 Task: Add a signature Keith Hernandez containing With gratitude and sincere wishes, Keith Hernandez to email address softage.6@softage.net and add a folder Composting
Action: Mouse moved to (103, 99)
Screenshot: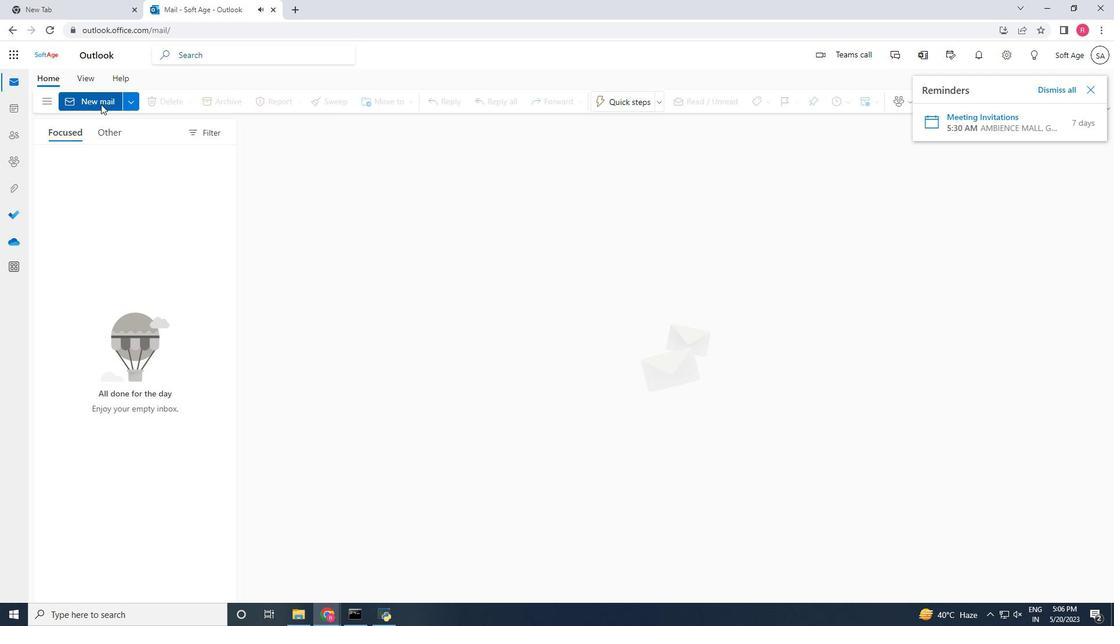 
Action: Mouse pressed left at (103, 99)
Screenshot: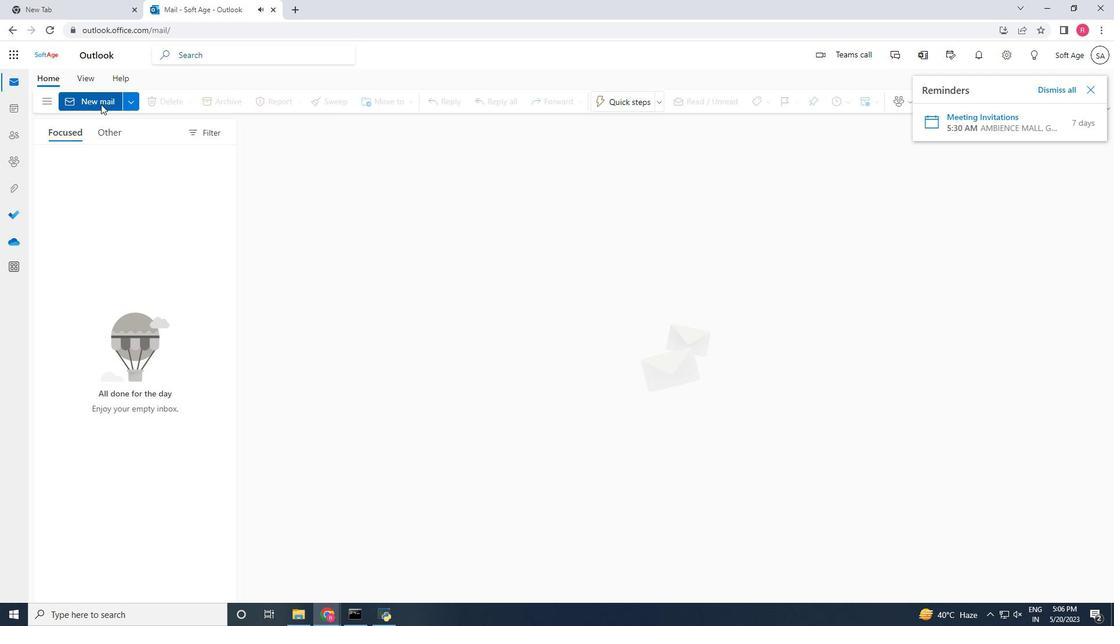 
Action: Mouse moved to (796, 100)
Screenshot: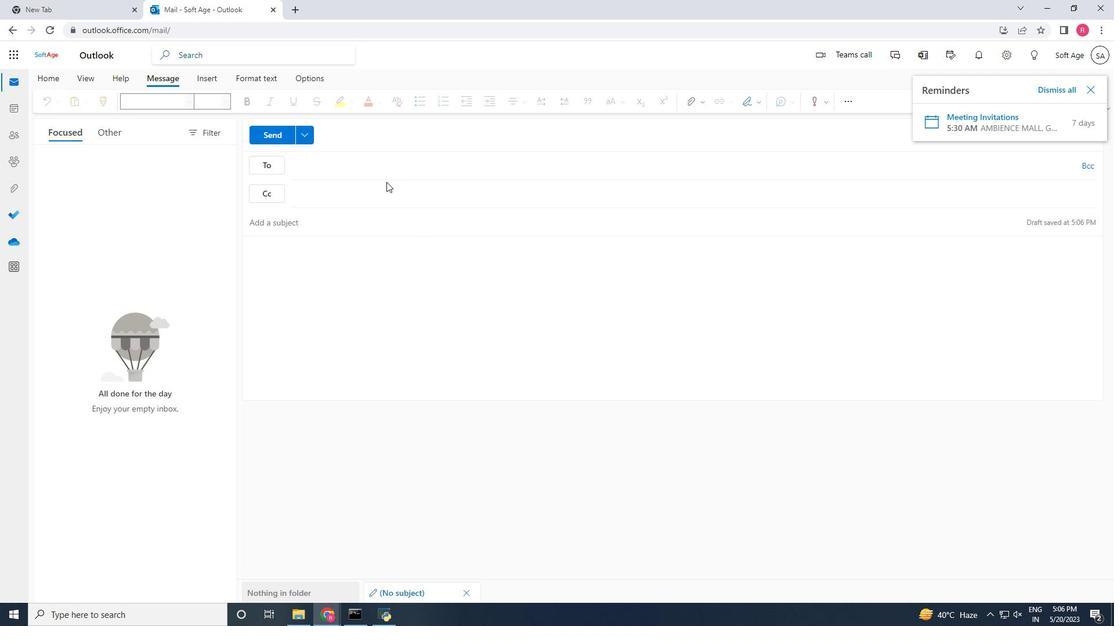 
Action: Mouse pressed left at (796, 100)
Screenshot: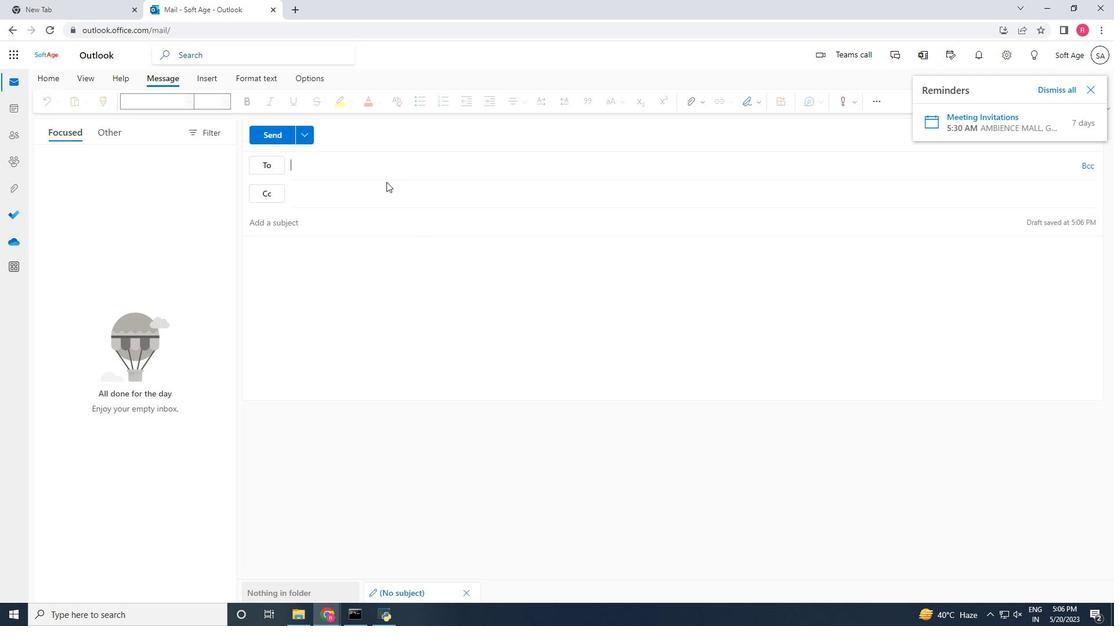 
Action: Mouse moved to (739, 128)
Screenshot: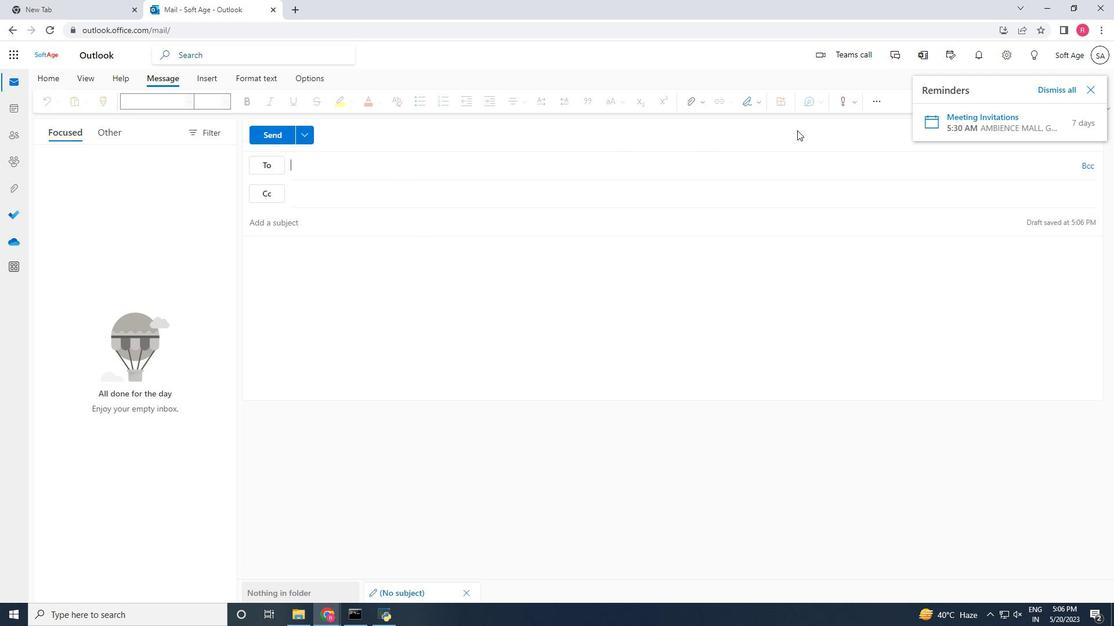 
Action: Mouse pressed left at (739, 128)
Screenshot: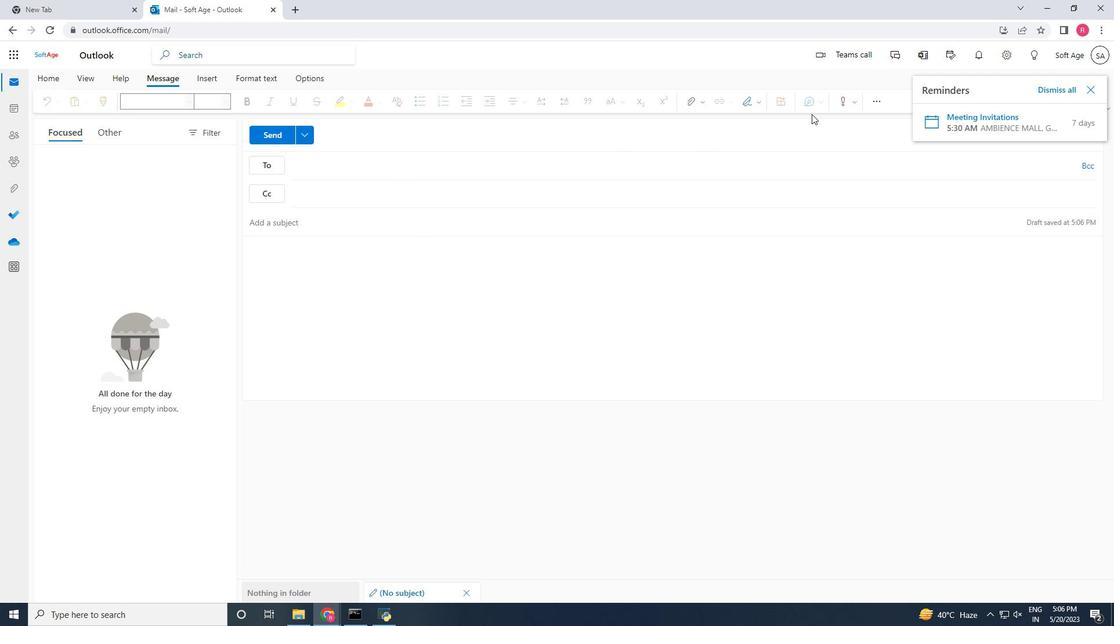 
Action: Mouse moved to (441, 271)
Screenshot: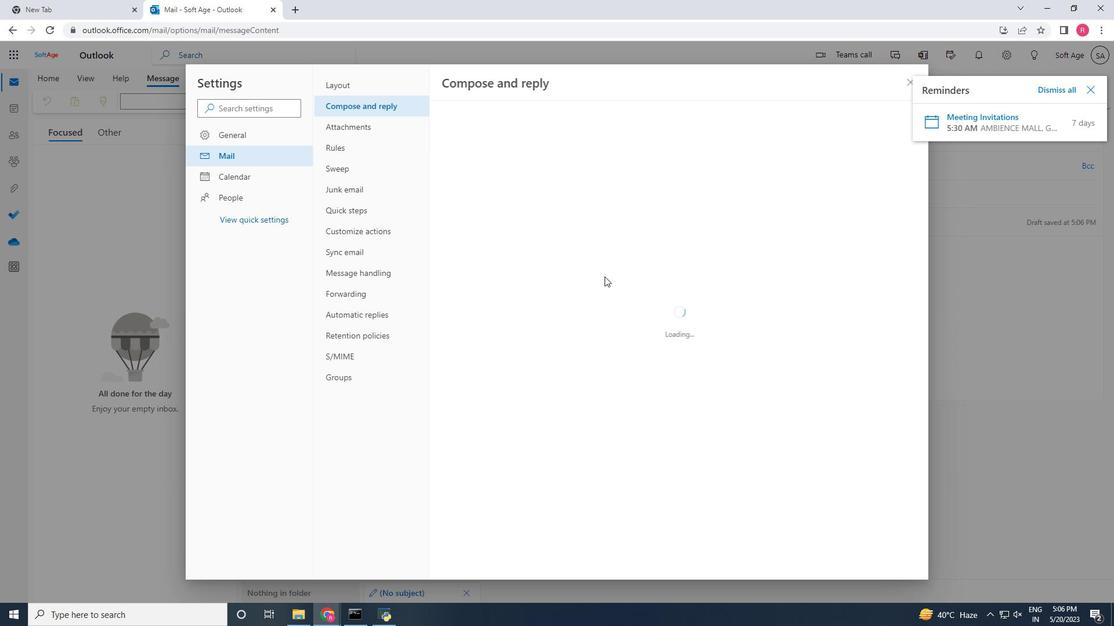 
Action: Mouse pressed left at (441, 271)
Screenshot: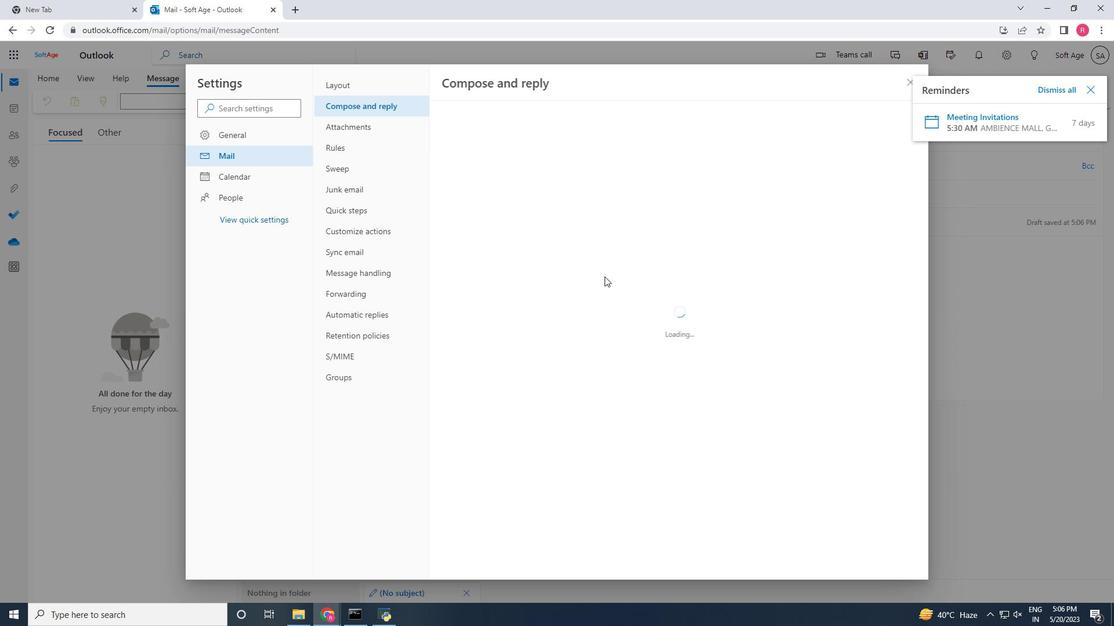 
Action: Mouse moved to (373, 273)
Screenshot: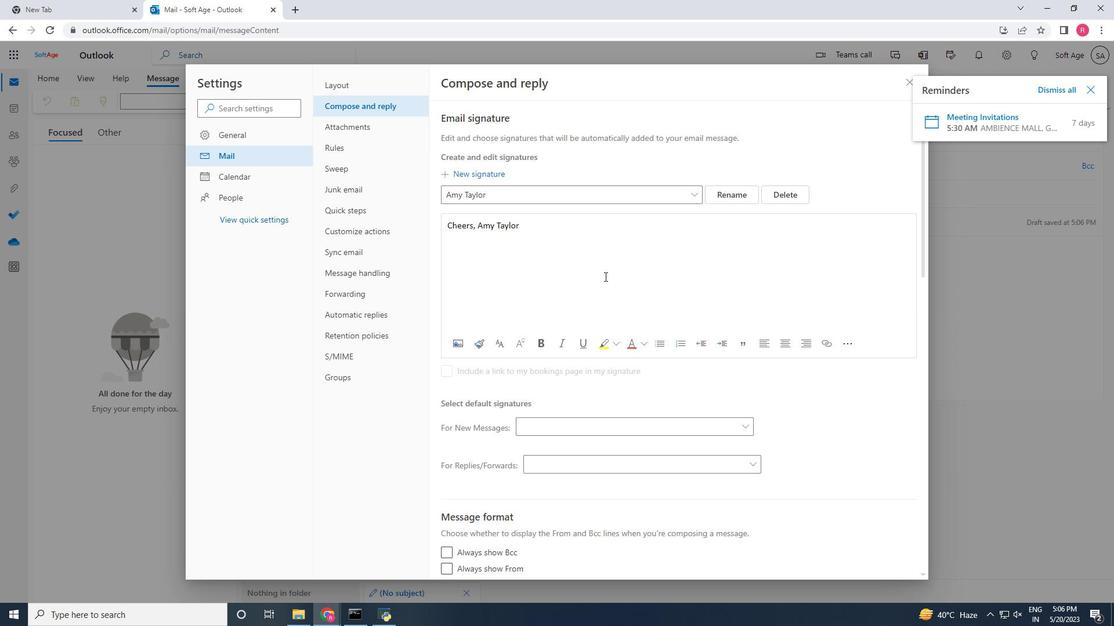 
Action: Key pressed <Key.delete>
Screenshot: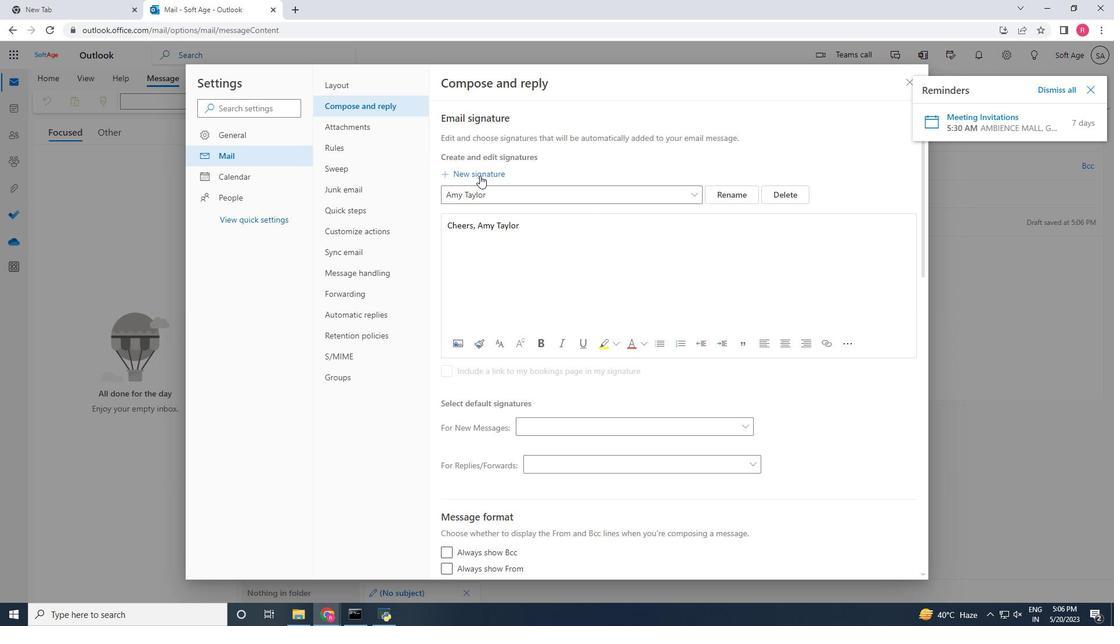 
Action: Mouse moved to (789, 105)
Screenshot: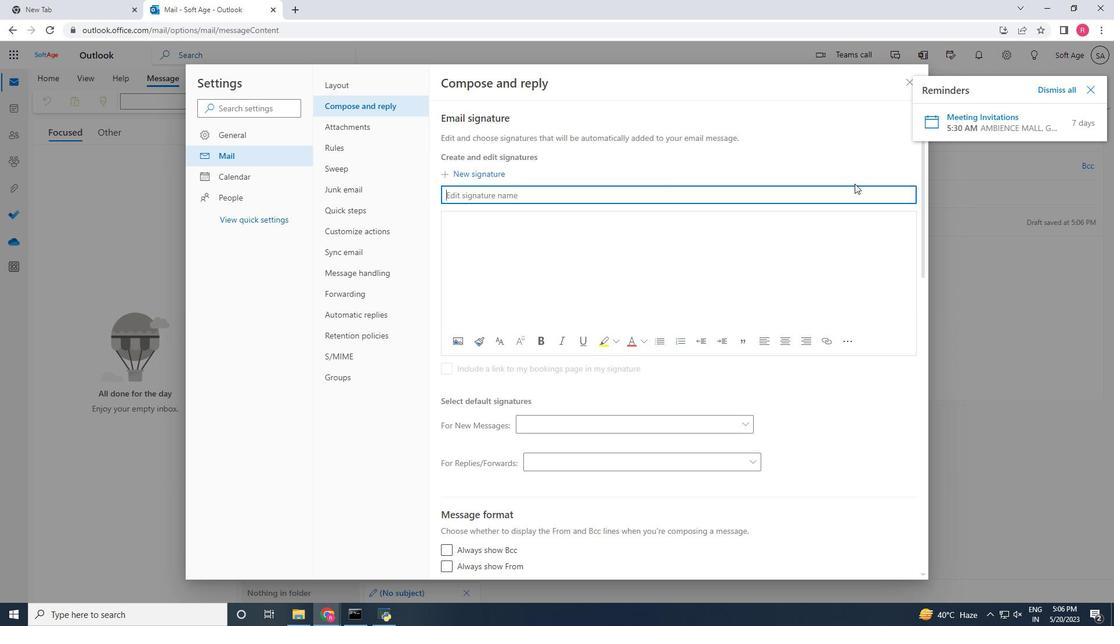 
Action: Mouse pressed left at (789, 105)
Screenshot: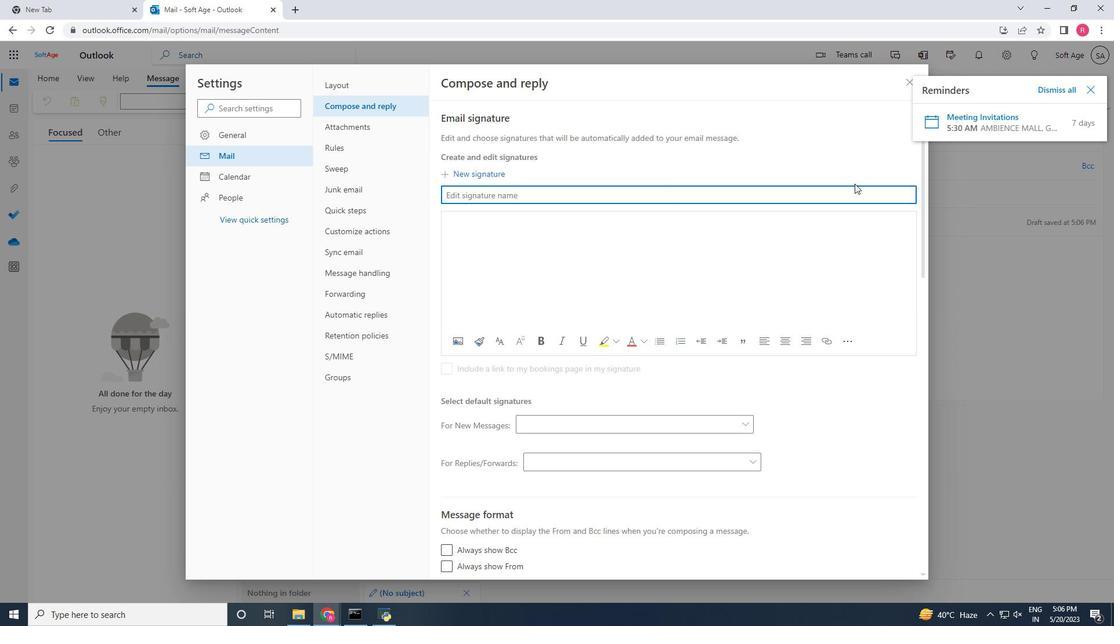 
Action: Mouse moved to (768, 149)
Screenshot: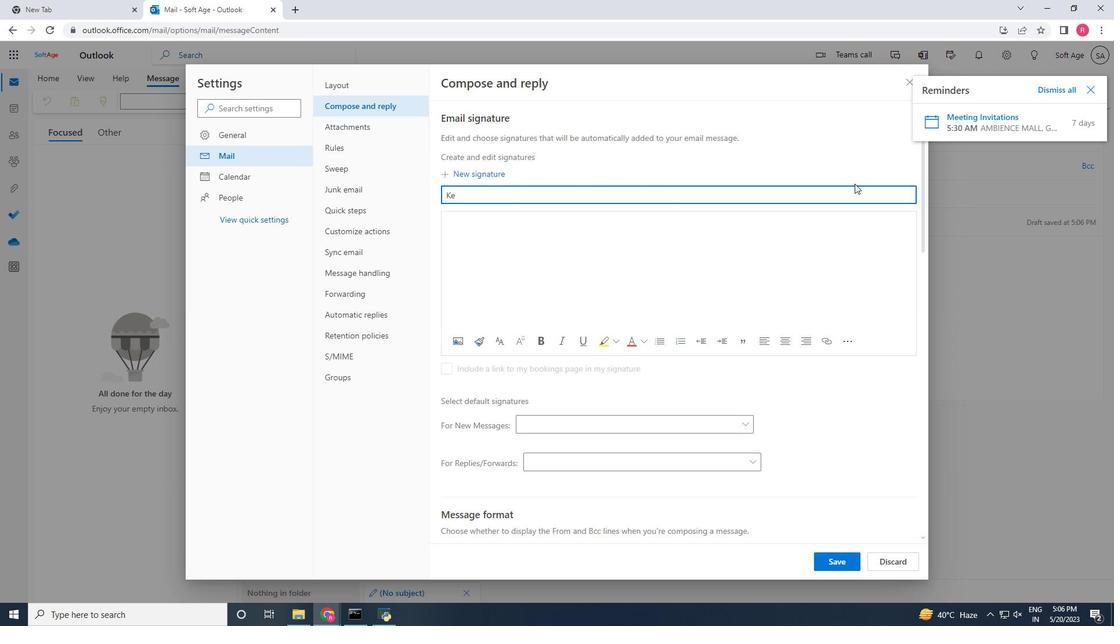 
Action: Mouse pressed left at (768, 149)
Screenshot: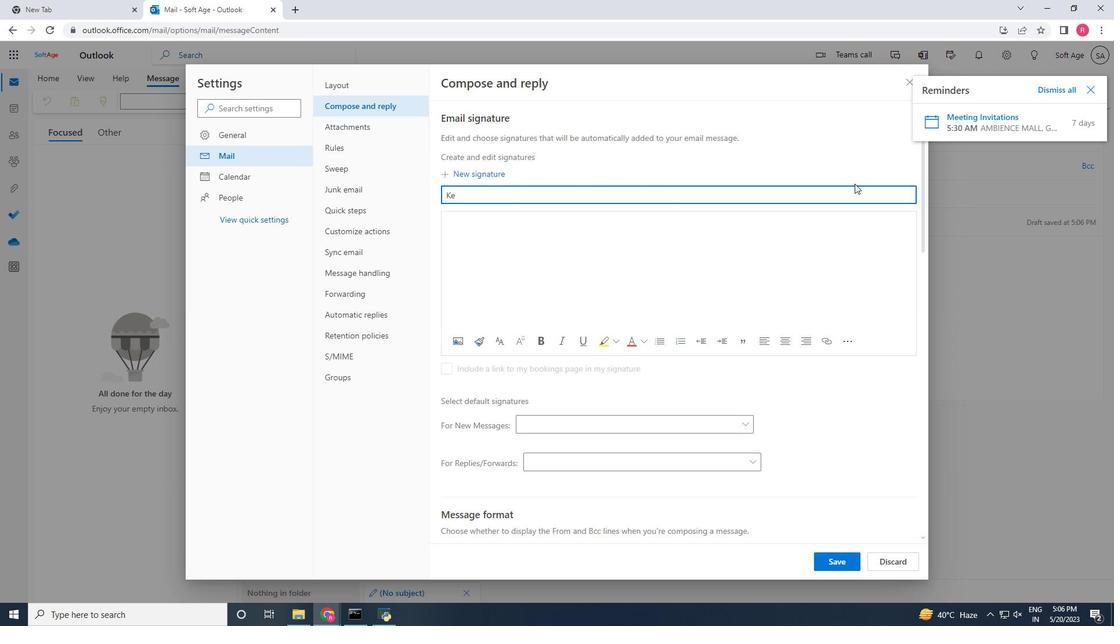 
Action: Mouse moved to (784, 190)
Screenshot: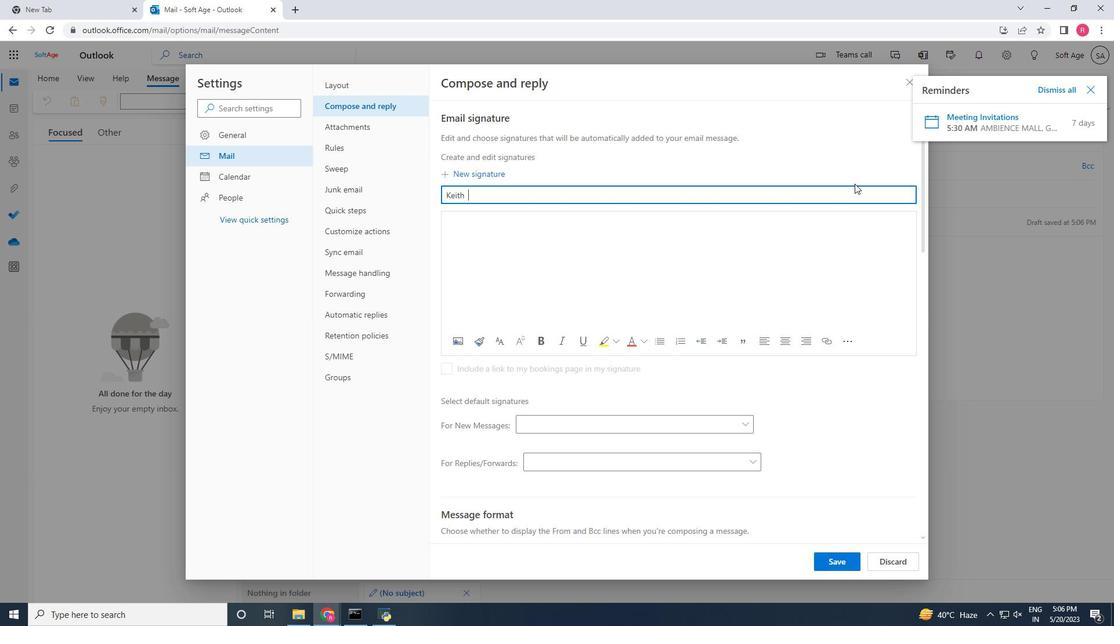 
Action: Mouse pressed left at (784, 190)
Screenshot: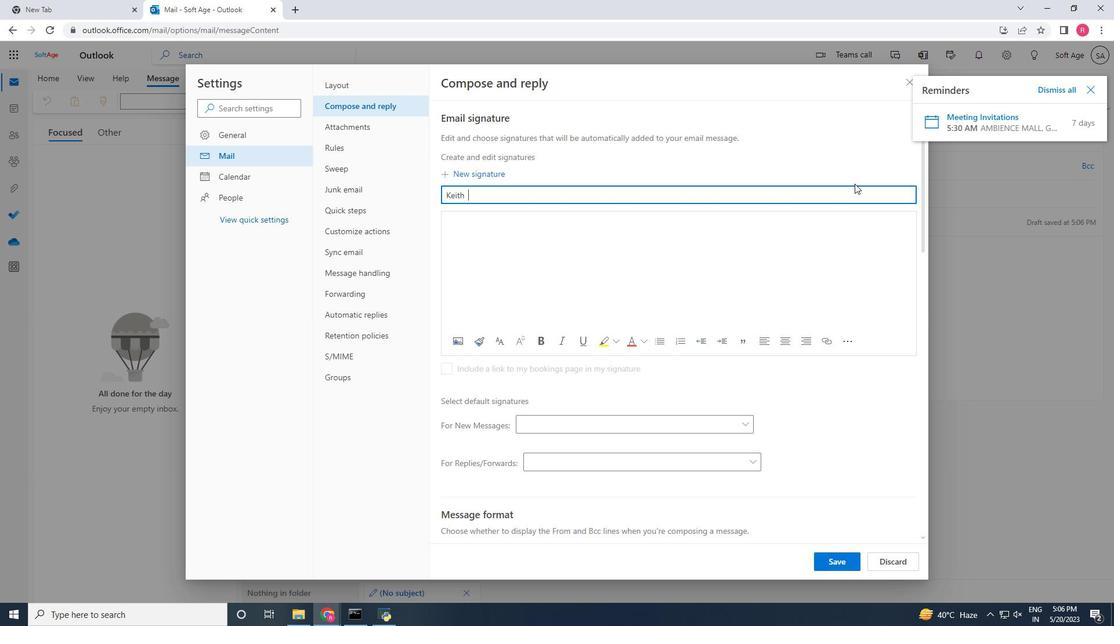 
Action: Mouse moved to (529, 192)
Screenshot: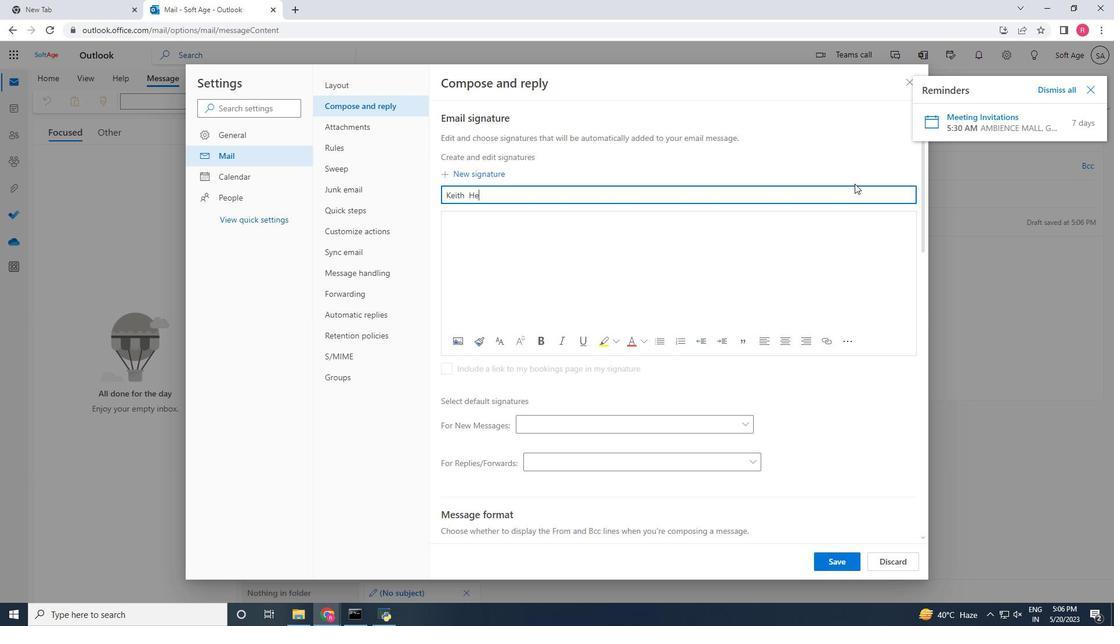 
Action: Mouse pressed left at (529, 192)
Screenshot: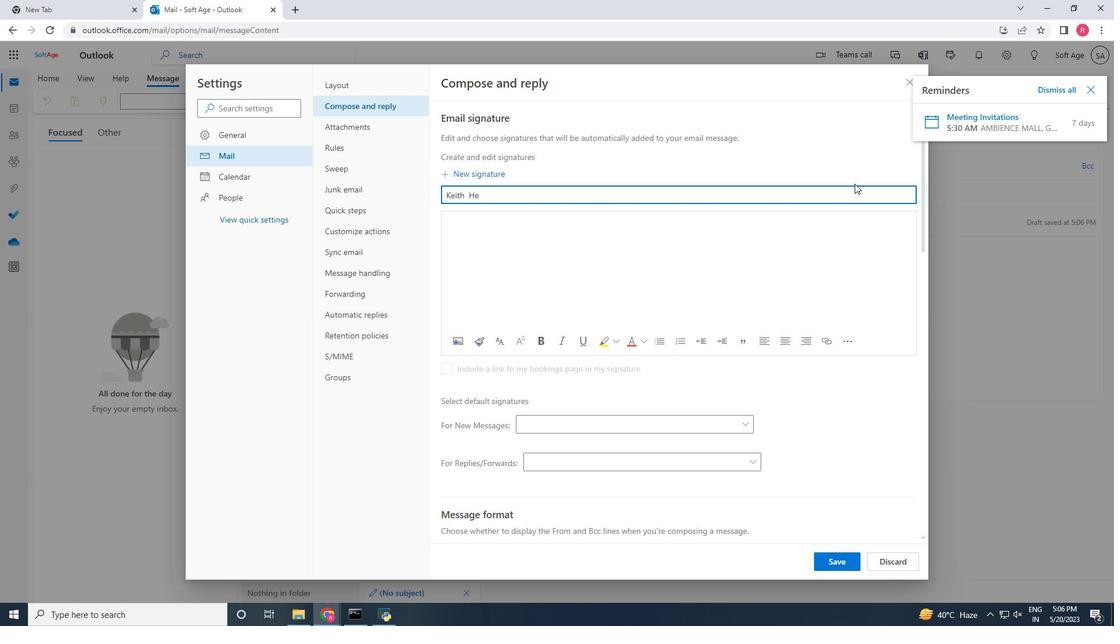 
Action: Key pressed <Key.shift>Keith<Key.space><Key.shift><Key.shift><Key.shift>Hernandez
Screenshot: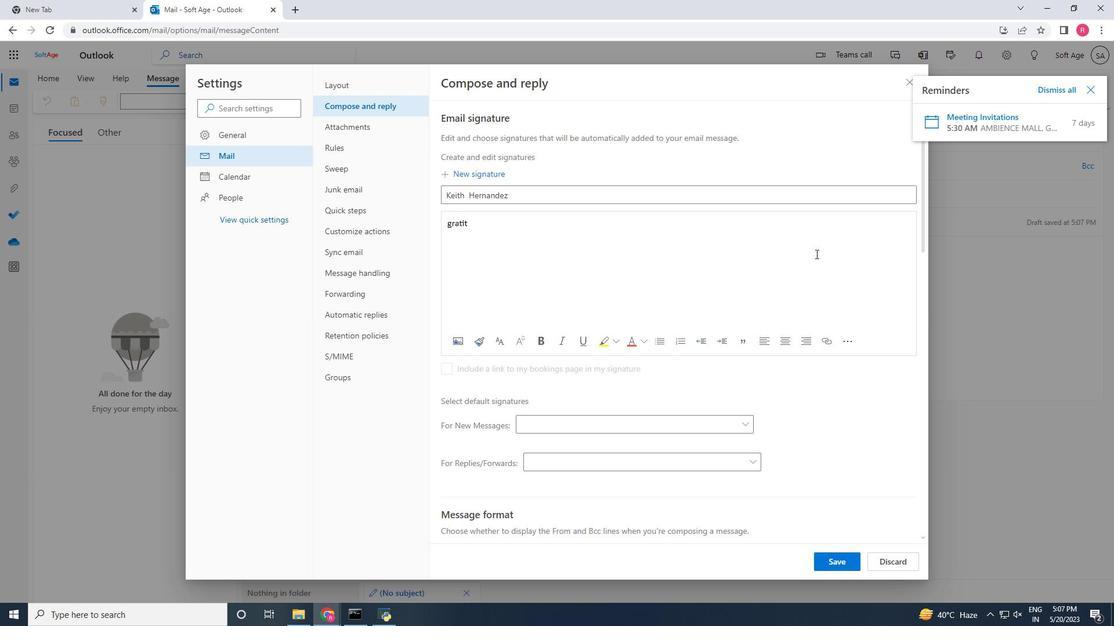 
Action: Mouse moved to (465, 230)
Screenshot: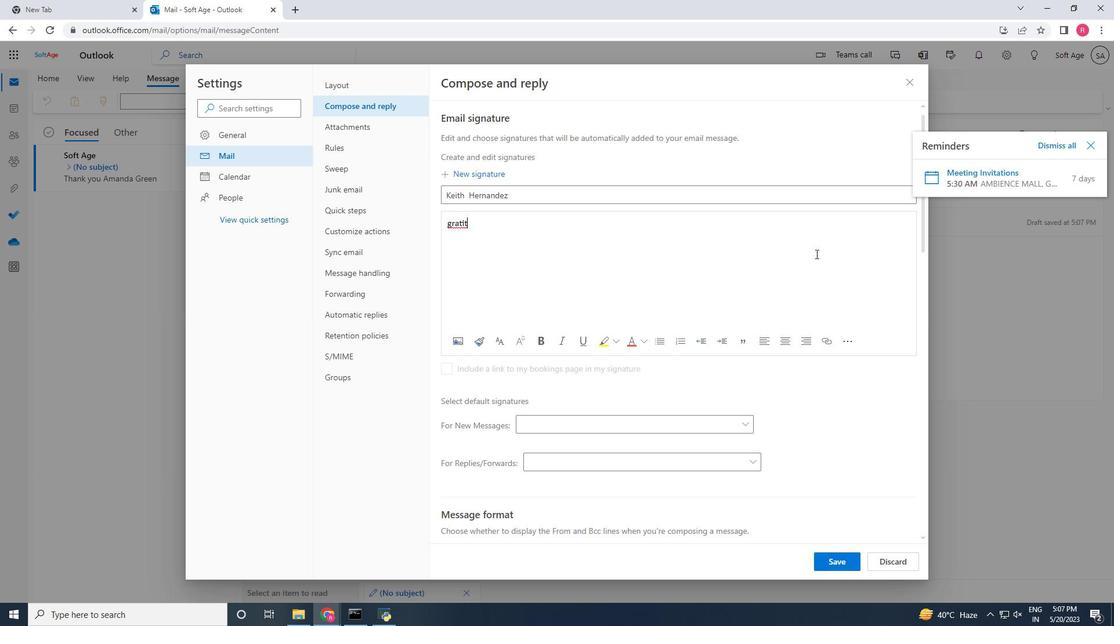 
Action: Mouse pressed left at (465, 230)
Screenshot: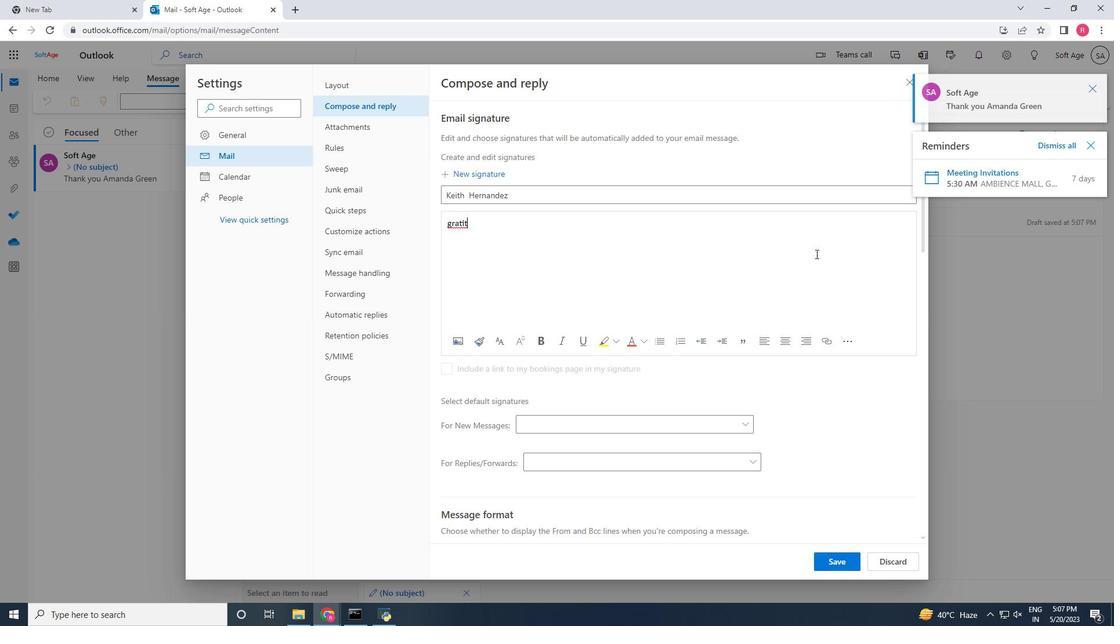 
Action: Key pressed <Key.shift>Keith<Key.space><Key.shift>Hernandez
Screenshot: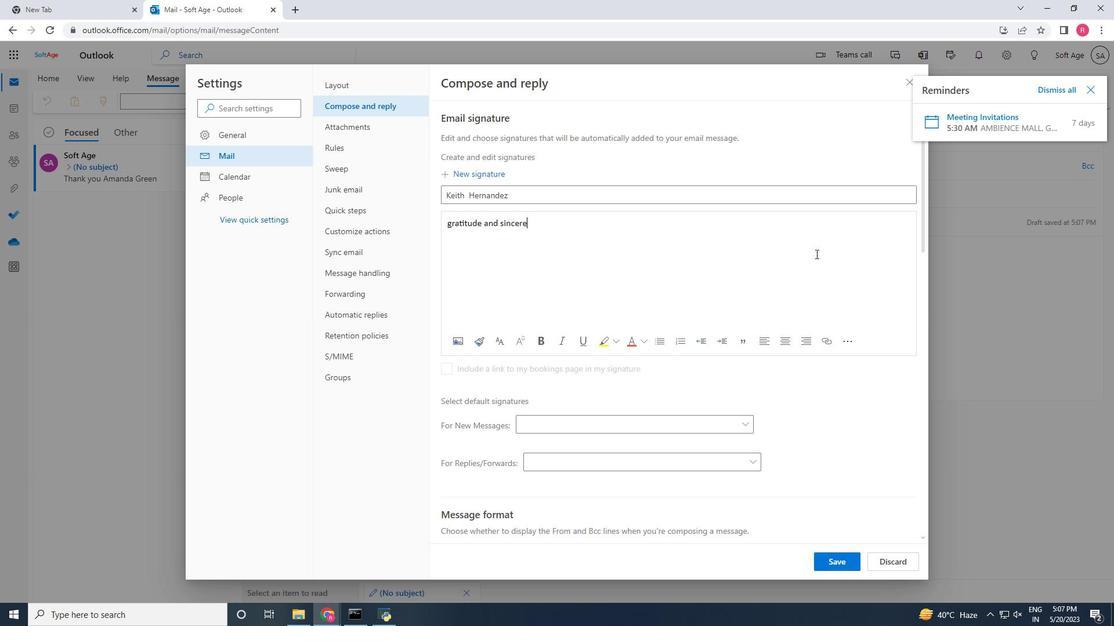 
Action: Mouse moved to (838, 564)
Screenshot: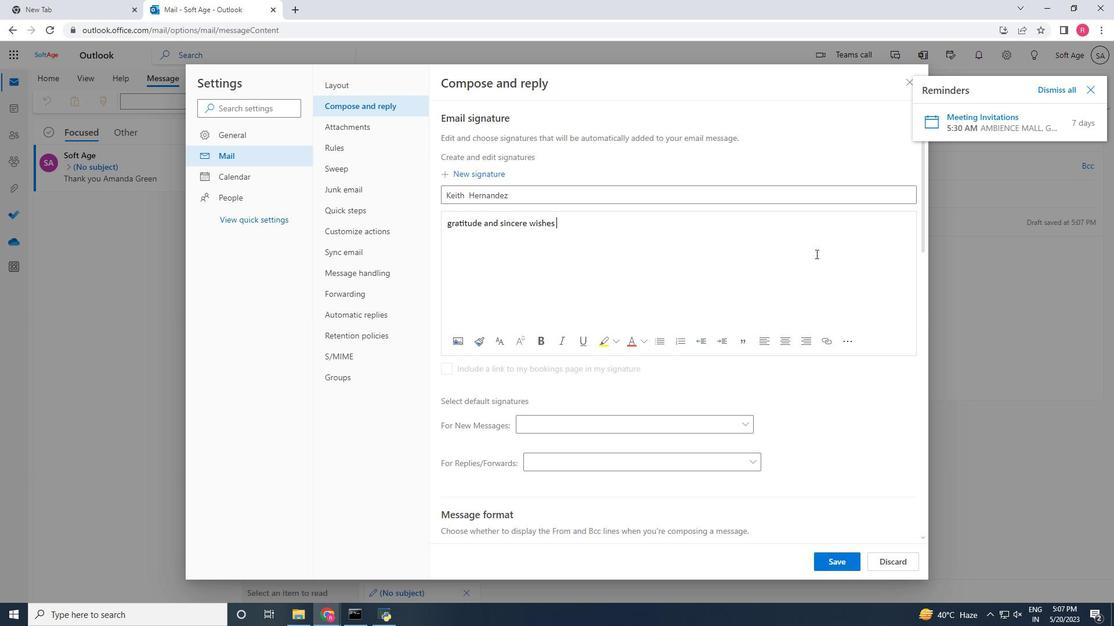 
Action: Mouse pressed left at (838, 564)
Screenshot: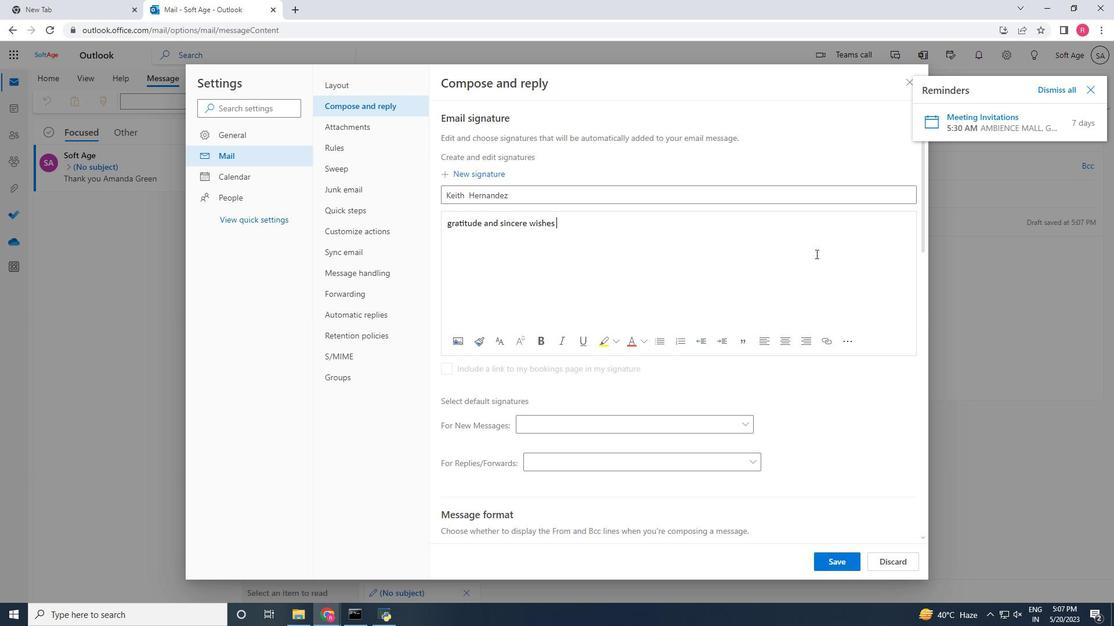 
Action: Mouse moved to (907, 80)
Screenshot: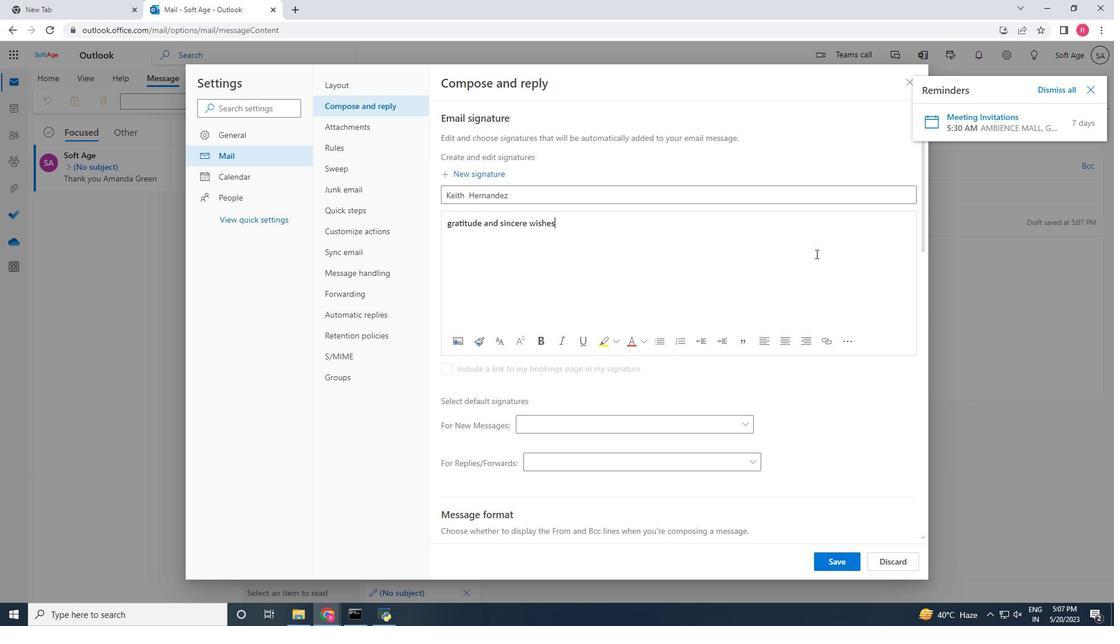 
Action: Mouse pressed left at (907, 80)
Screenshot: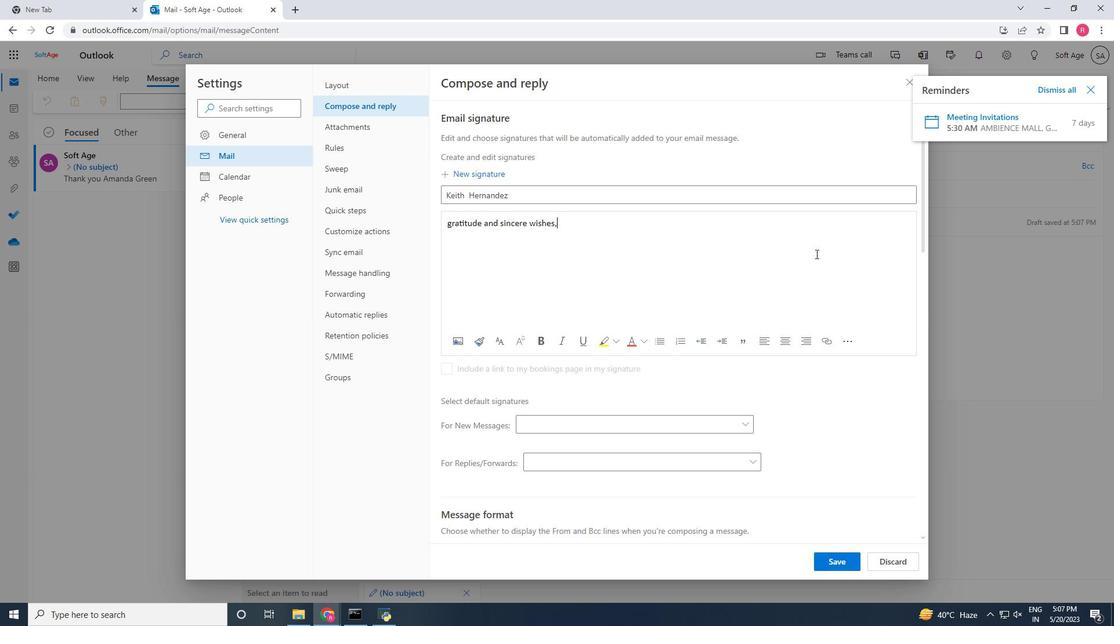
Action: Mouse moved to (399, 223)
Screenshot: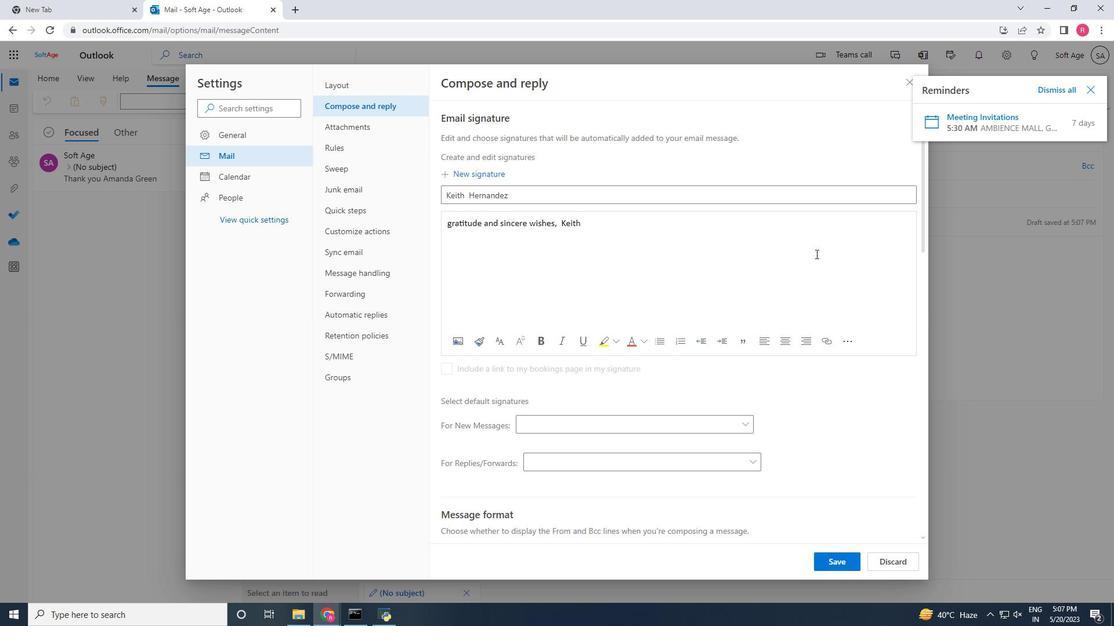 
Action: Mouse pressed left at (399, 223)
Screenshot: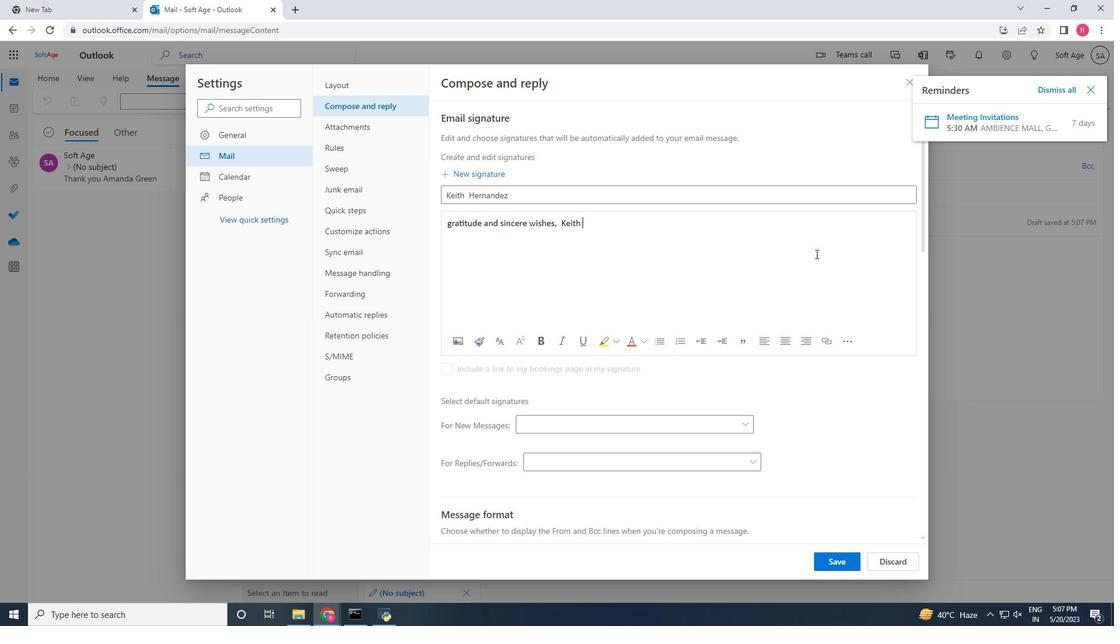 
Action: Key pressed <Key.shift><Key.shift><Key.shift><Key.shift><Key.shift><Key.shift><Key.shift><Key.shift><Key.shift><Key.shift><Key.shift><Key.shift><Key.shift>Gratitude<Key.space>and<Key.space><Key.shift>Sincere<Key.space><Key.shift>Wishes
Screenshot: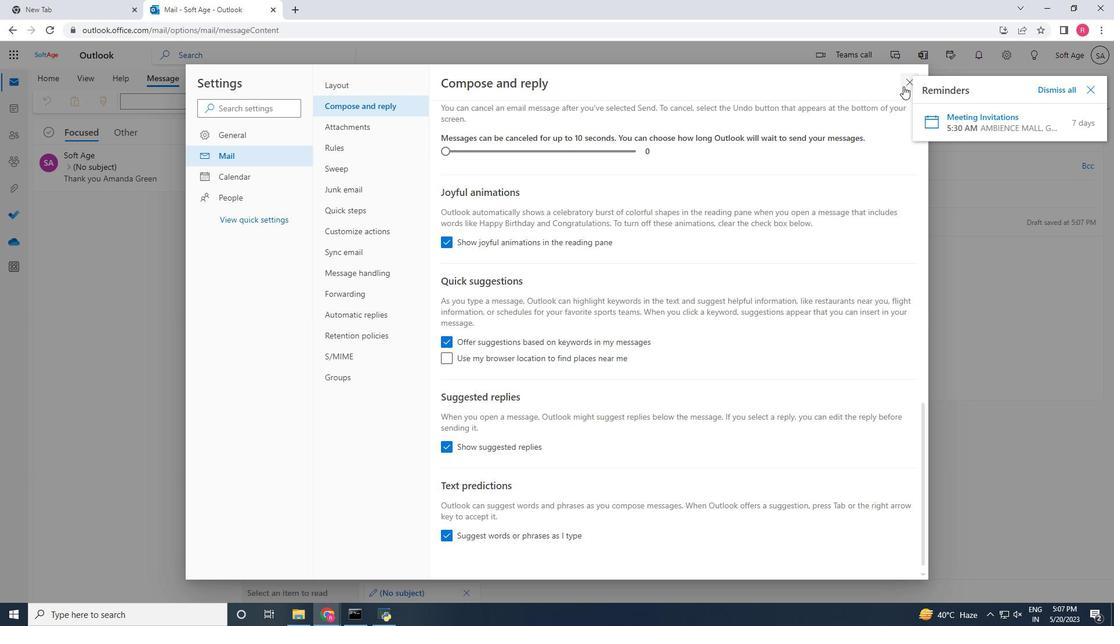 
Action: Mouse moved to (442, 165)
Screenshot: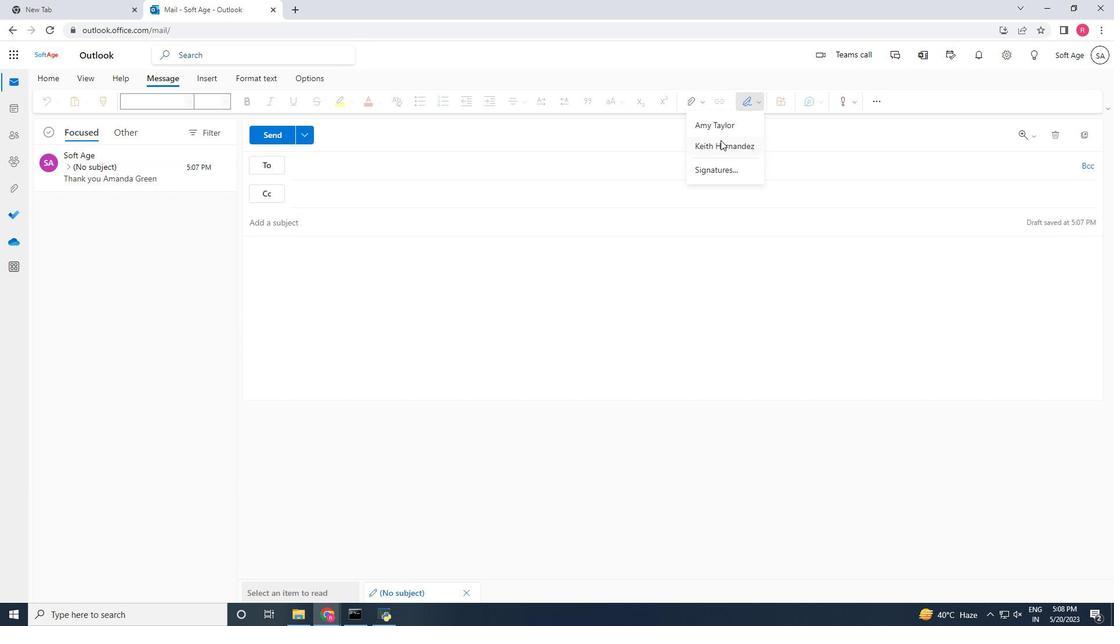 
Action: Mouse pressed left at (442, 165)
Screenshot: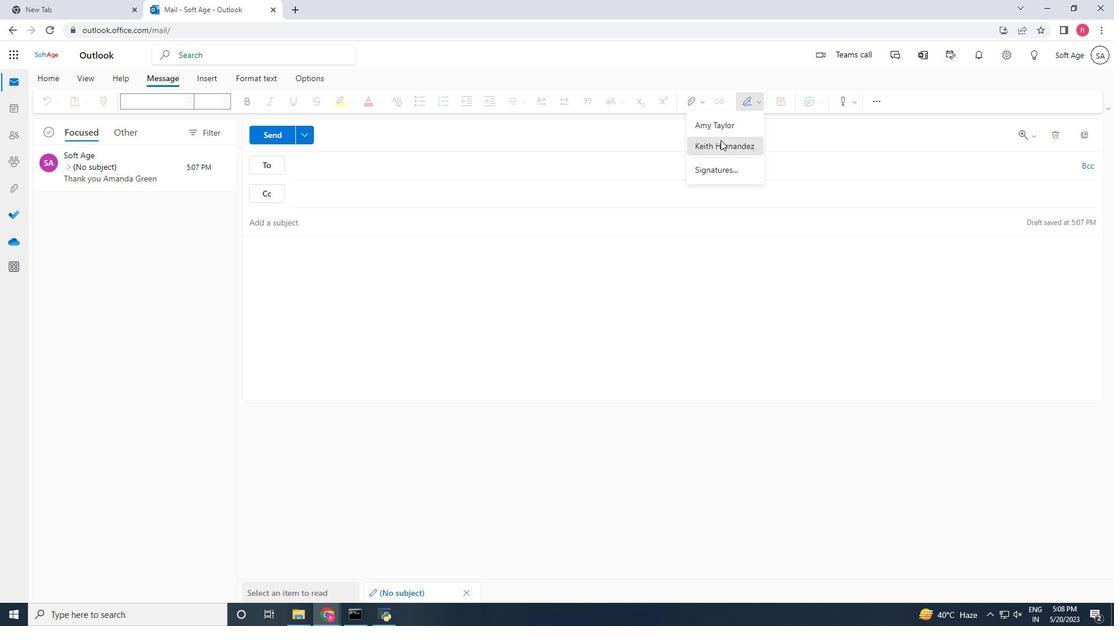 
Action: Key pressed <Key.shift>Softage.6<Key.shift>@softage.net
Screenshot: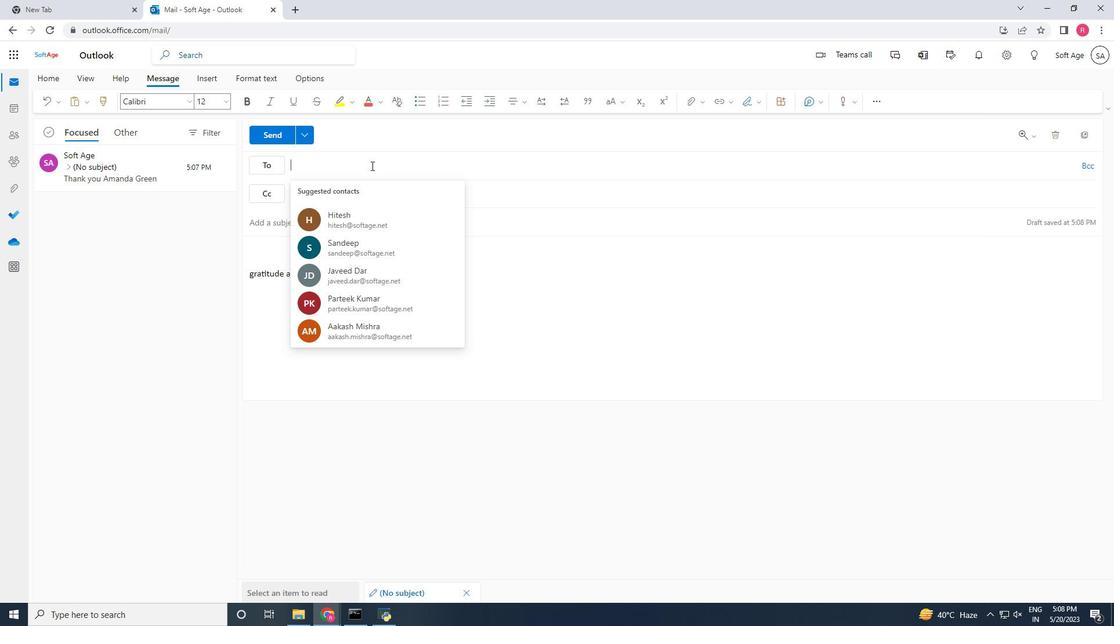 
Action: Mouse moved to (508, 281)
Screenshot: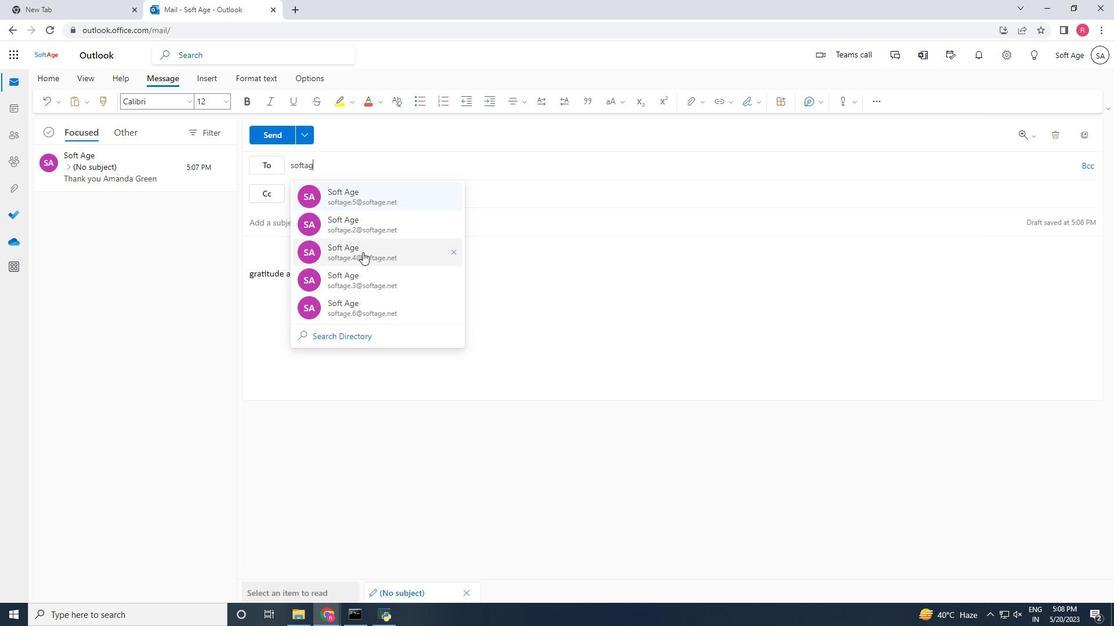 
Action: Mouse pressed left at (508, 281)
Screenshot: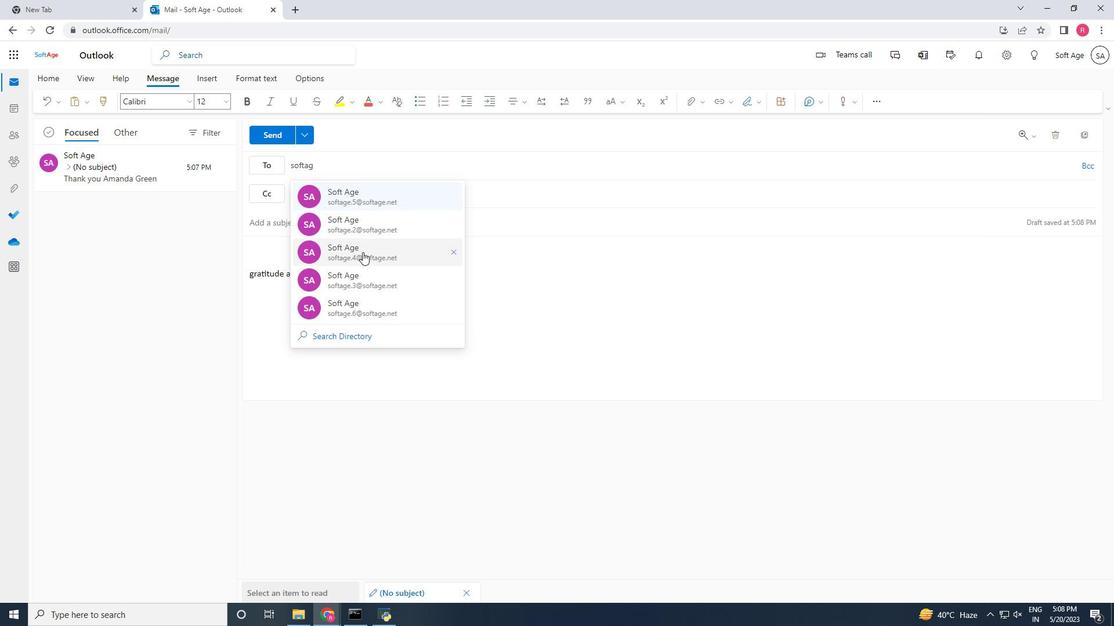 
Action: Mouse moved to (791, 98)
Screenshot: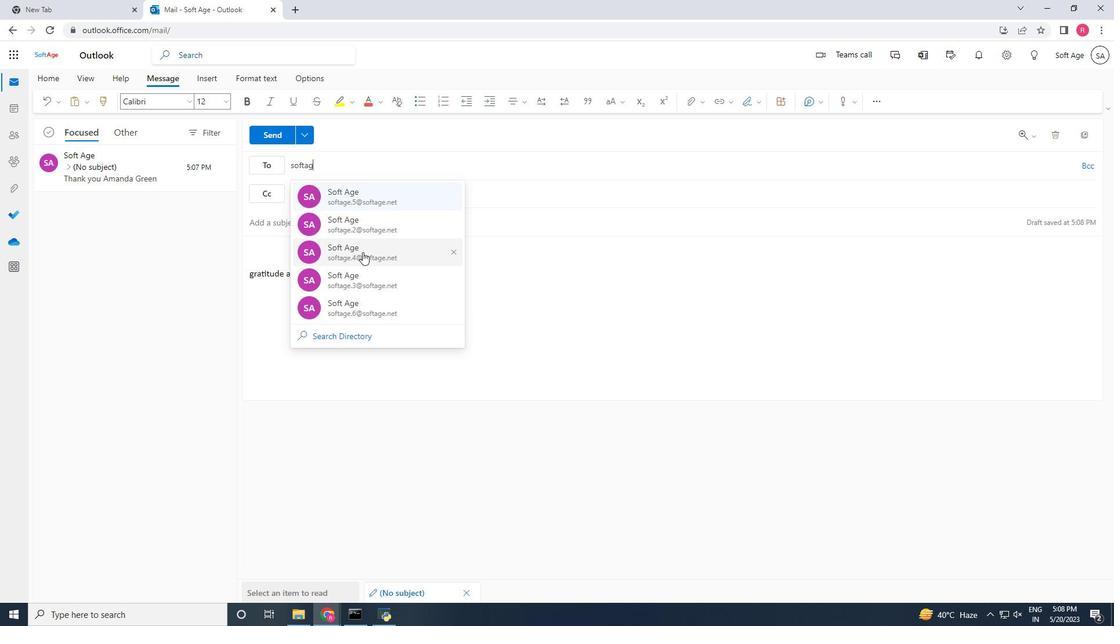 
Action: Mouse pressed left at (791, 98)
Screenshot: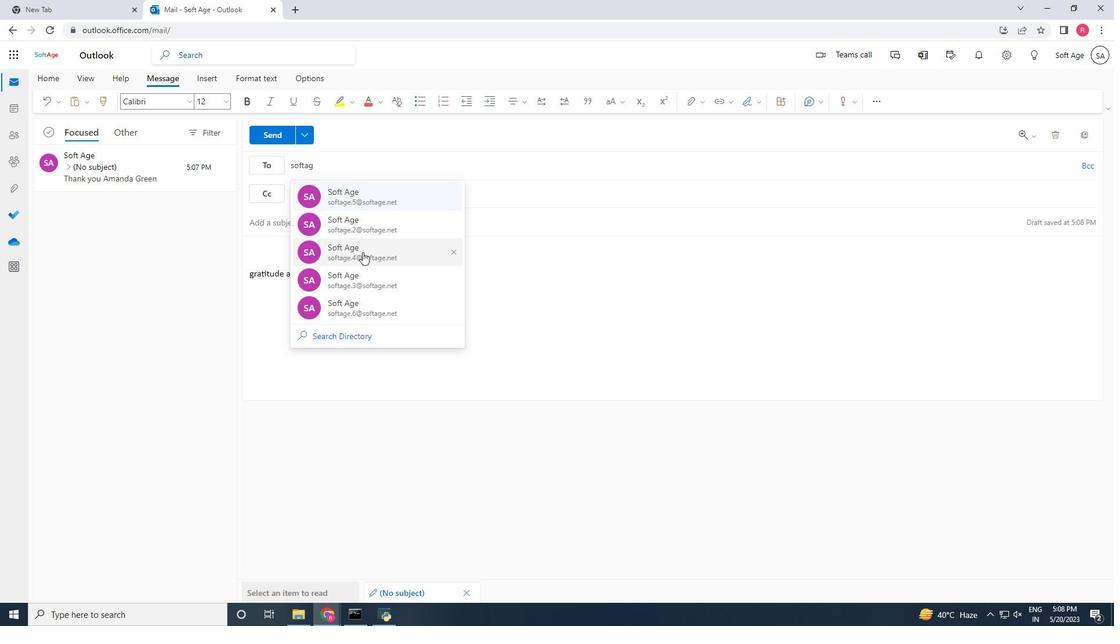 
Action: Mouse moved to (771, 123)
Screenshot: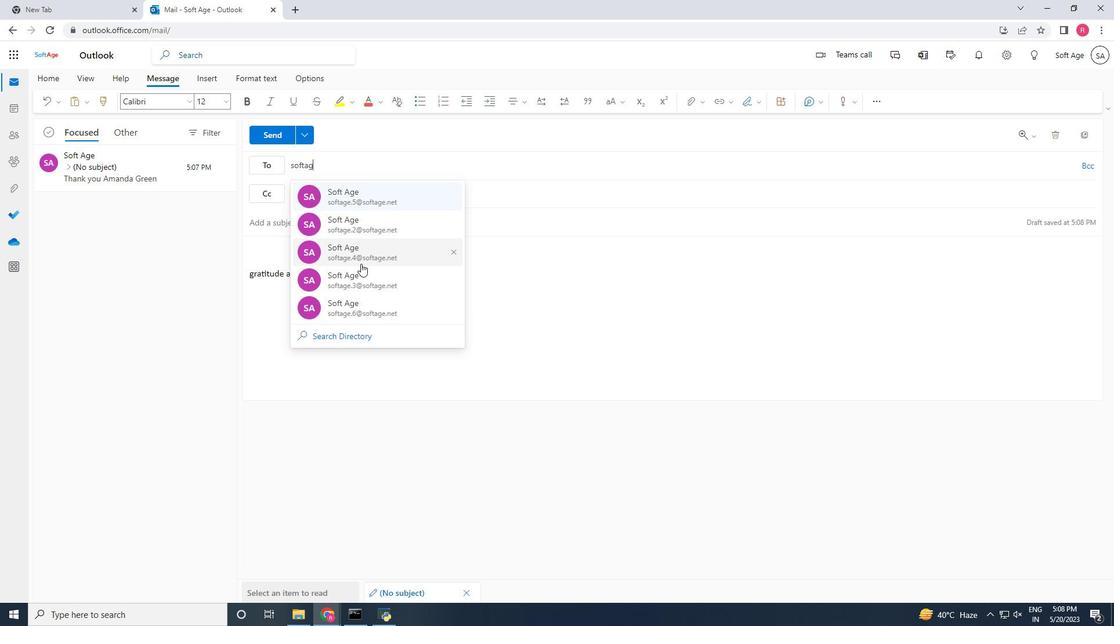 
Action: Mouse pressed left at (771, 123)
Screenshot: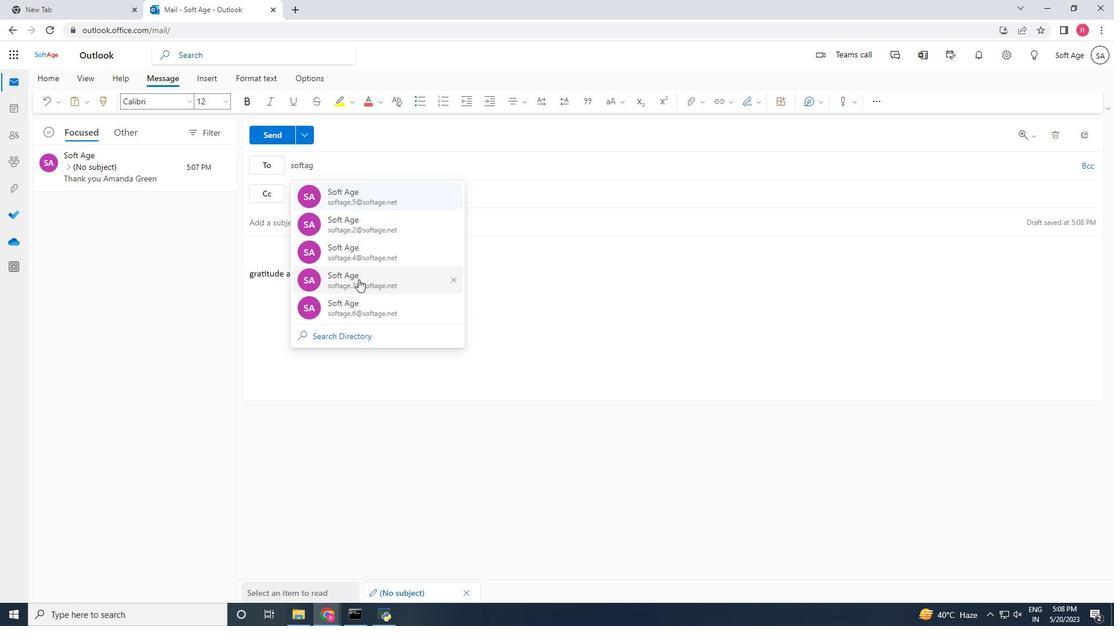 
Action: Mouse moved to (420, 316)
Screenshot: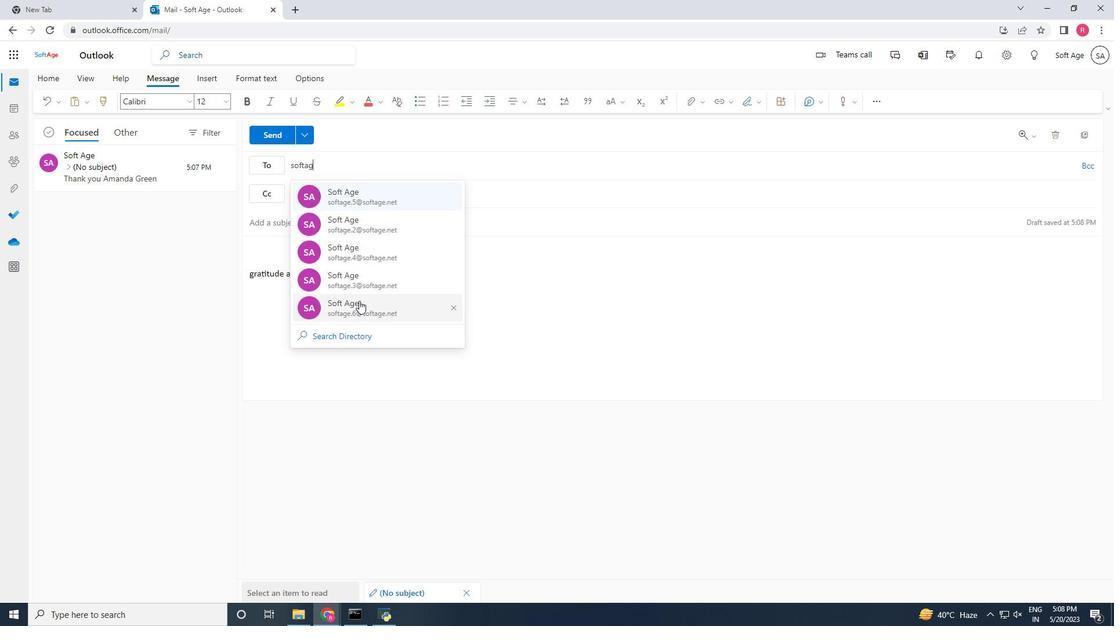 
Action: Mouse scrolled (420, 315) with delta (0, 0)
Screenshot: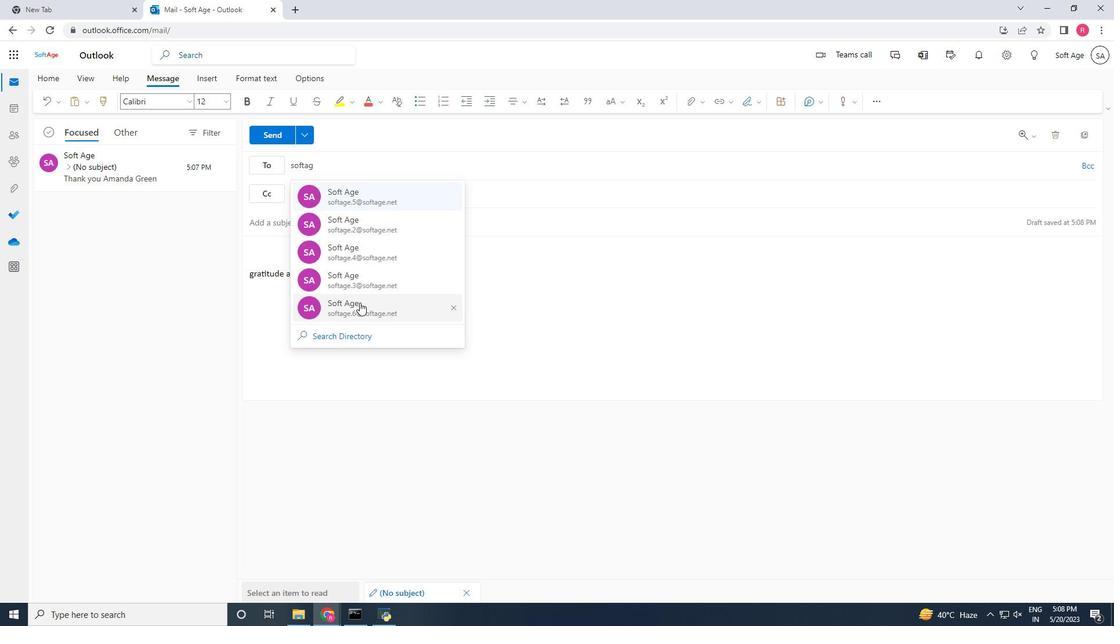
Action: Mouse moved to (103, 504)
Screenshot: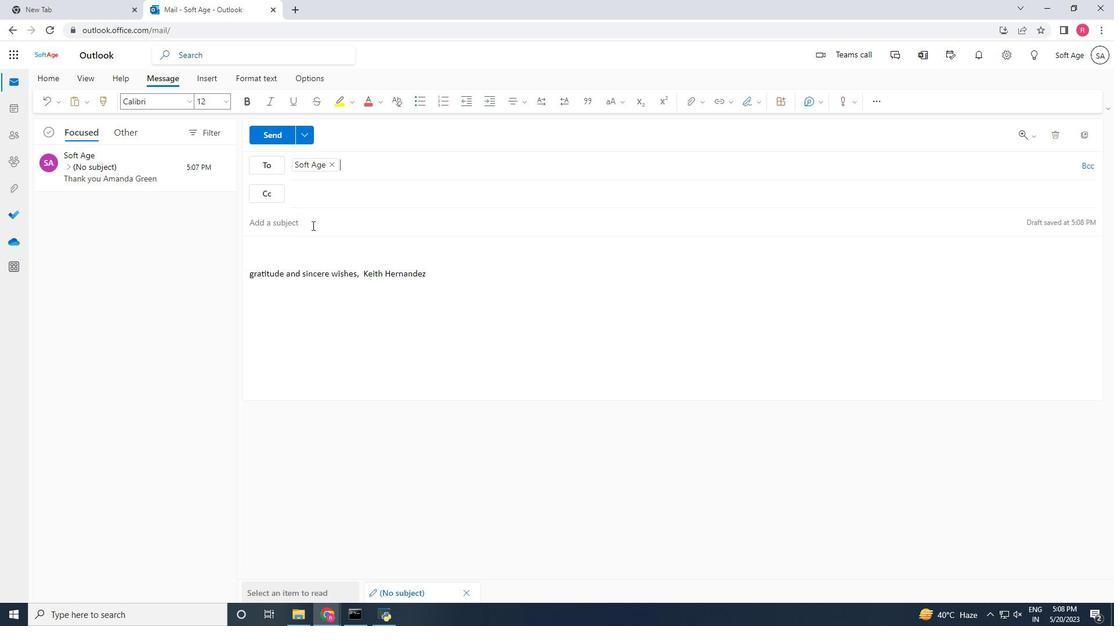 
Action: Mouse pressed left at (103, 504)
Screenshot: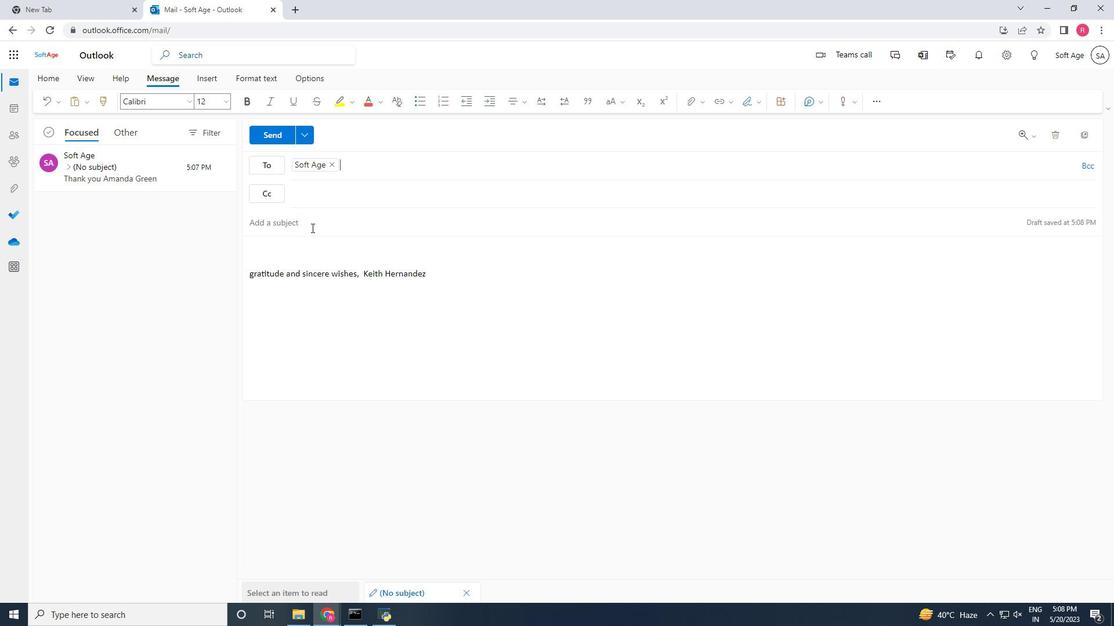 
Action: Mouse moved to (74, 507)
Screenshot: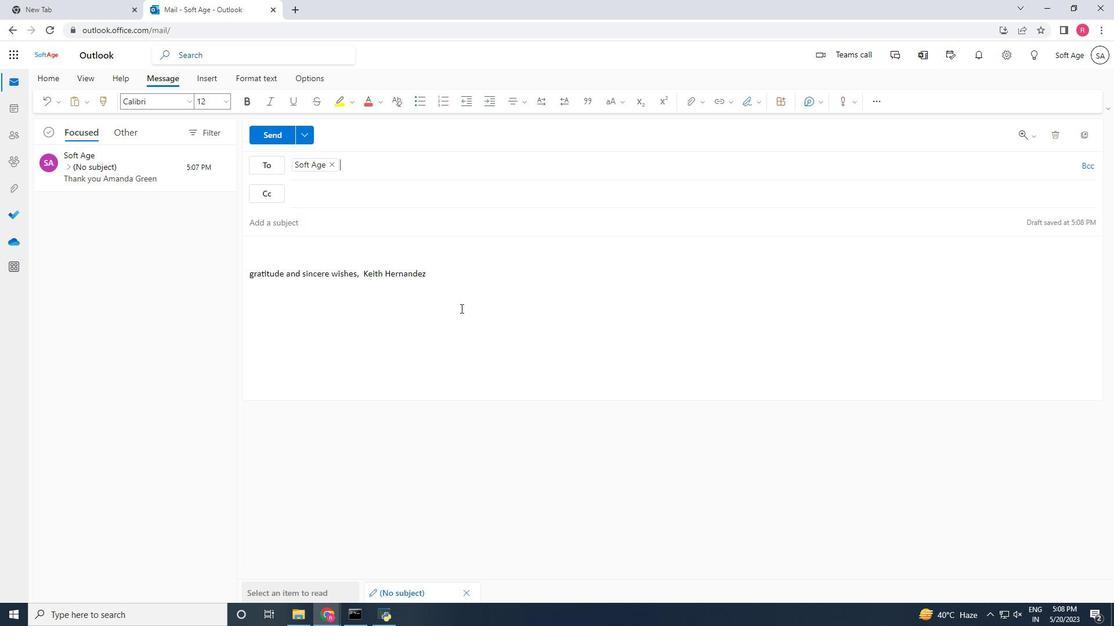 
Action: Mouse pressed left at (74, 507)
Screenshot: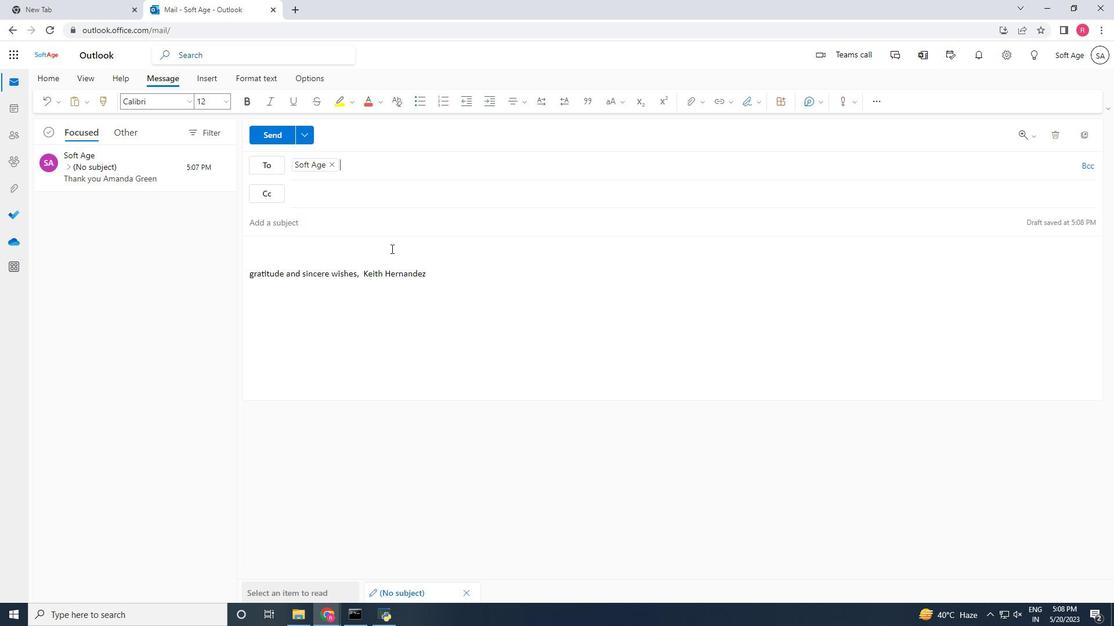 
Action: Key pressed <Key.shift><Key.shift><Key.shift><Key.shift><Key.shift><Key.shift>Composting
Screenshot: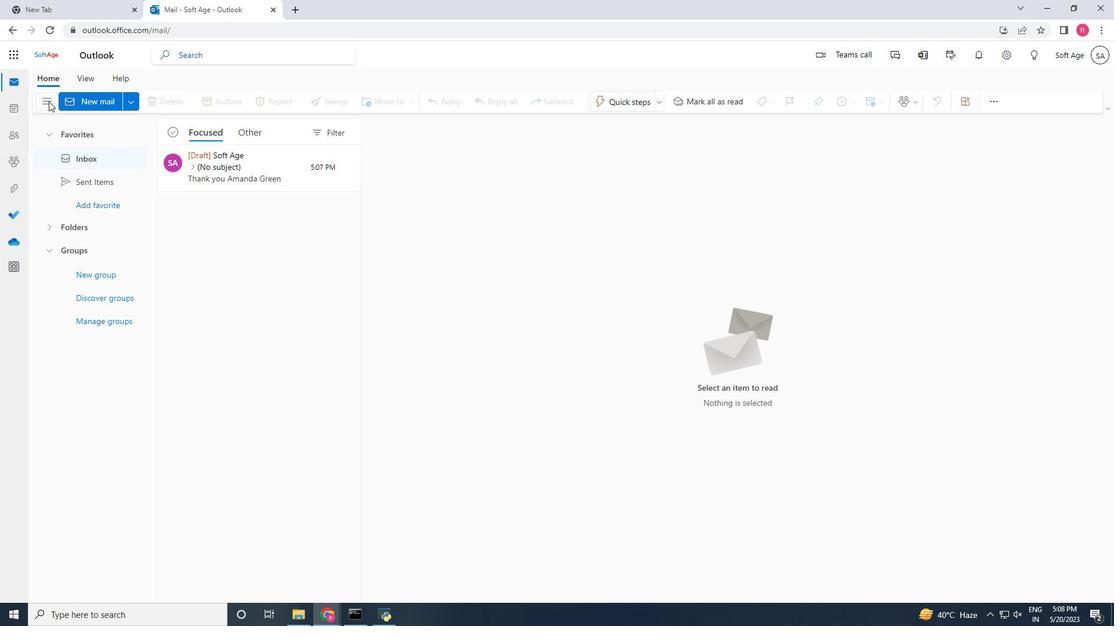
Action: Mouse moved to (134, 517)
Screenshot: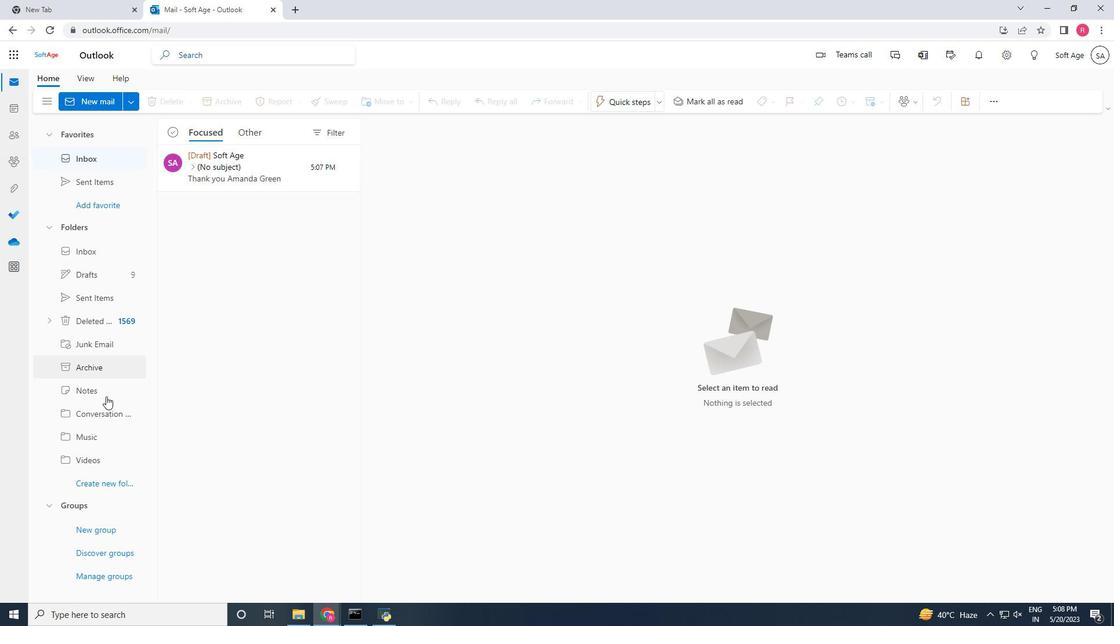 
Action: Mouse pressed left at (134, 517)
Screenshot: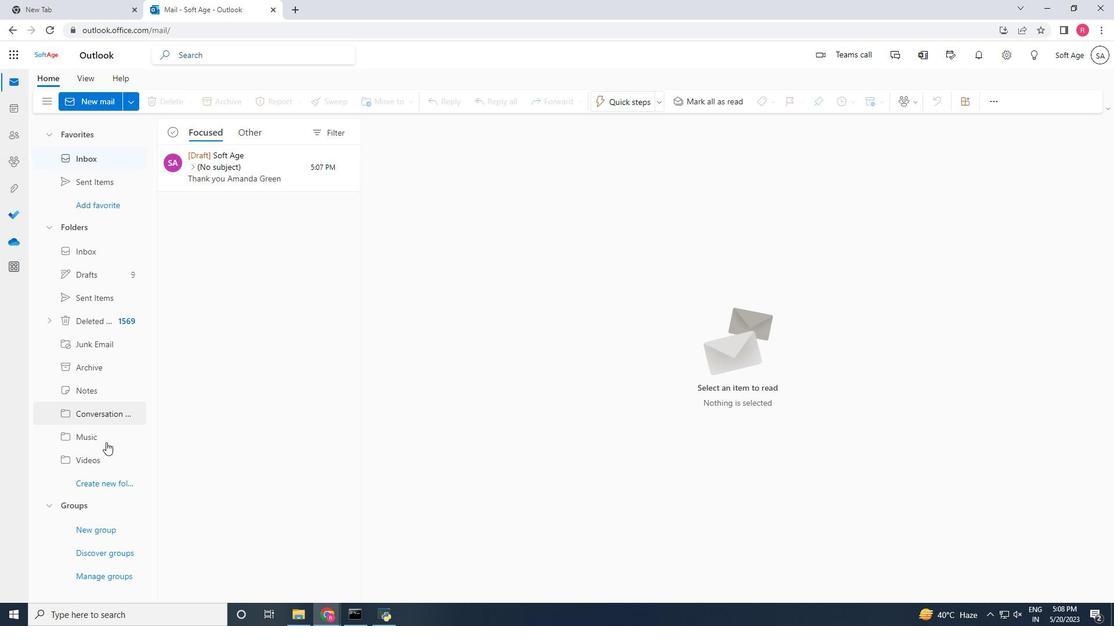 
Action: Mouse moved to (388, 129)
Screenshot: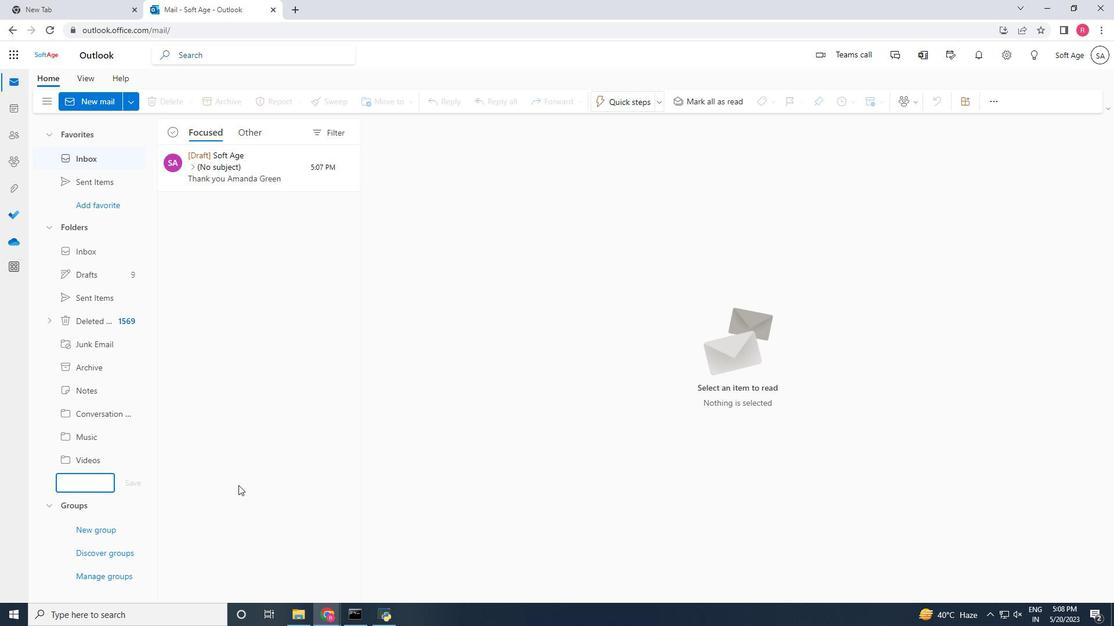 
Action: Mouse pressed left at (388, 129)
Screenshot: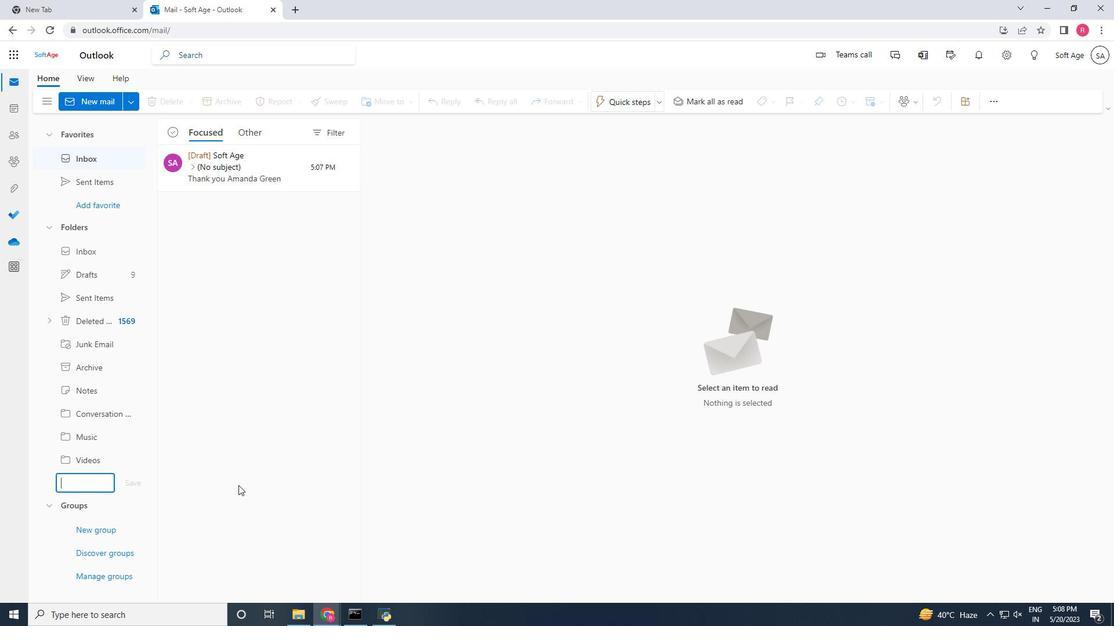 
Action: Mouse moved to (100, 104)
Screenshot: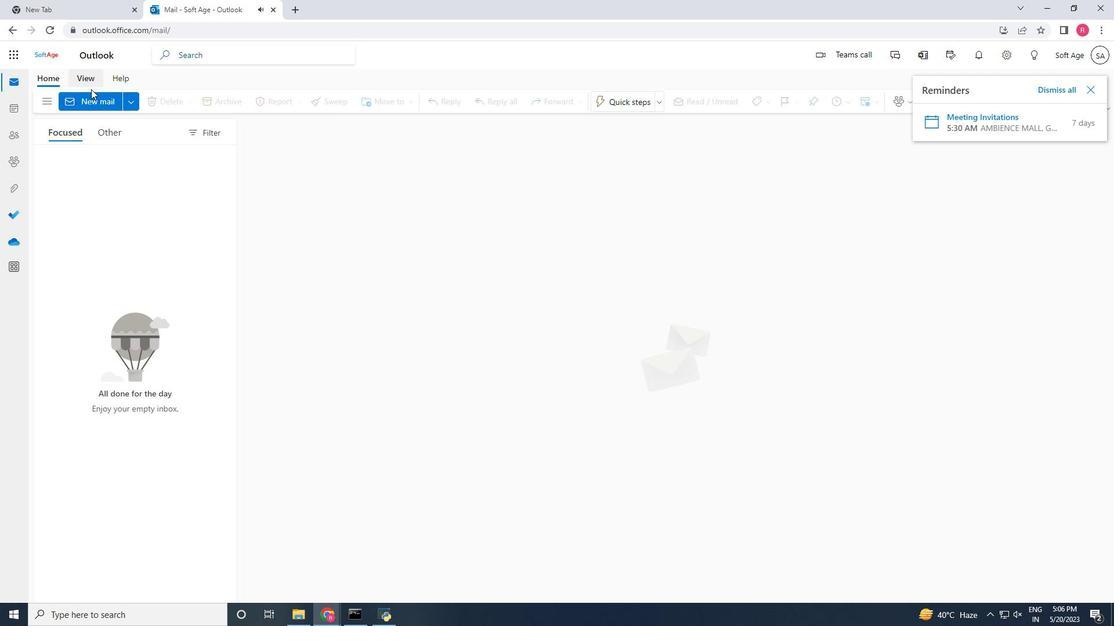 
Action: Mouse pressed left at (100, 104)
Screenshot: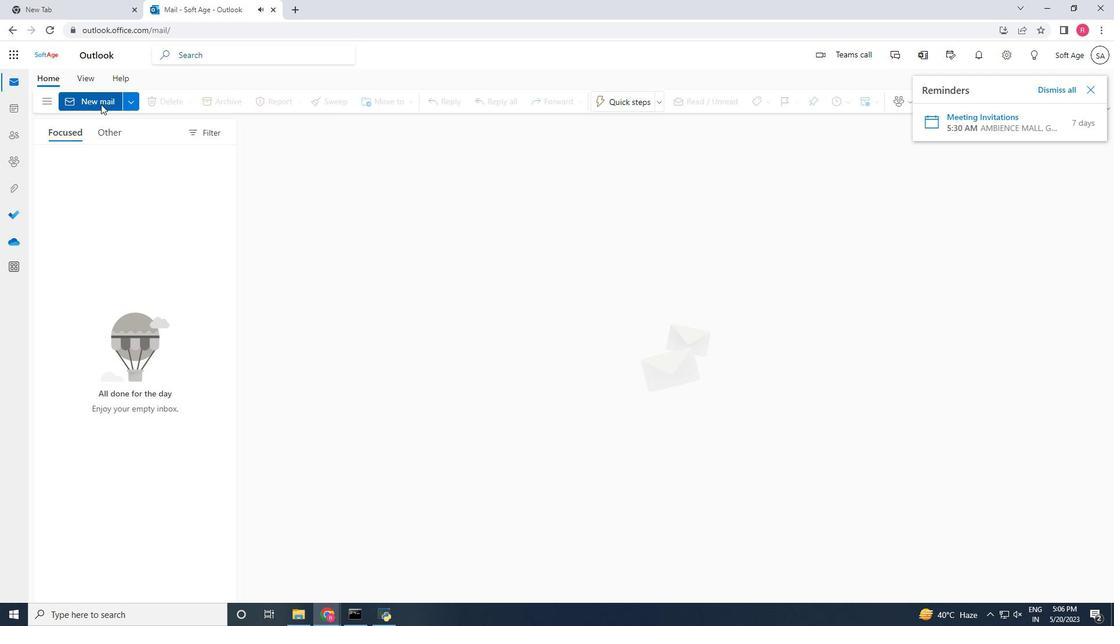 
Action: Mouse moved to (738, 100)
Screenshot: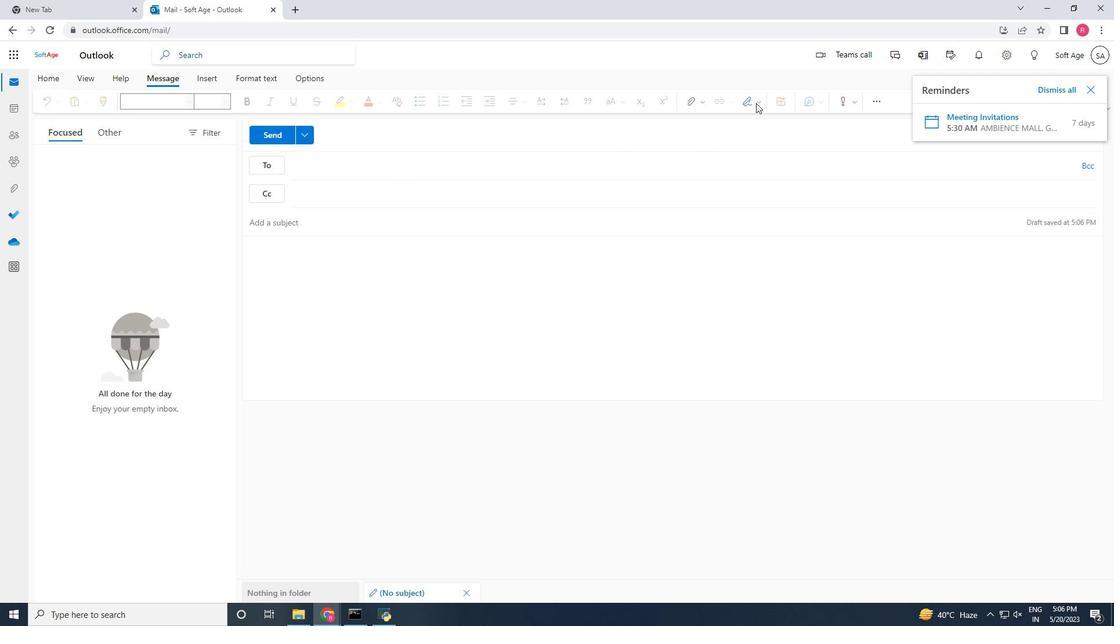 
Action: Mouse pressed left at (738, 100)
Screenshot: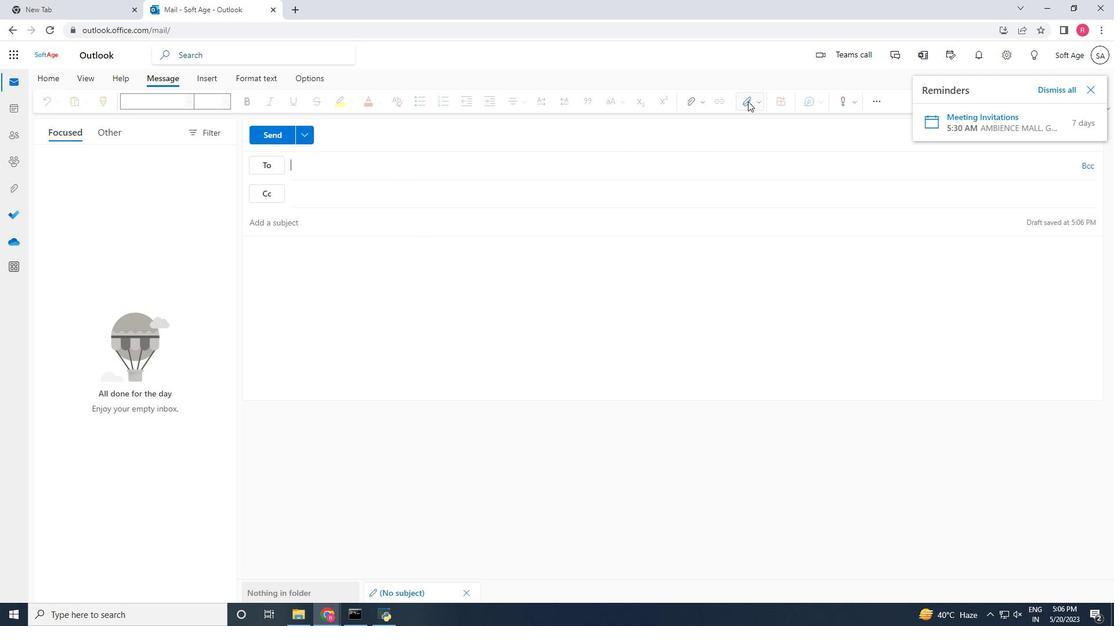 
Action: Mouse moved to (741, 143)
Screenshot: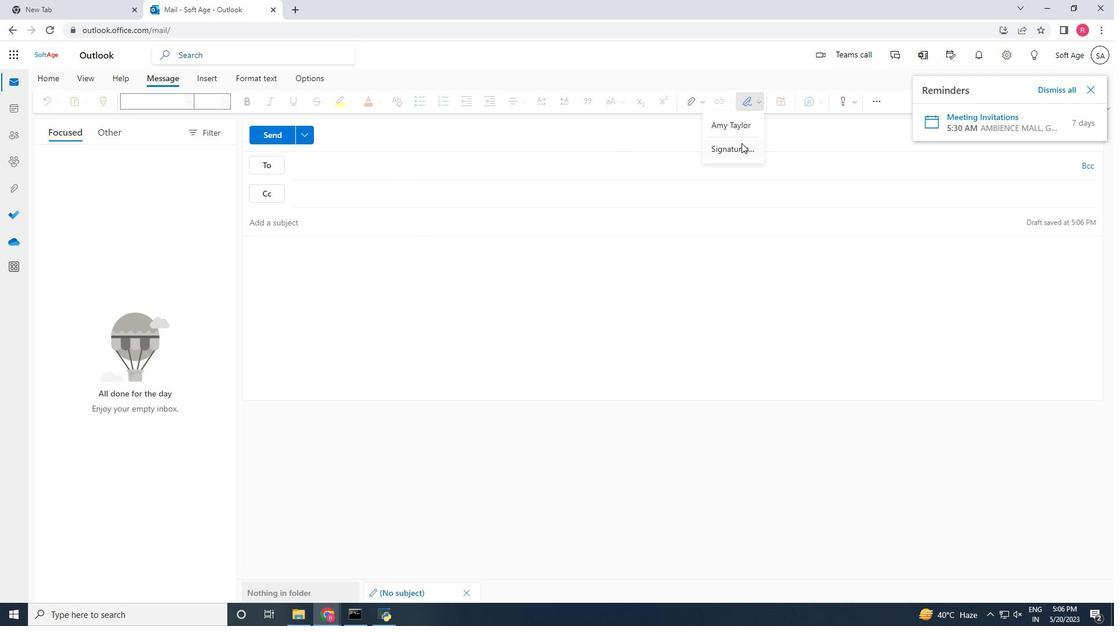 
Action: Mouse pressed left at (741, 143)
Screenshot: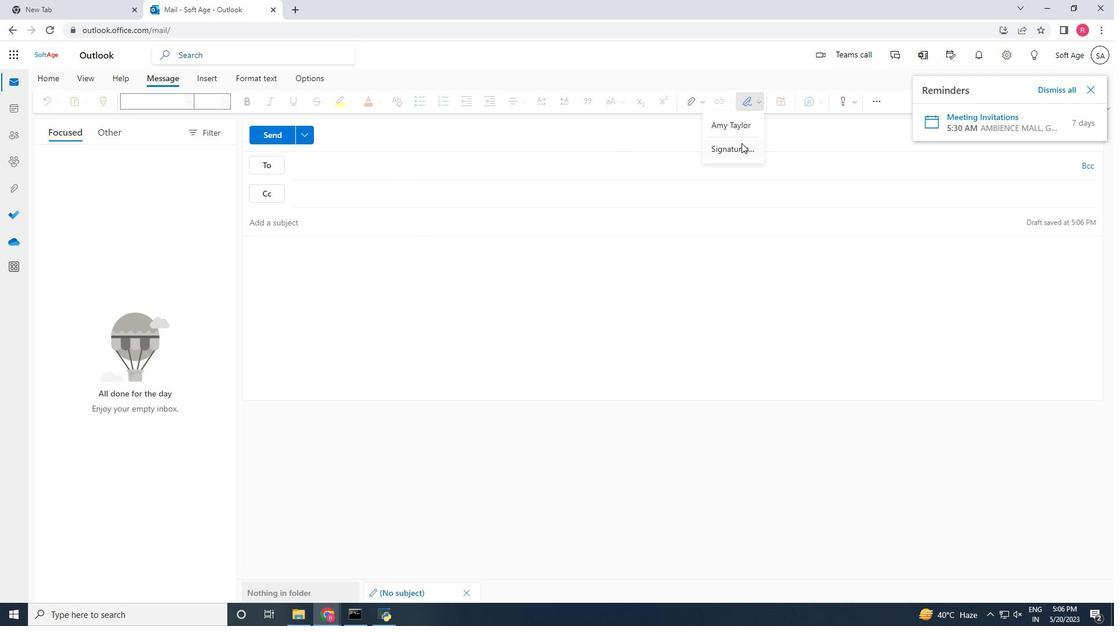 
Action: Mouse moved to (479, 175)
Screenshot: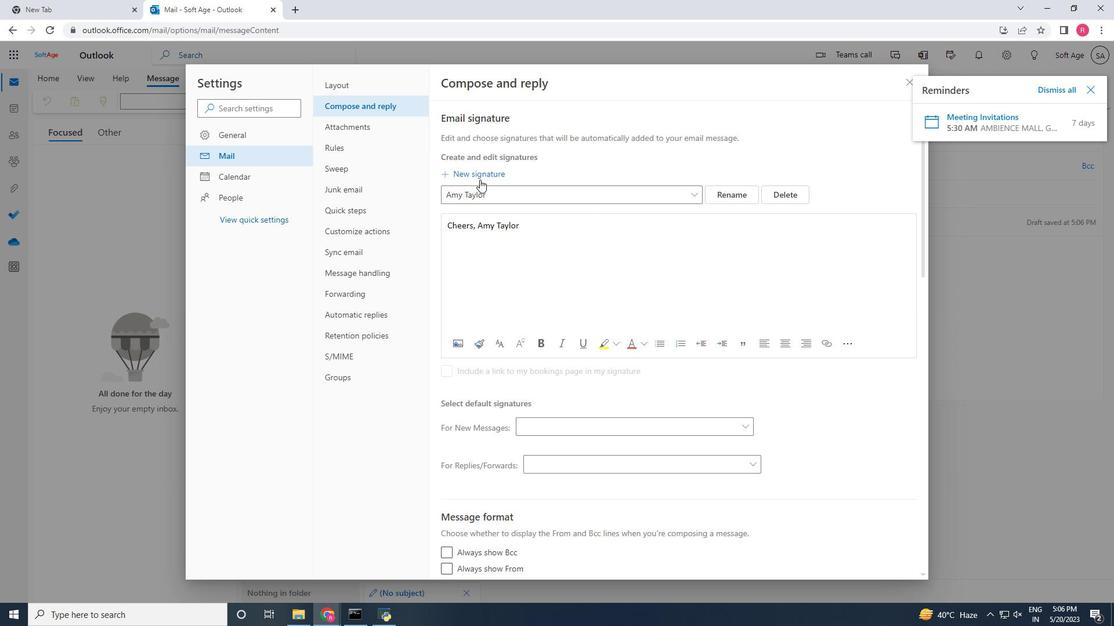 
Action: Mouse pressed left at (479, 175)
Screenshot: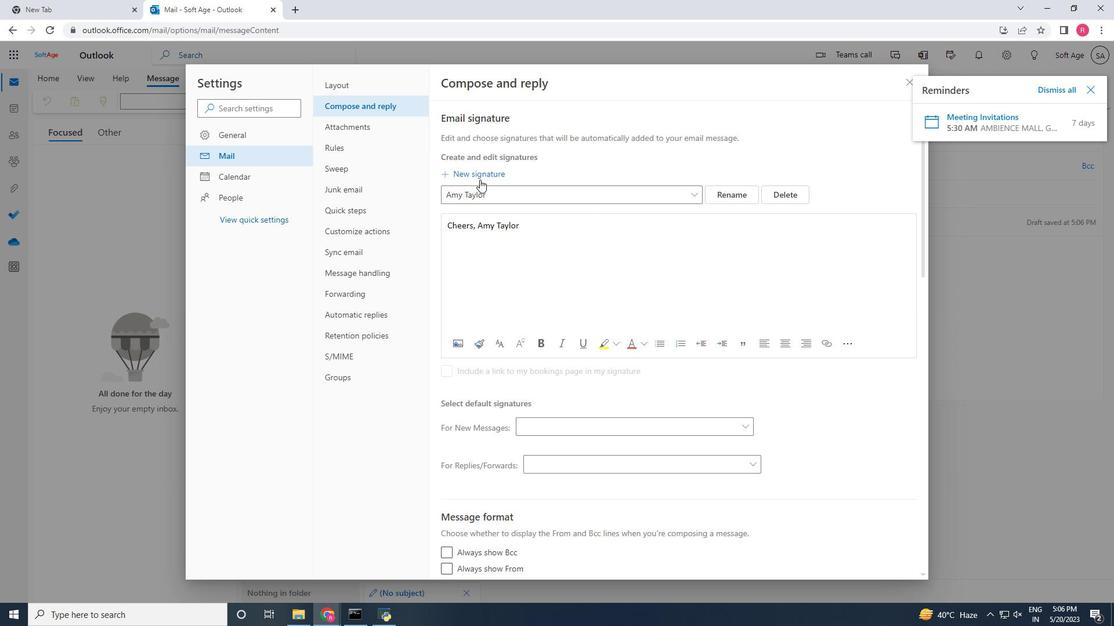 
Action: Mouse moved to (509, 193)
Screenshot: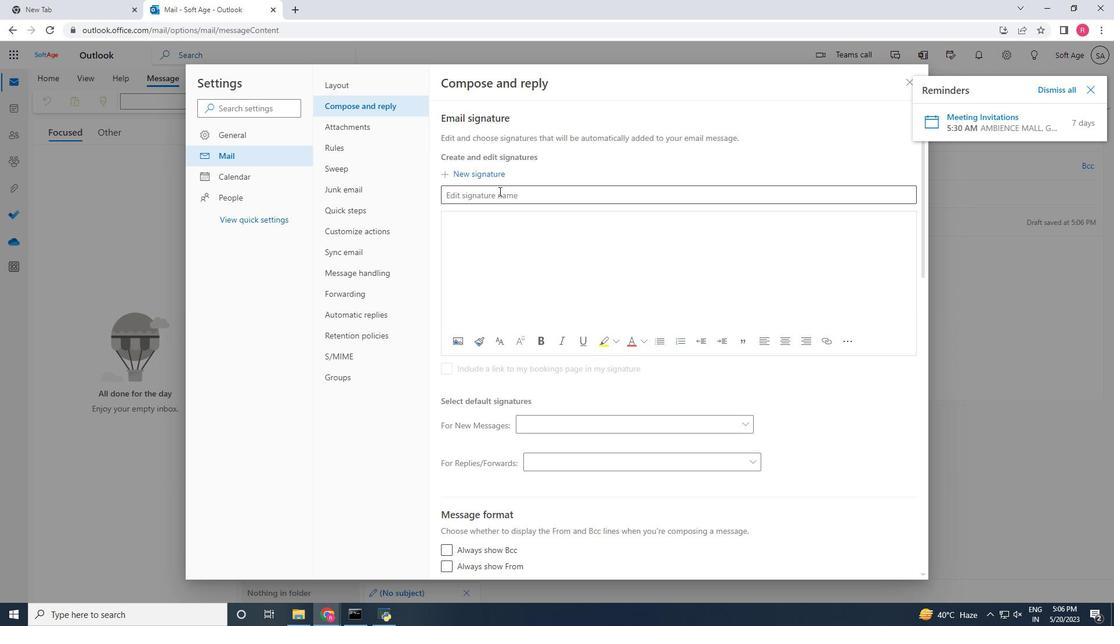 
Action: Mouse pressed left at (509, 193)
Screenshot: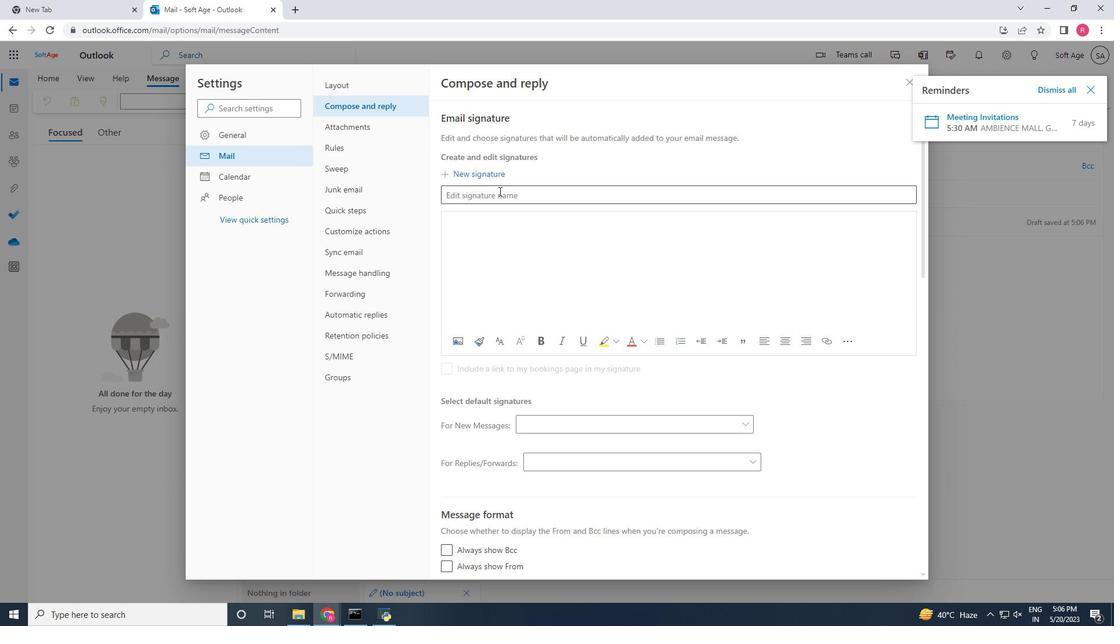 
Action: Mouse moved to (854, 183)
Screenshot: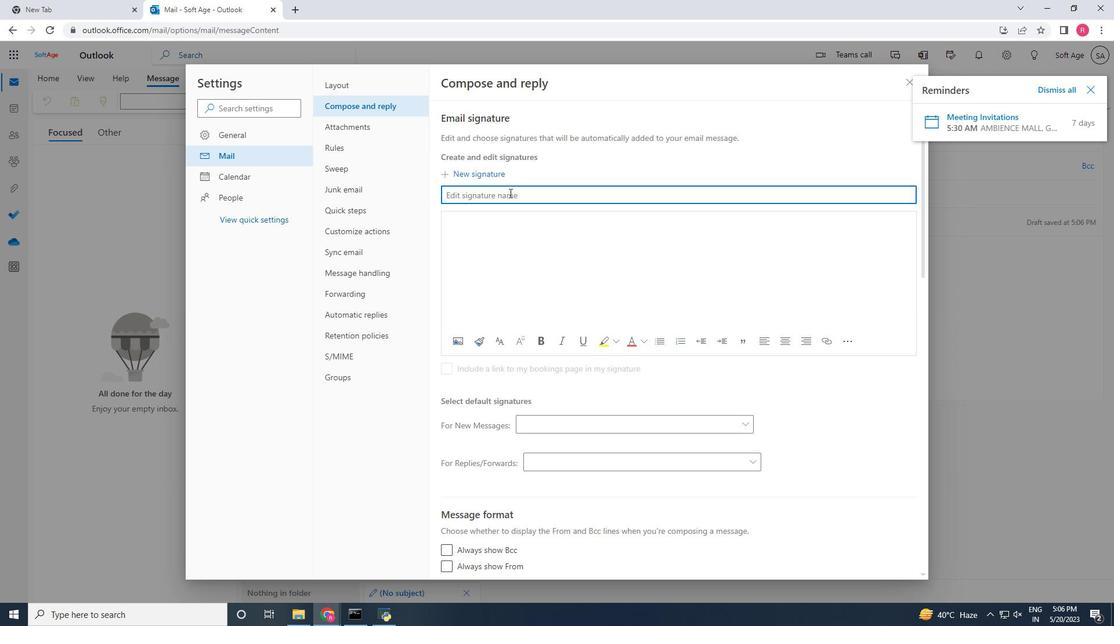 
Action: Key pressed <Key.shift>Keith<Key.space><Key.space><Key.shift>Hernandez
Screenshot: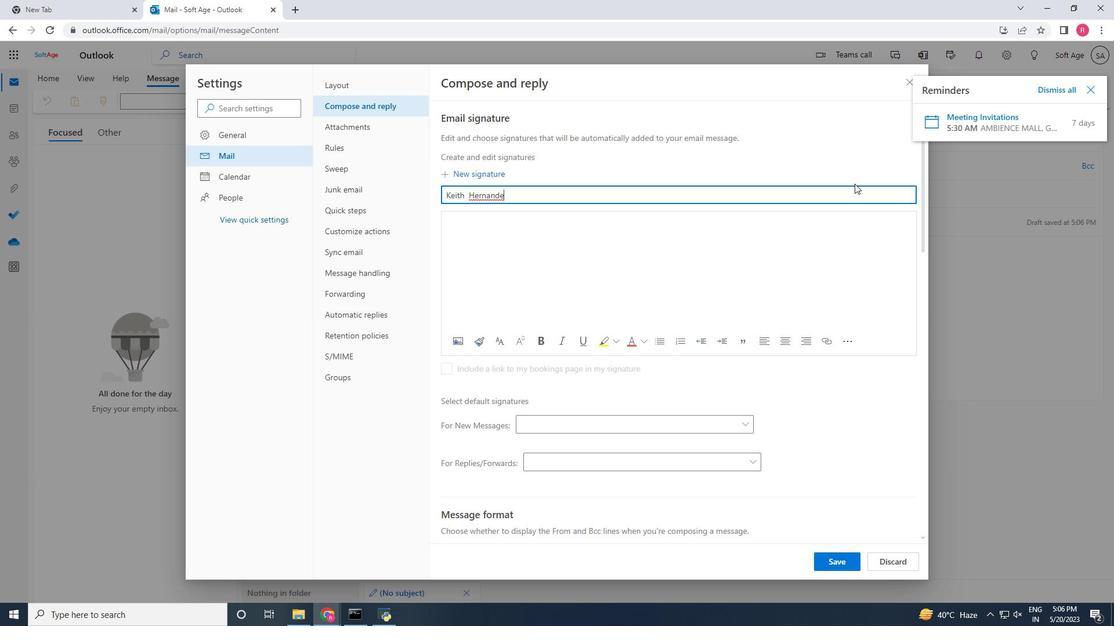 
Action: Mouse moved to (815, 254)
Screenshot: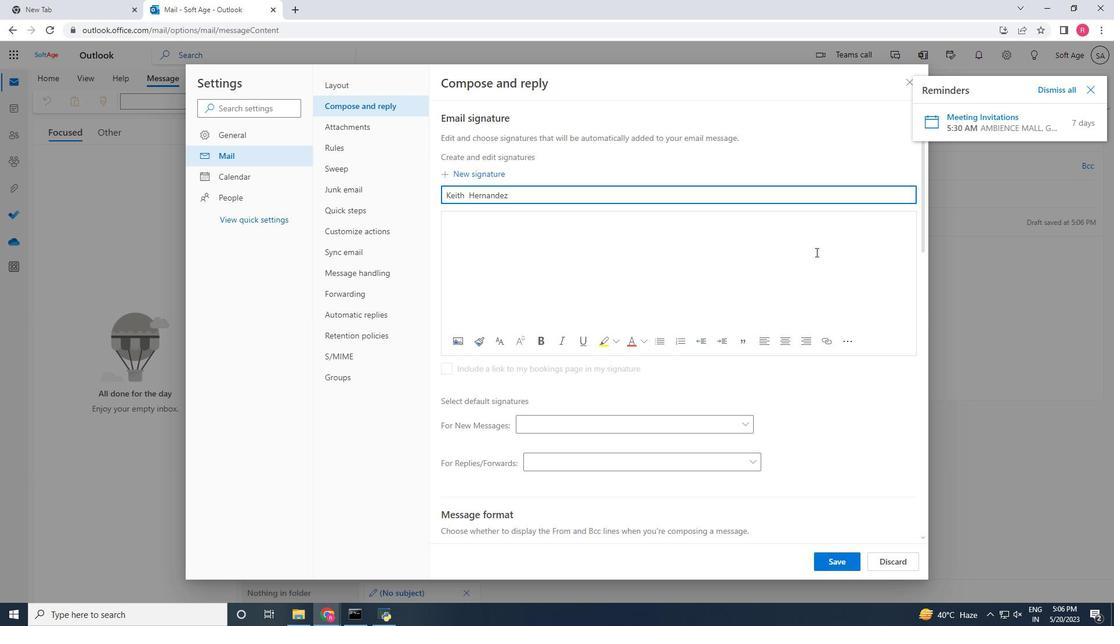 
Action: Mouse pressed left at (815, 254)
Screenshot: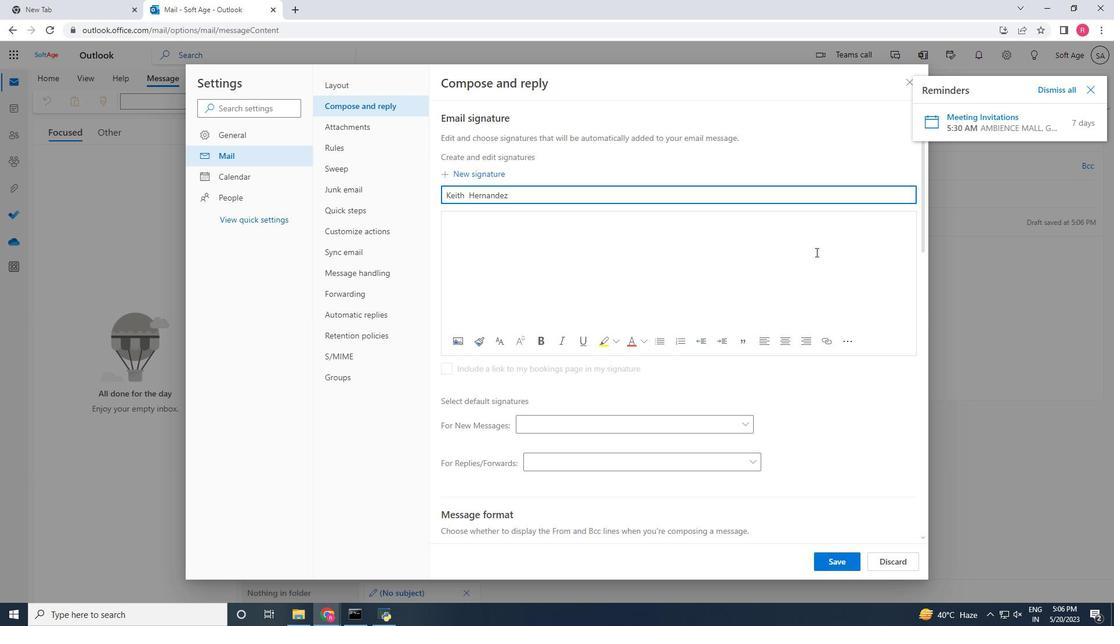 
Action: Key pressed gratitude<Key.space>and<Key.space>sincere<Key.space>wishes<Key.space><Key.backspace>,<Key.space><Key.space><Key.shift>Keith<Key.space><Key.shift>Hernandez
Screenshot: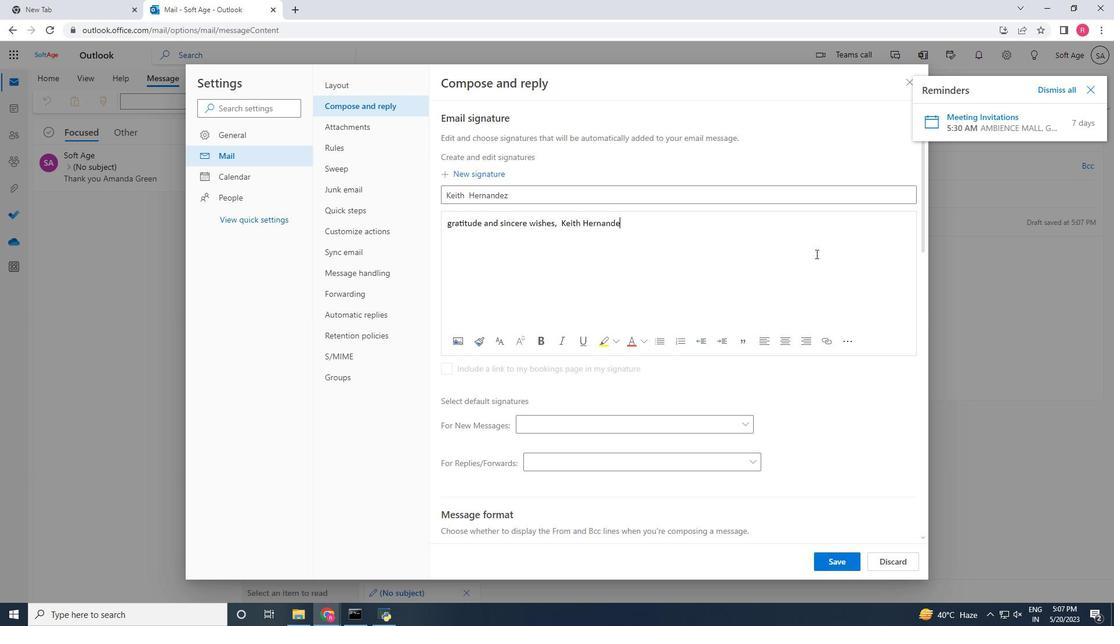 
Action: Mouse moved to (743, 462)
Screenshot: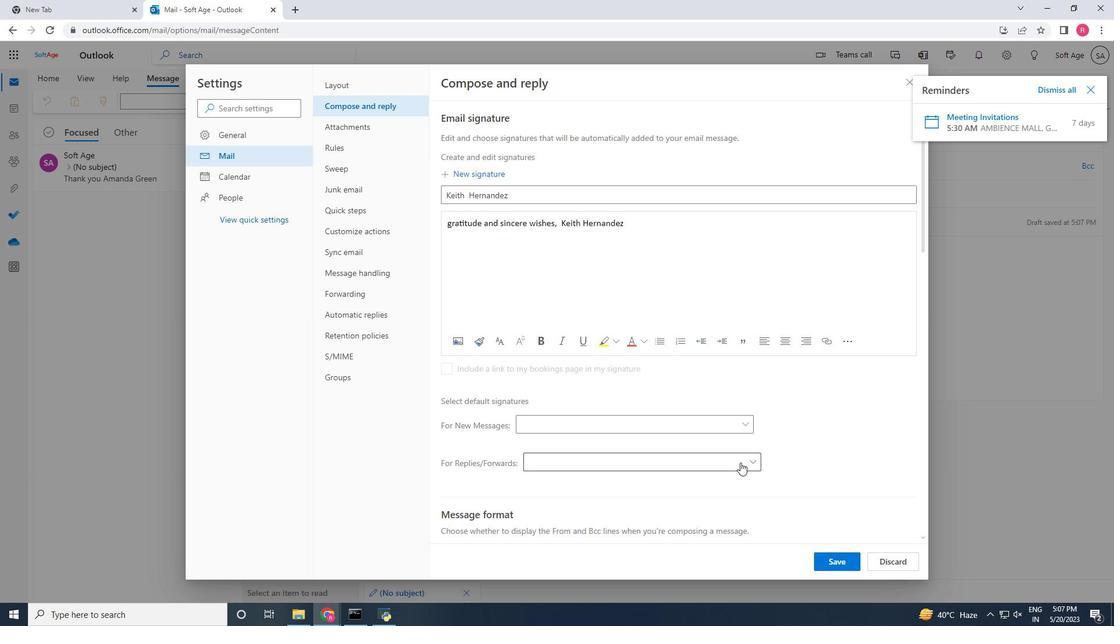 
Action: Mouse scrolled (743, 461) with delta (0, 0)
Screenshot: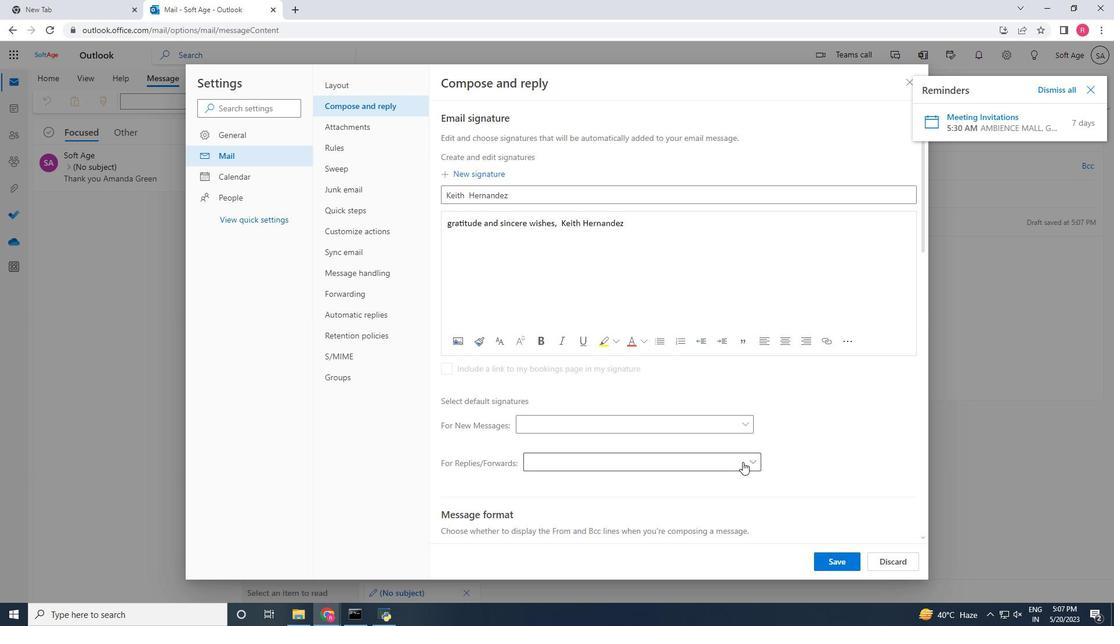
Action: Mouse scrolled (743, 461) with delta (0, 0)
Screenshot: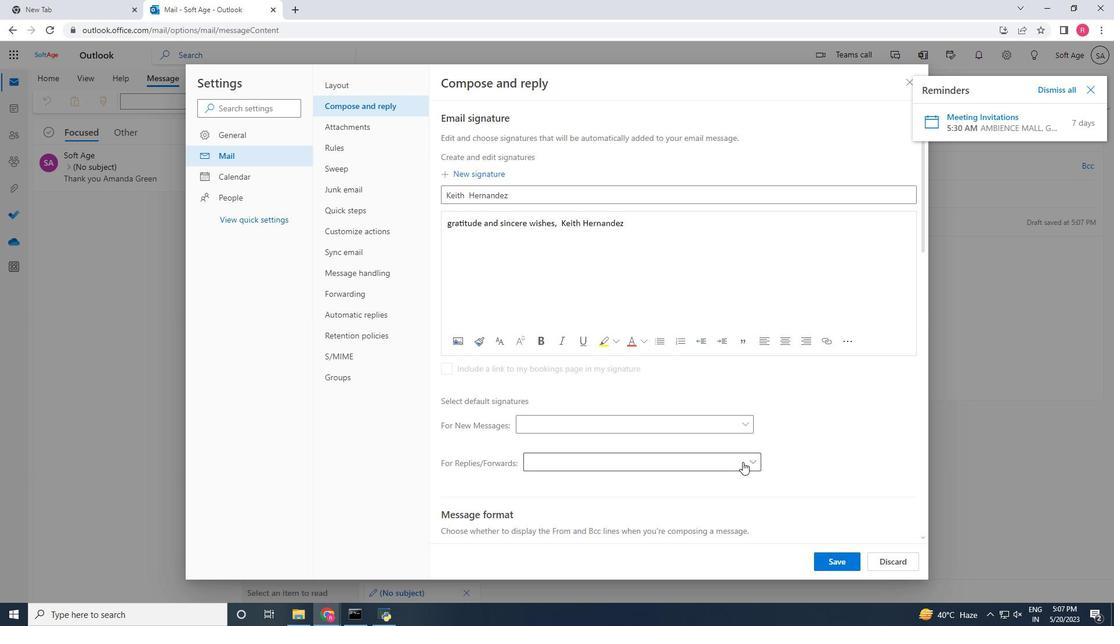 
Action: Mouse scrolled (743, 461) with delta (0, 0)
Screenshot: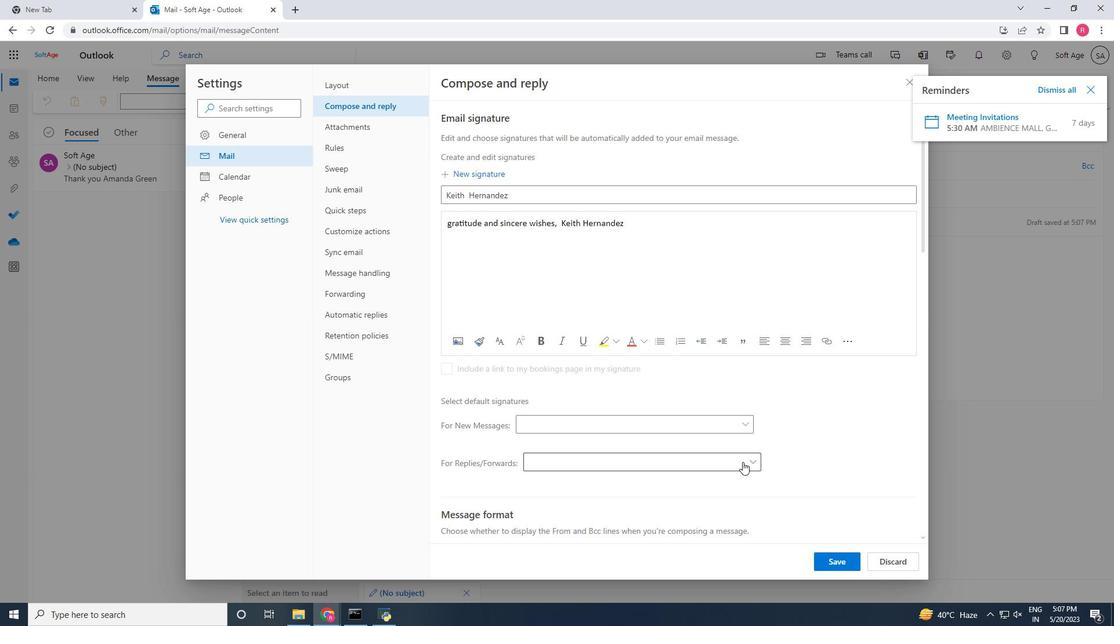 
Action: Mouse moved to (755, 459)
Screenshot: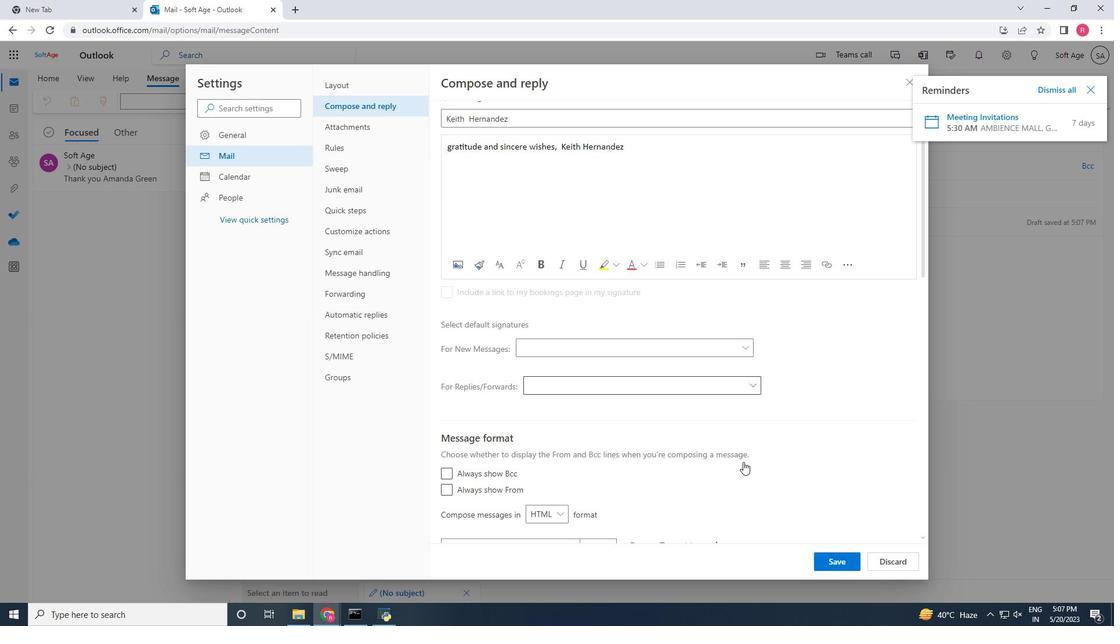 
Action: Mouse scrolled (755, 459) with delta (0, 0)
Screenshot: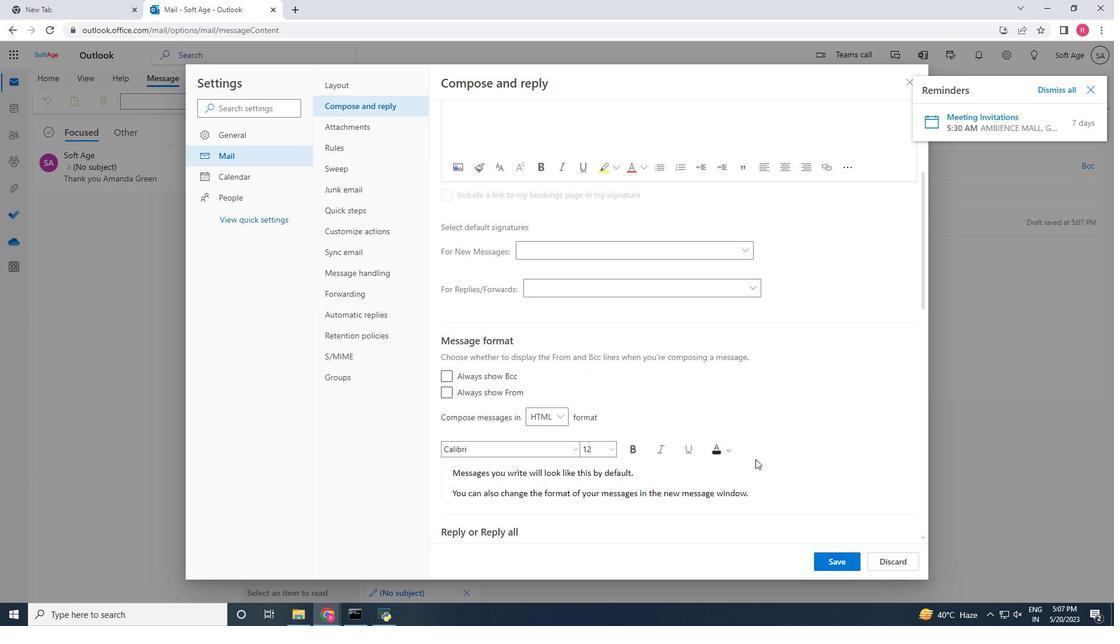 
Action: Mouse scrolled (755, 459) with delta (0, 0)
Screenshot: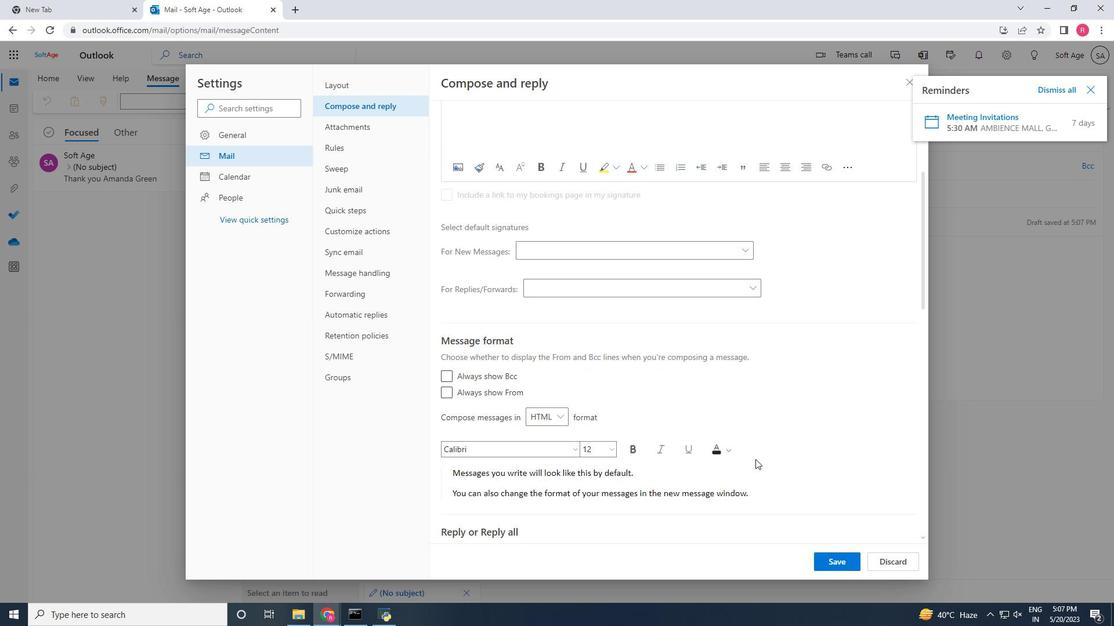 
Action: Mouse scrolled (755, 459) with delta (0, 0)
Screenshot: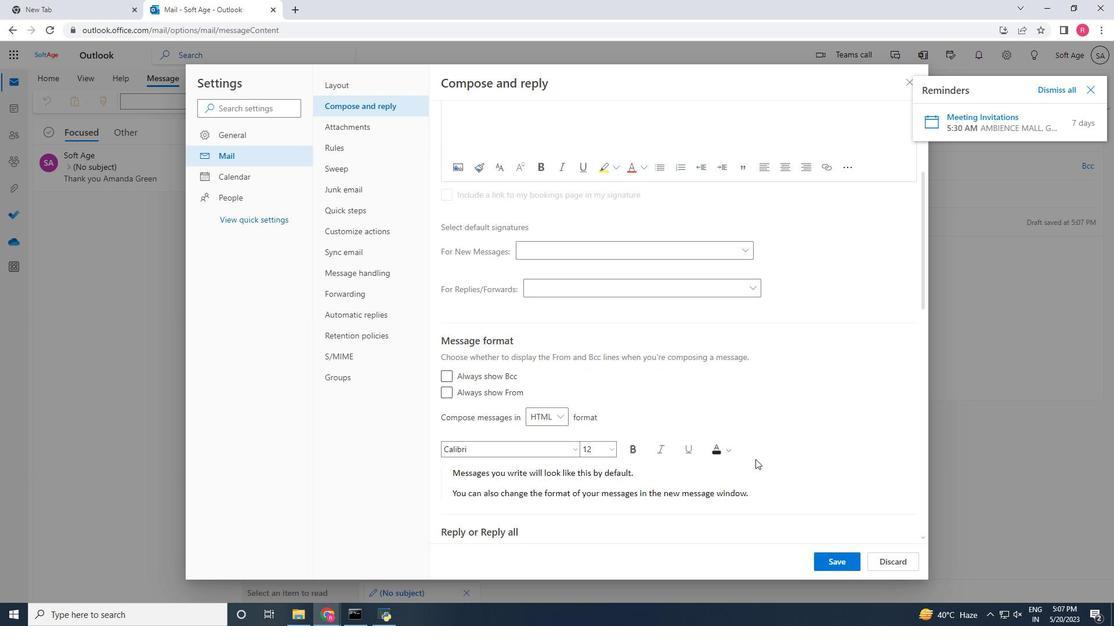 
Action: Mouse scrolled (755, 459) with delta (0, 0)
Screenshot: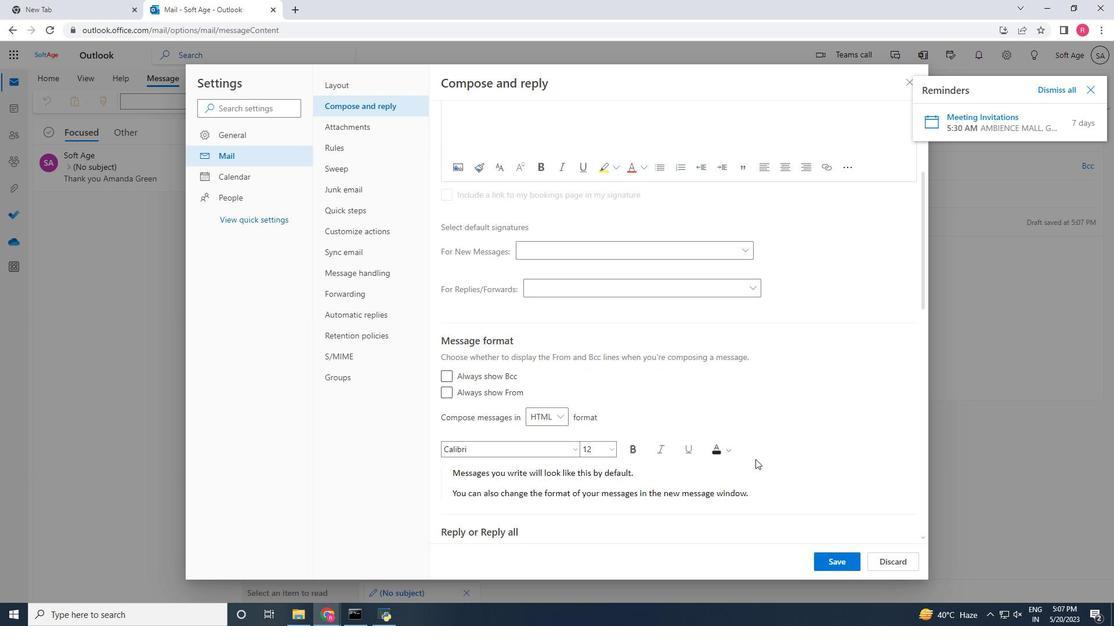 
Action: Mouse moved to (750, 463)
Screenshot: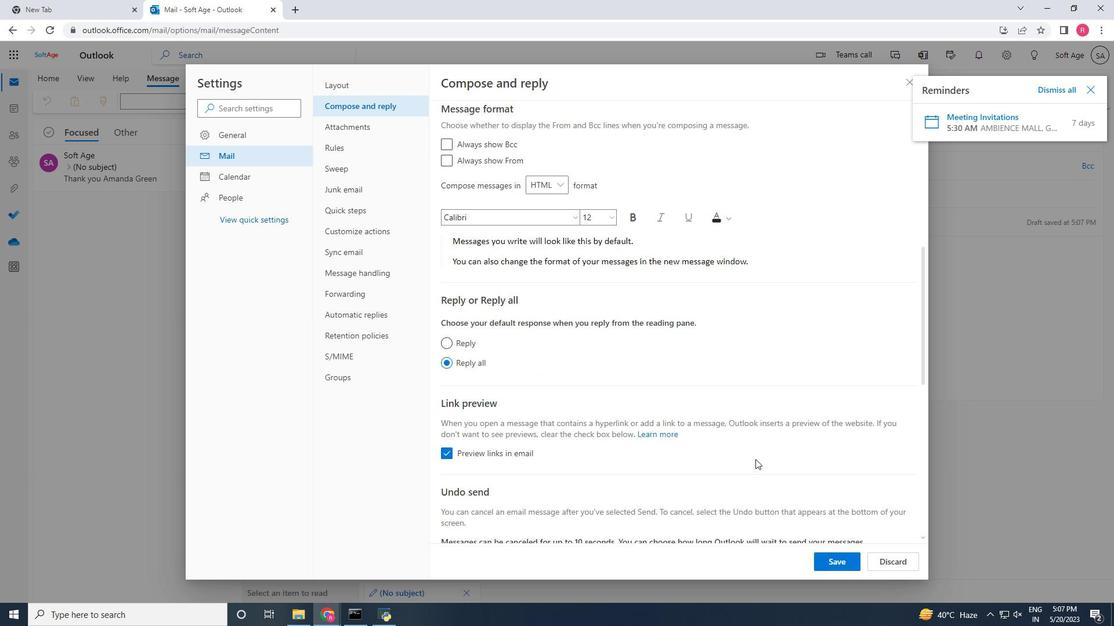 
Action: Mouse scrolled (750, 463) with delta (0, 0)
Screenshot: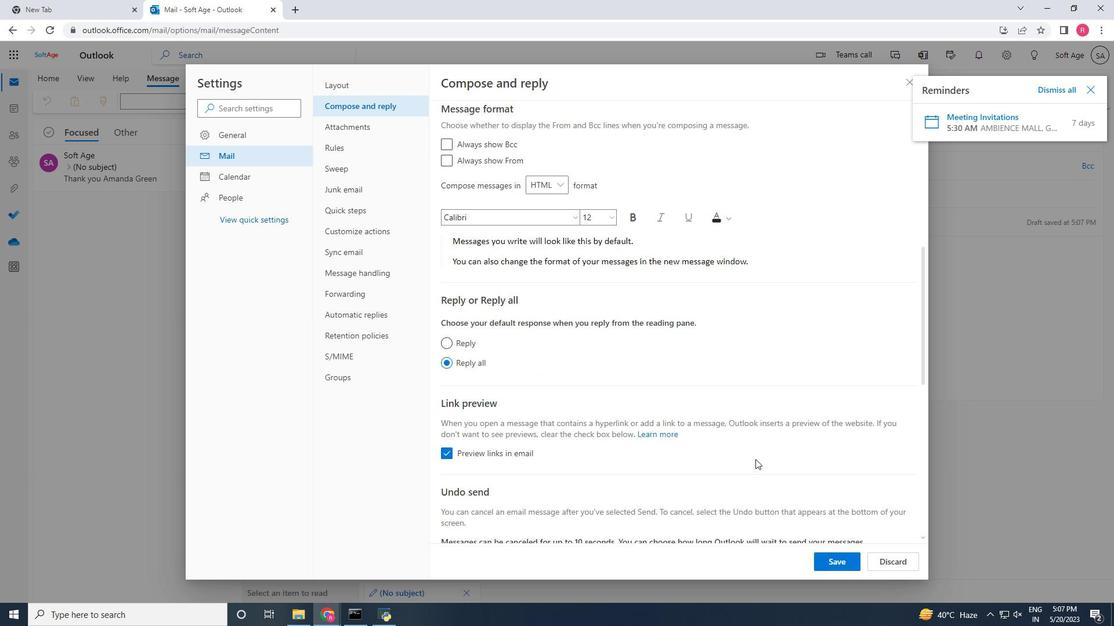 
Action: Mouse moved to (749, 464)
Screenshot: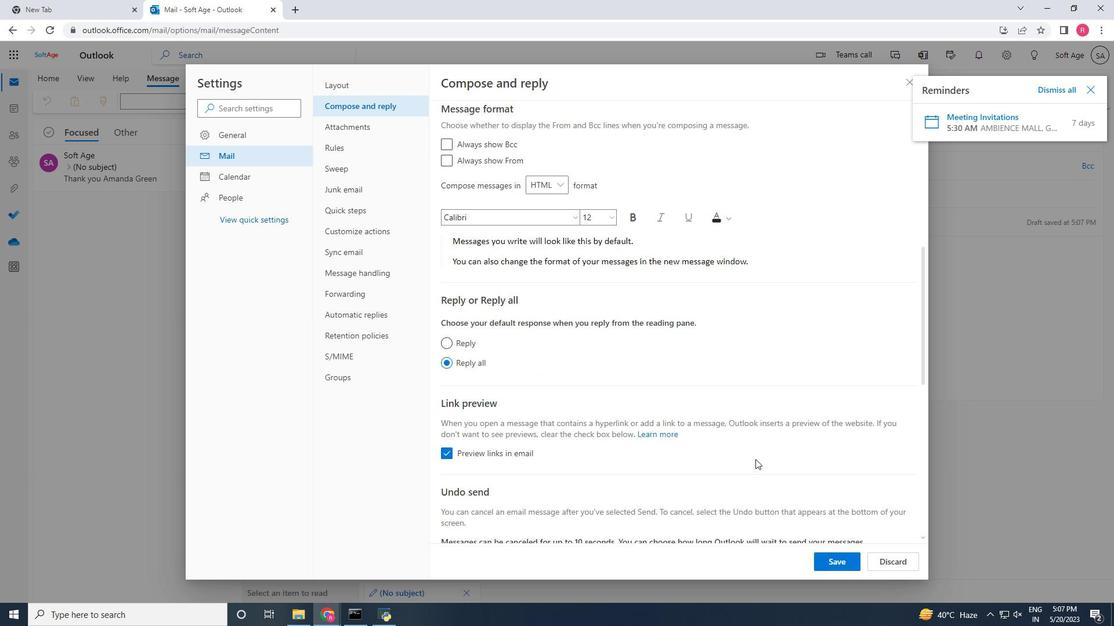 
Action: Mouse scrolled (749, 463) with delta (0, 0)
Screenshot: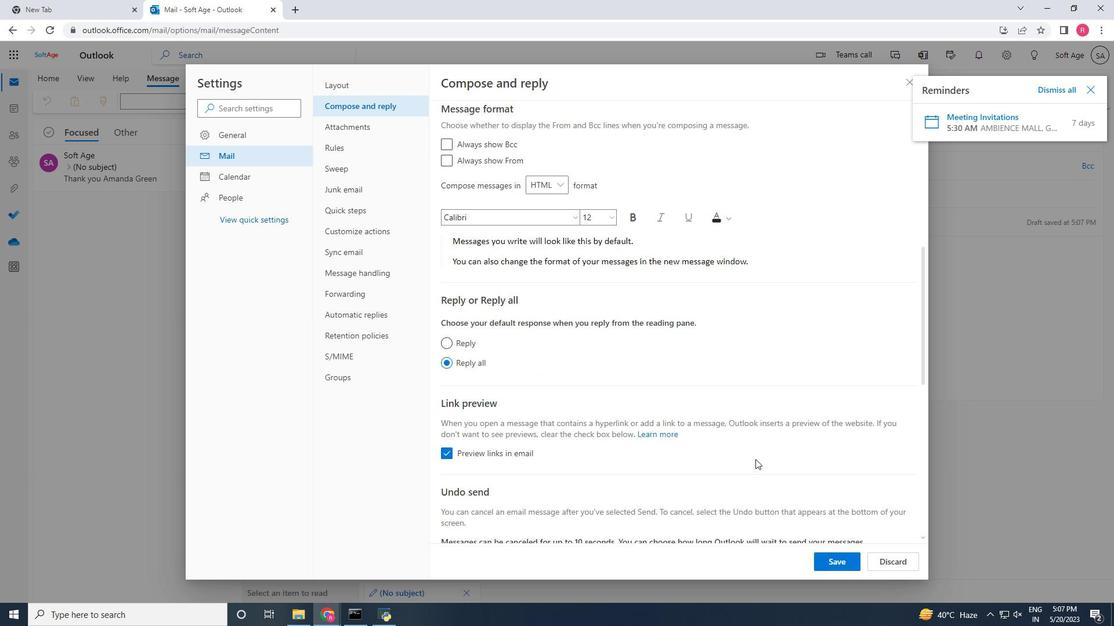 
Action: Mouse moved to (749, 464)
Screenshot: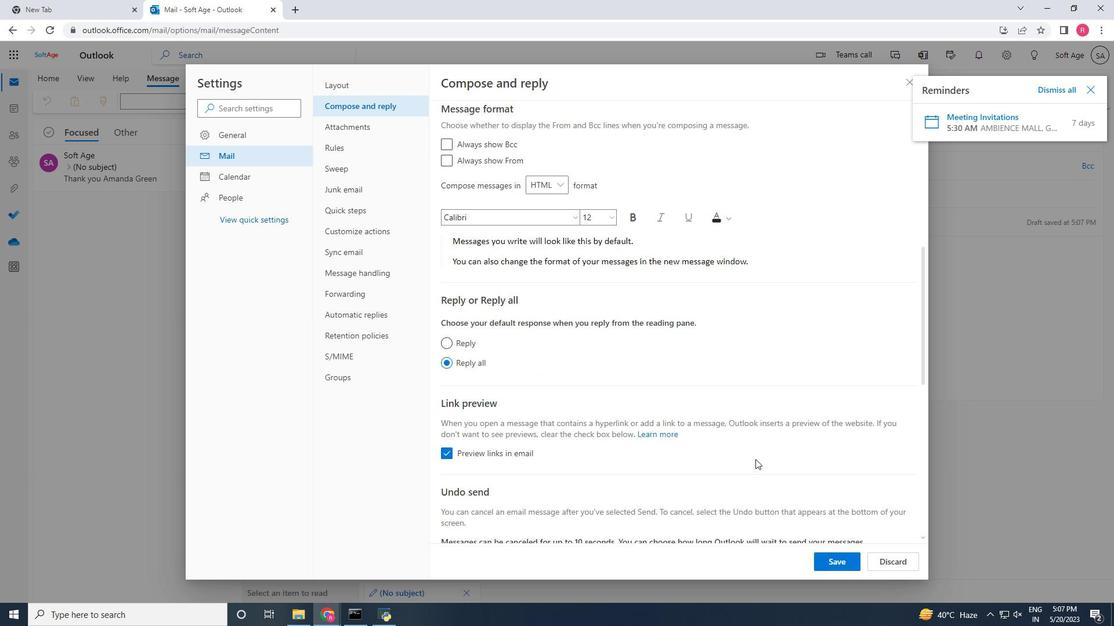 
Action: Mouse scrolled (749, 464) with delta (0, 0)
Screenshot: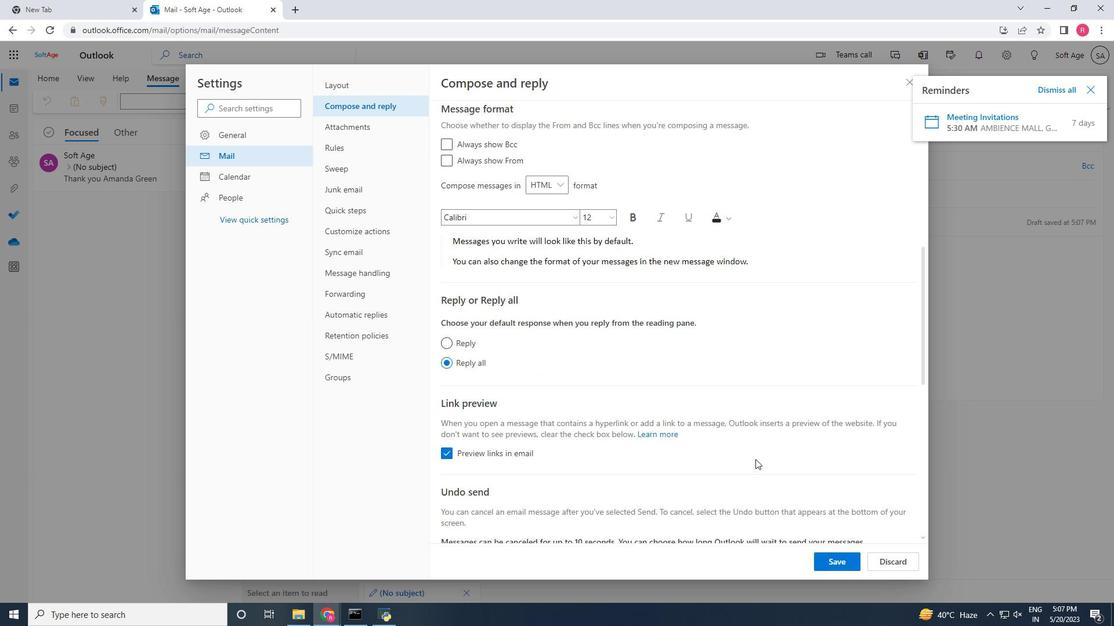 
Action: Mouse moved to (749, 465)
Screenshot: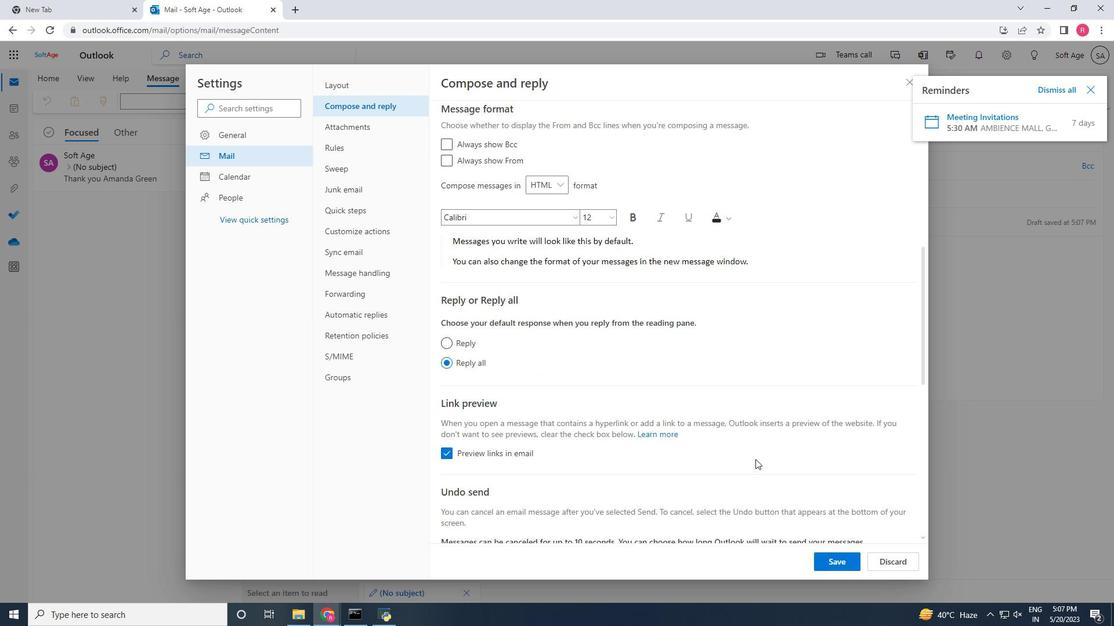 
Action: Mouse scrolled (749, 464) with delta (0, 0)
Screenshot: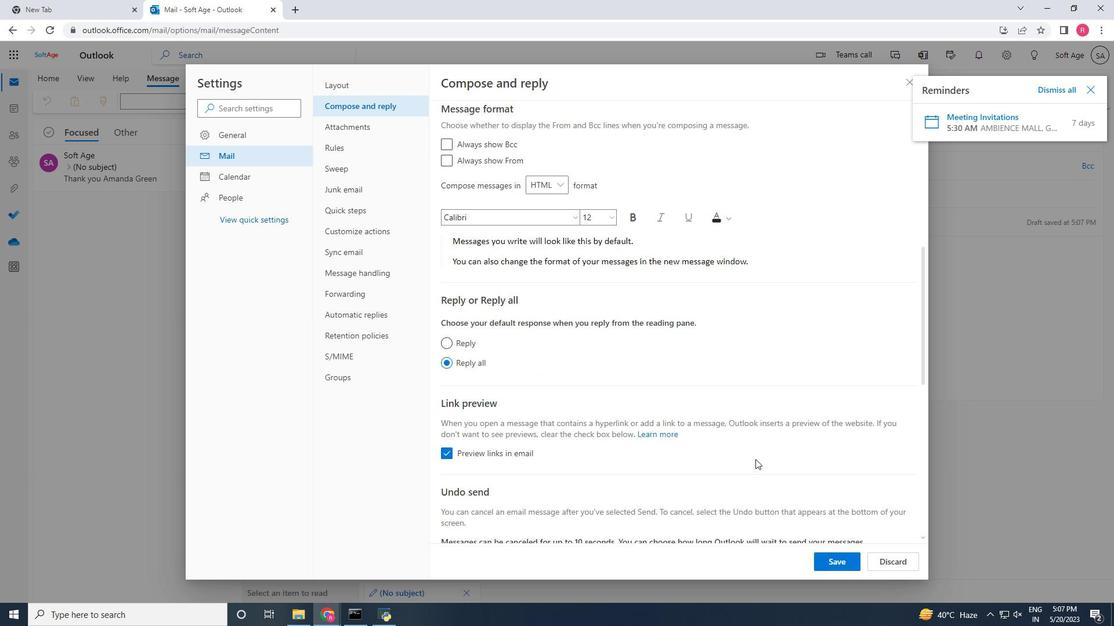
Action: Mouse moved to (749, 465)
Screenshot: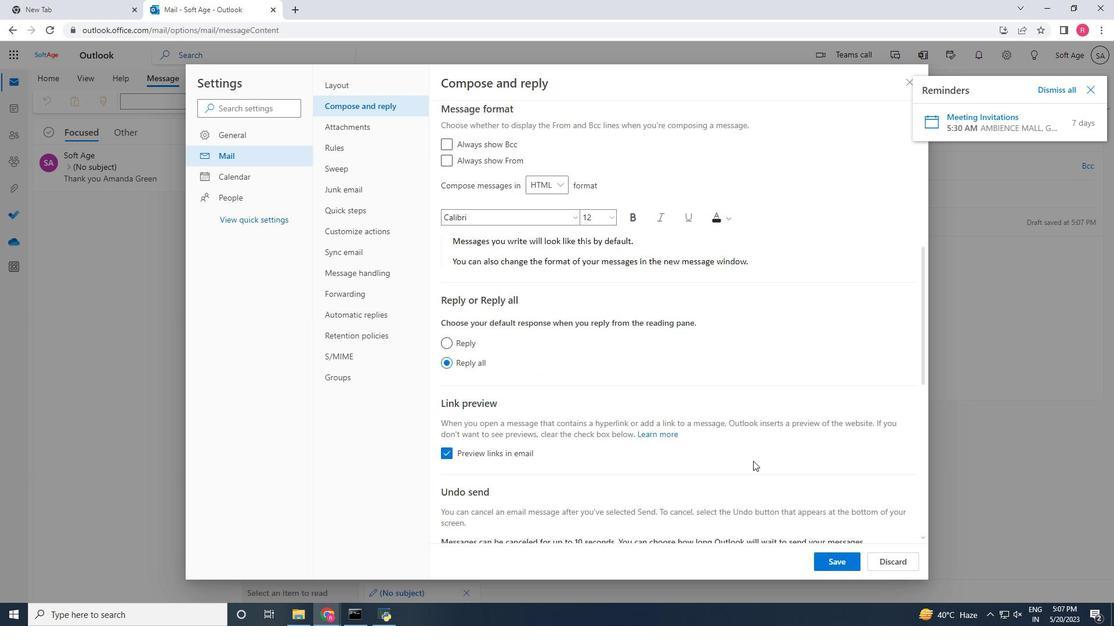 
Action: Mouse scrolled (749, 464) with delta (0, 0)
Screenshot: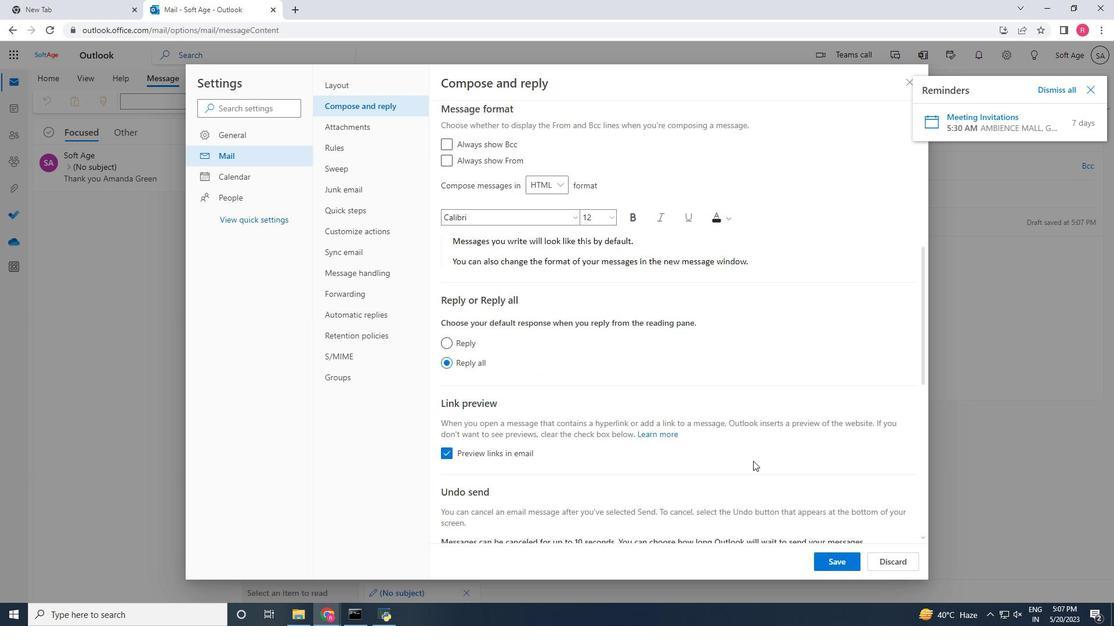 
Action: Mouse moved to (748, 466)
Screenshot: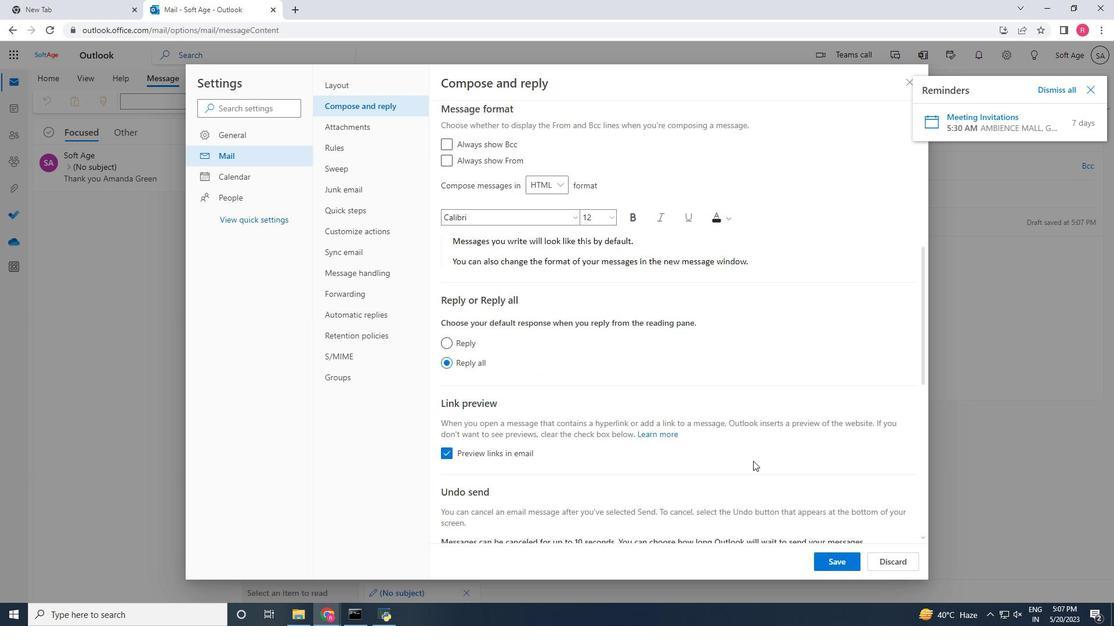 
Action: Mouse scrolled (748, 465) with delta (0, 0)
Screenshot: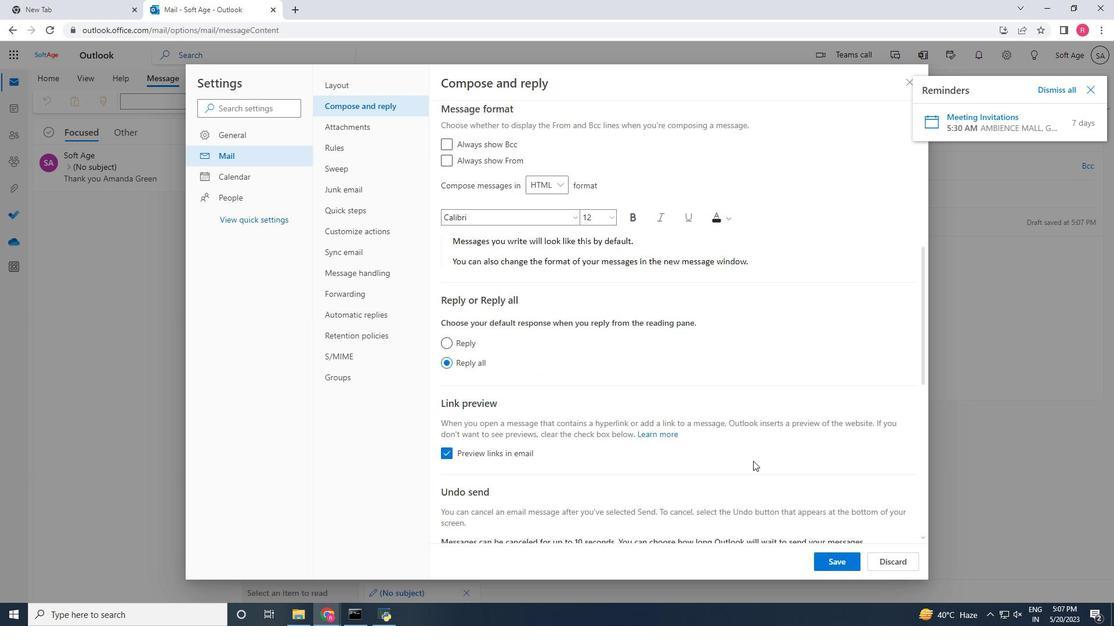 
Action: Mouse scrolled (748, 465) with delta (0, 0)
Screenshot: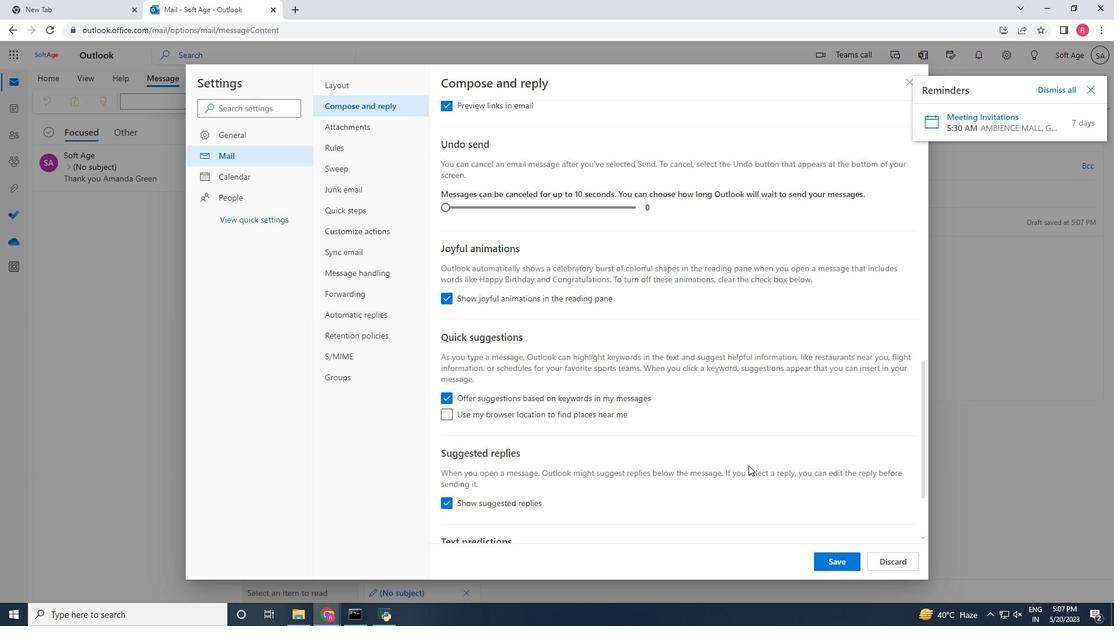 
Action: Mouse scrolled (748, 465) with delta (0, 0)
Screenshot: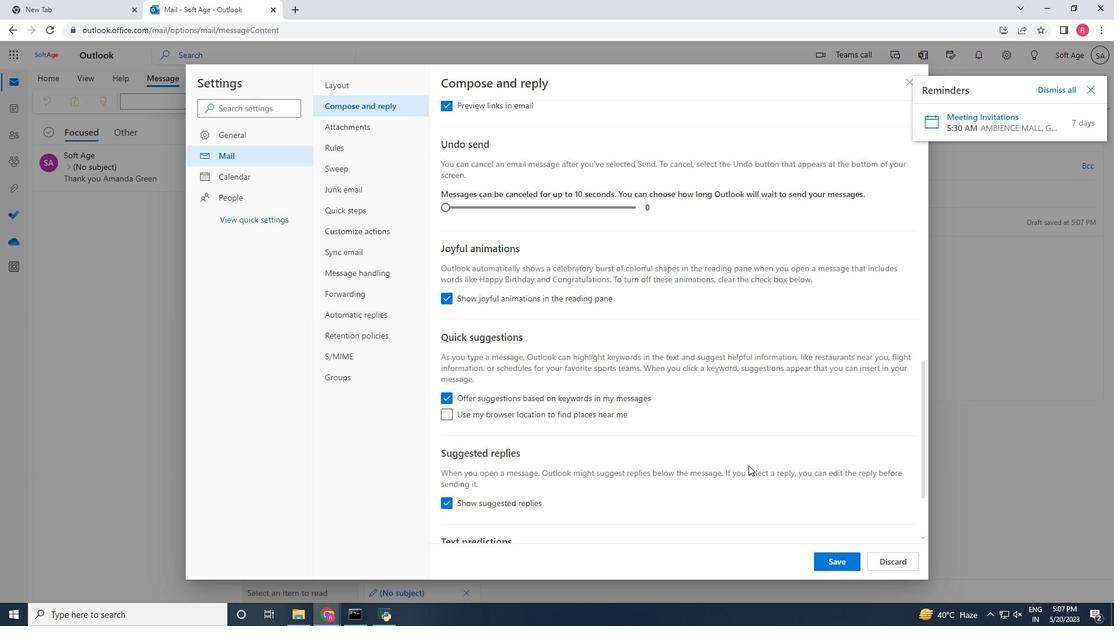 
Action: Mouse scrolled (748, 465) with delta (0, 0)
Screenshot: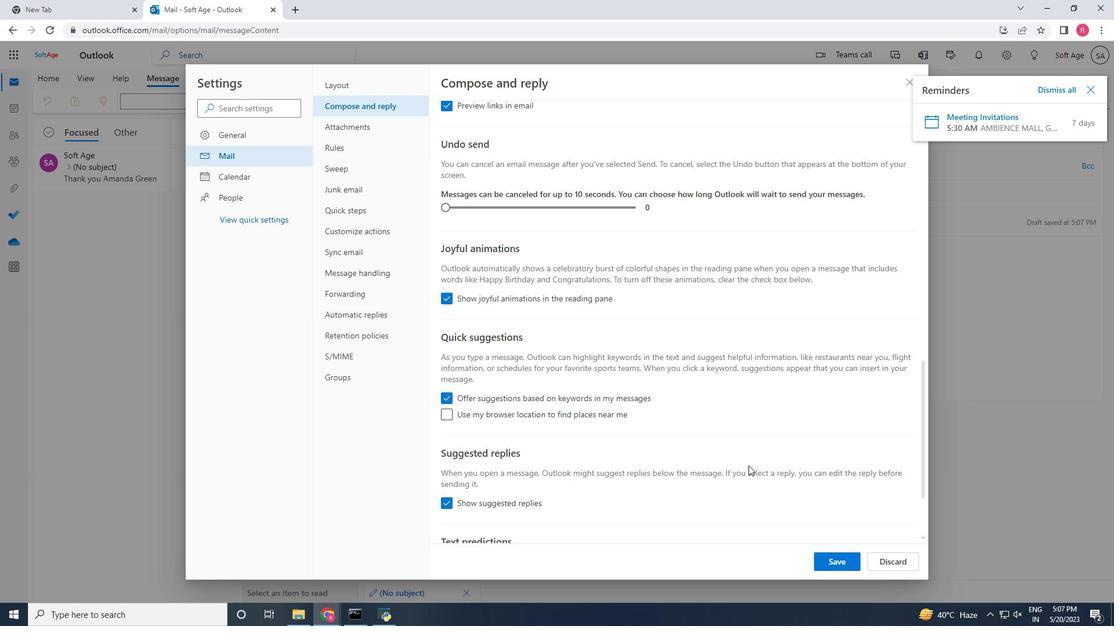 
Action: Mouse scrolled (748, 465) with delta (0, 0)
Screenshot: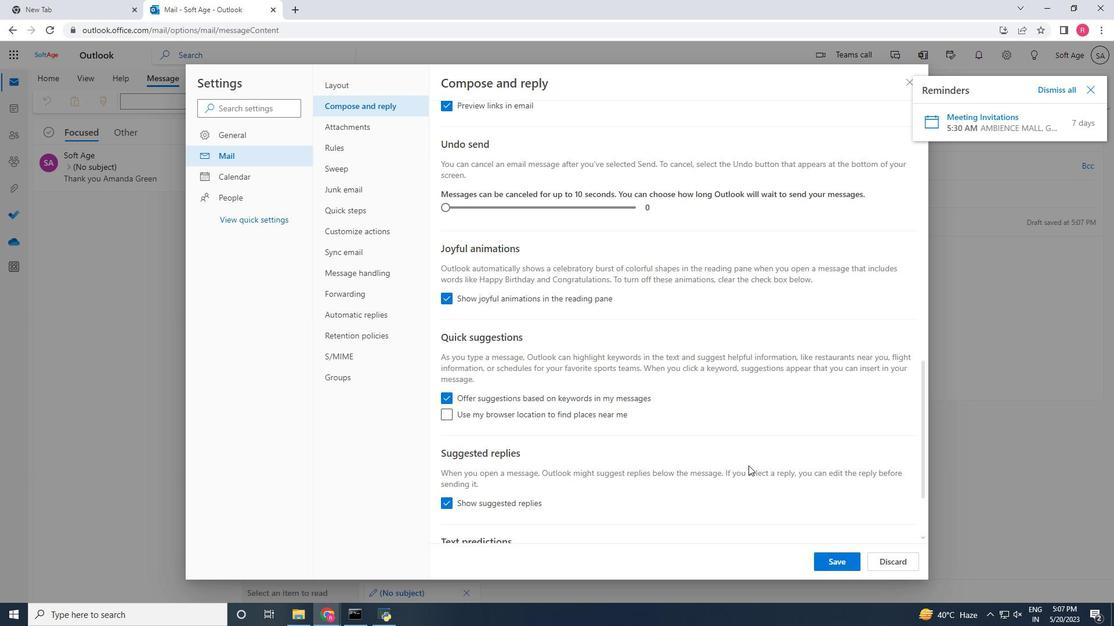 
Action: Mouse scrolled (748, 465) with delta (0, 0)
Screenshot: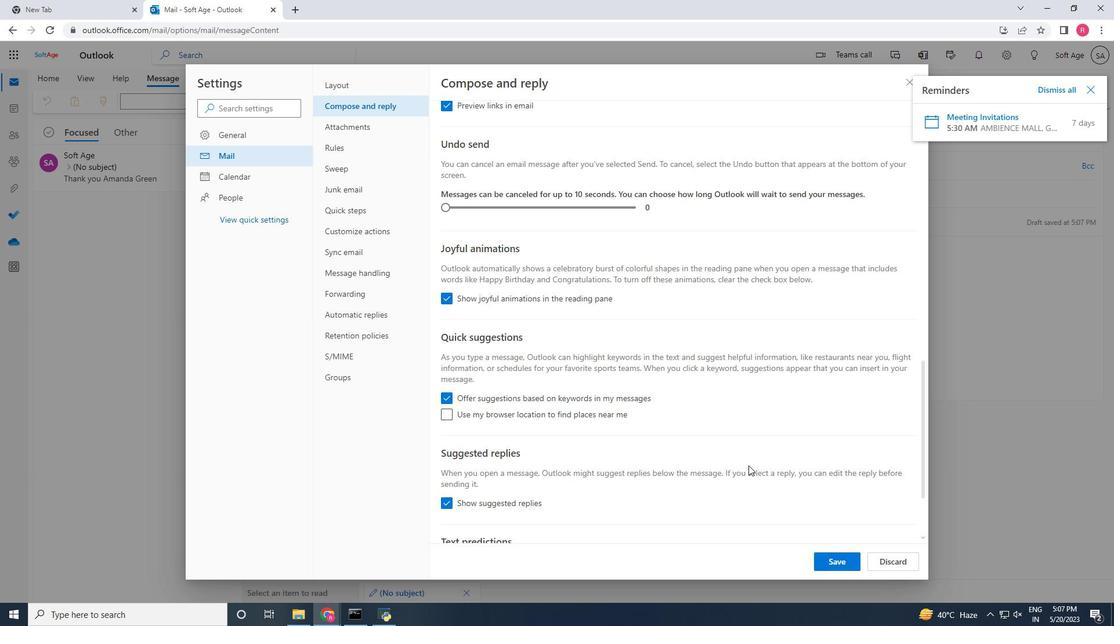
Action: Mouse scrolled (748, 465) with delta (0, 0)
Screenshot: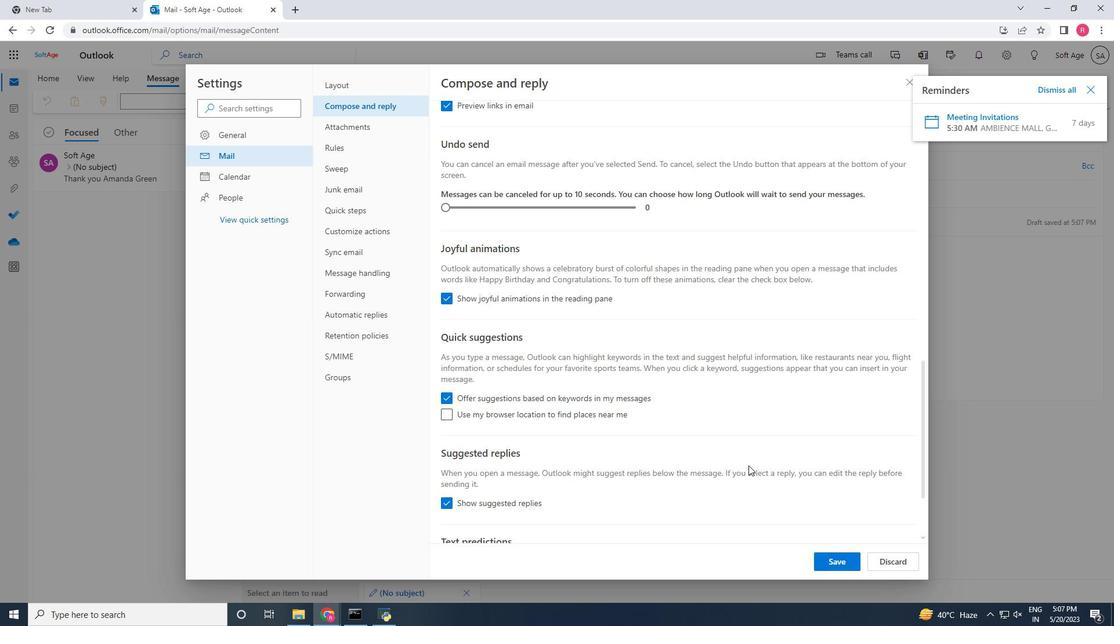 
Action: Mouse scrolled (748, 465) with delta (0, 0)
Screenshot: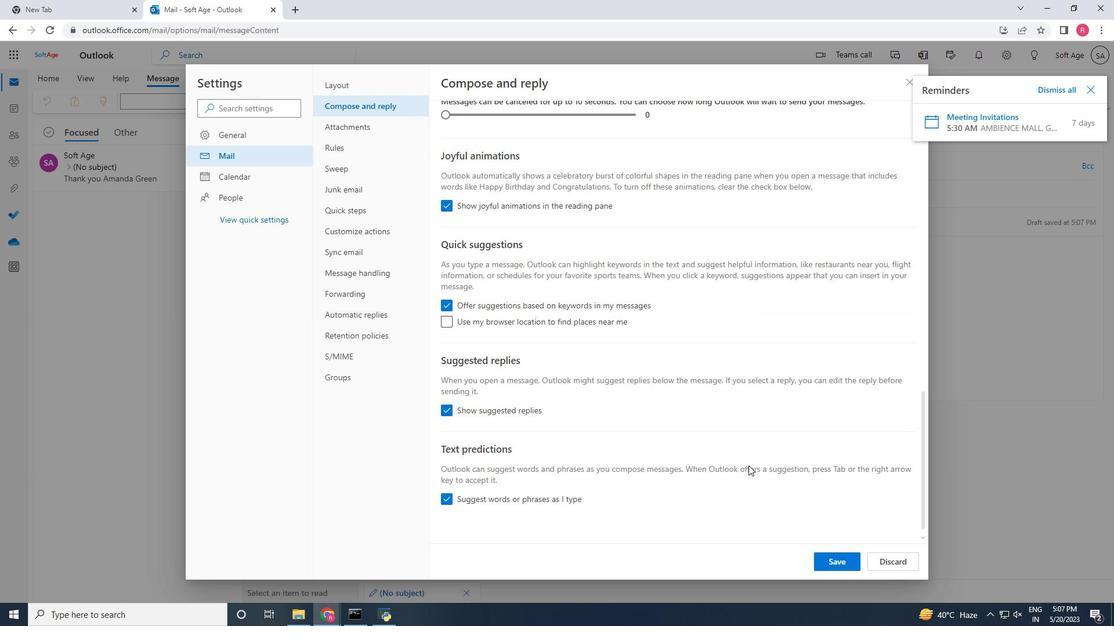 
Action: Mouse scrolled (748, 465) with delta (0, 0)
Screenshot: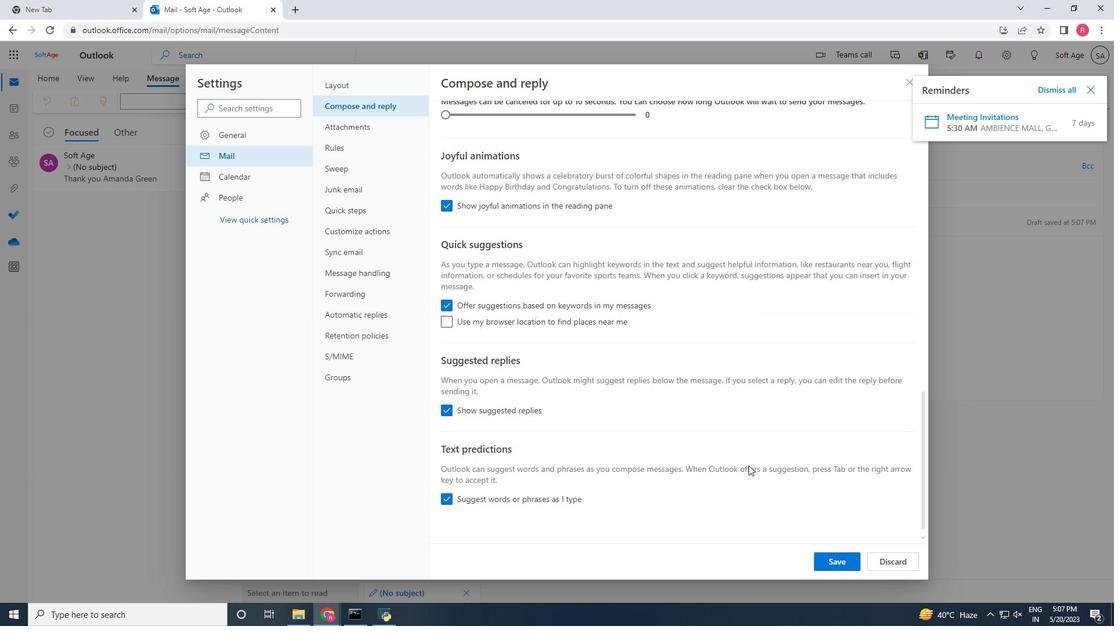 
Action: Mouse scrolled (748, 465) with delta (0, 0)
Screenshot: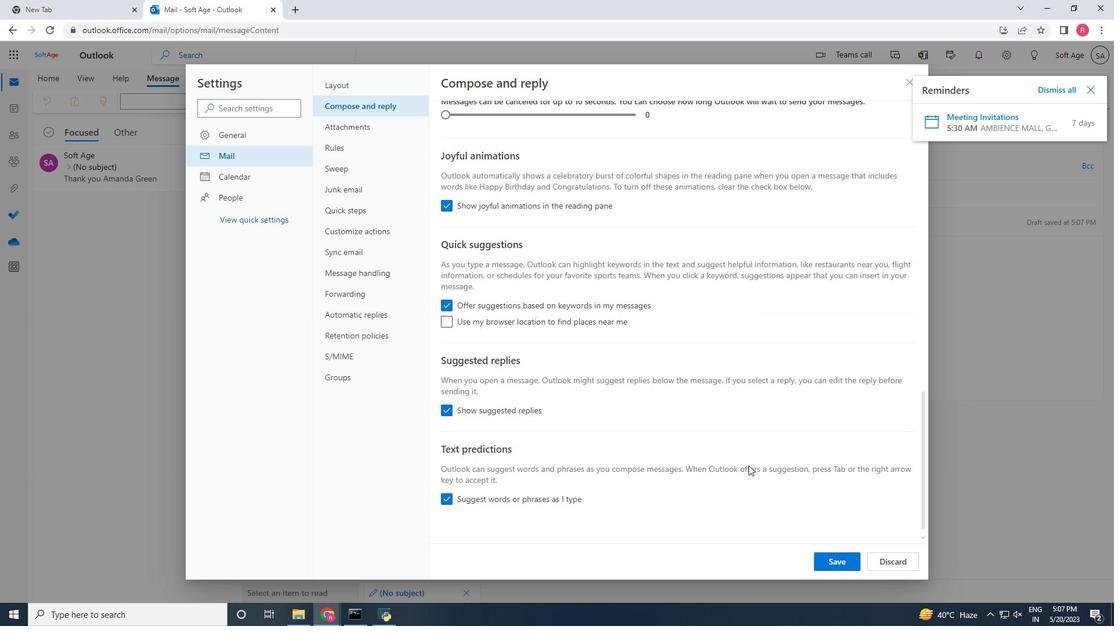 
Action: Mouse scrolled (748, 465) with delta (0, 0)
Screenshot: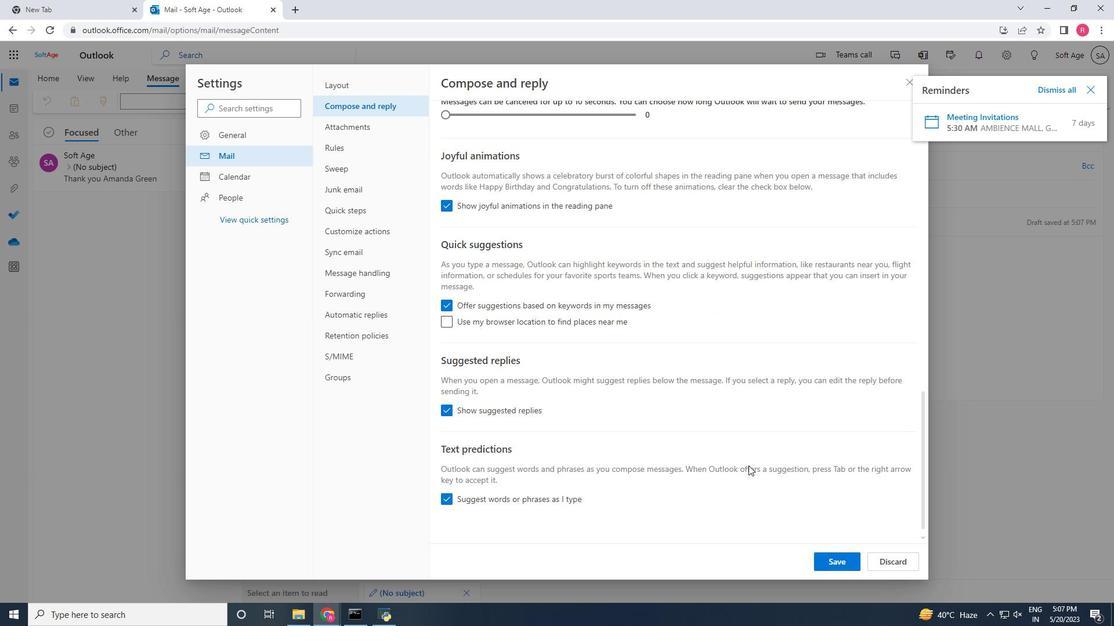 
Action: Mouse scrolled (748, 465) with delta (0, 0)
Screenshot: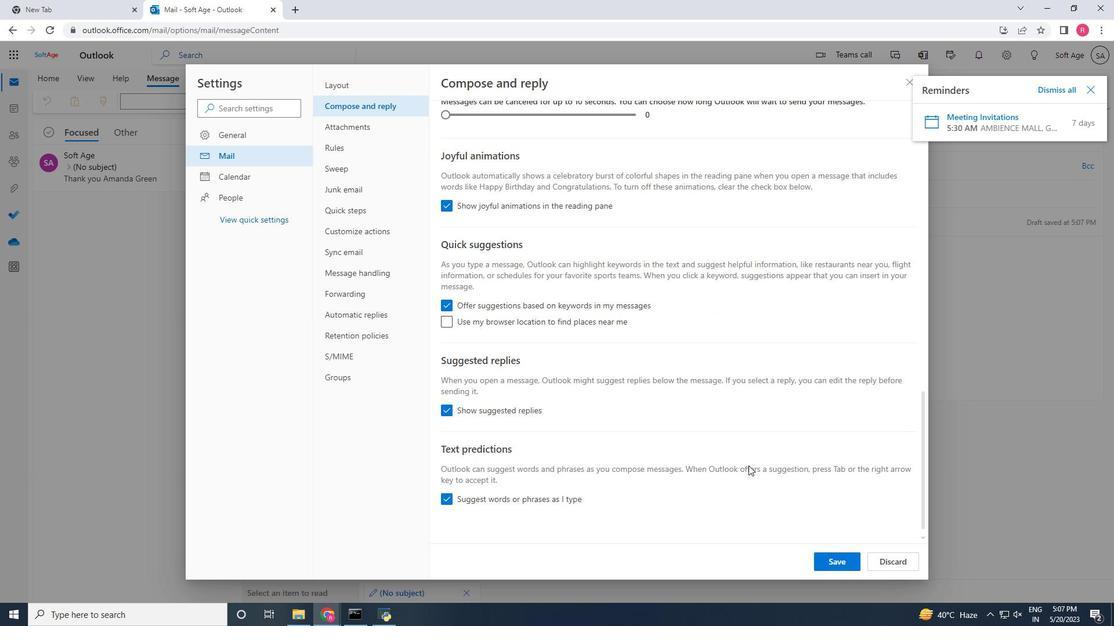 
Action: Mouse moved to (826, 564)
Screenshot: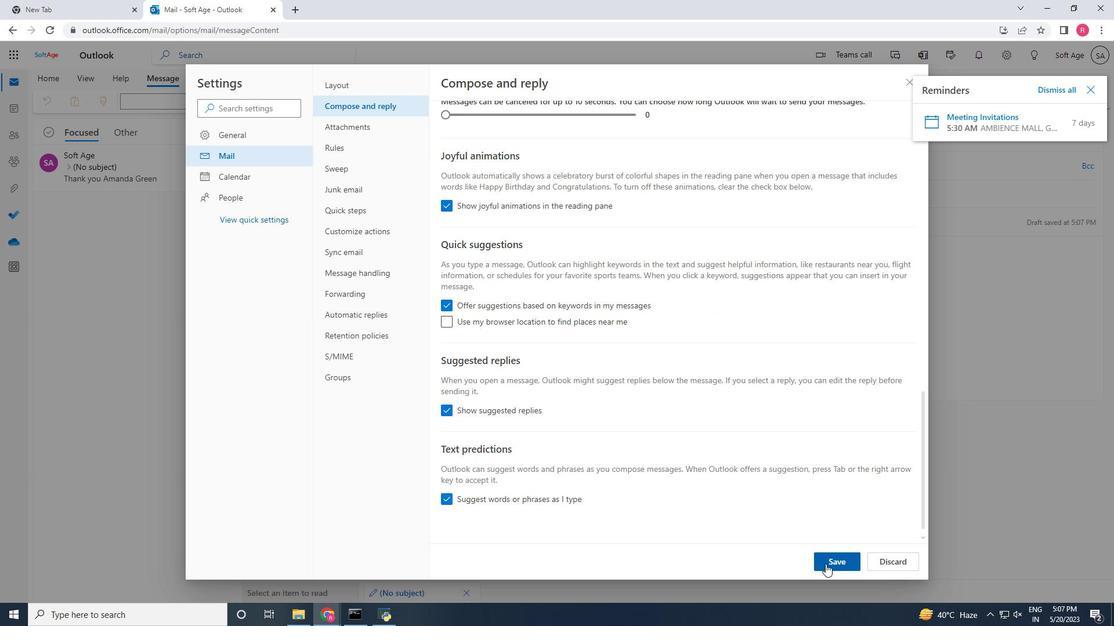 
Action: Mouse pressed left at (826, 564)
Screenshot: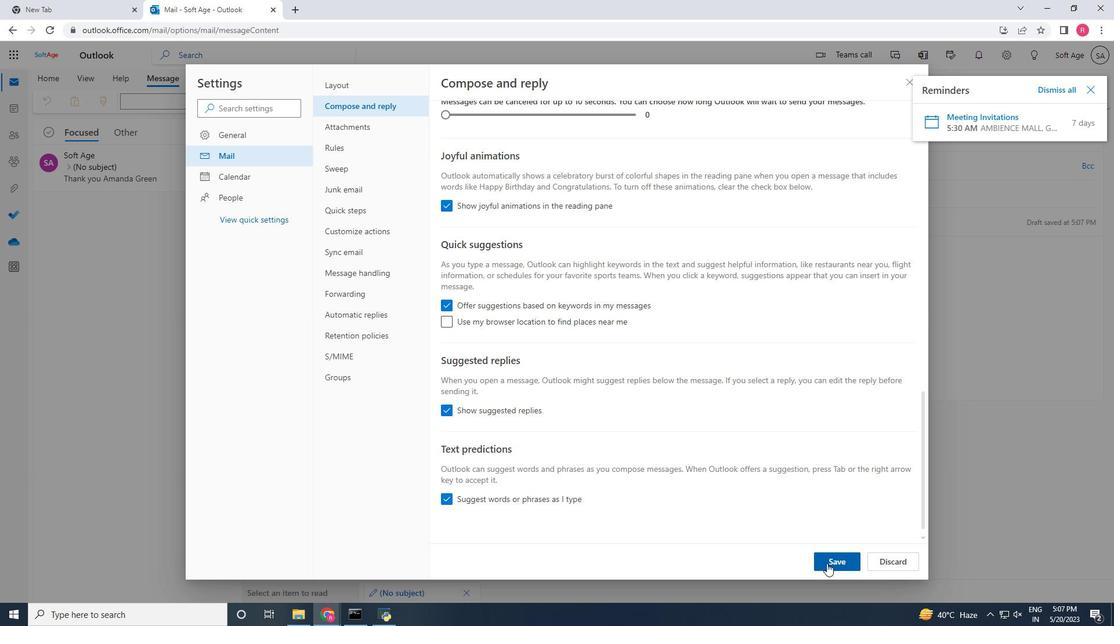 
Action: Mouse moved to (904, 85)
Screenshot: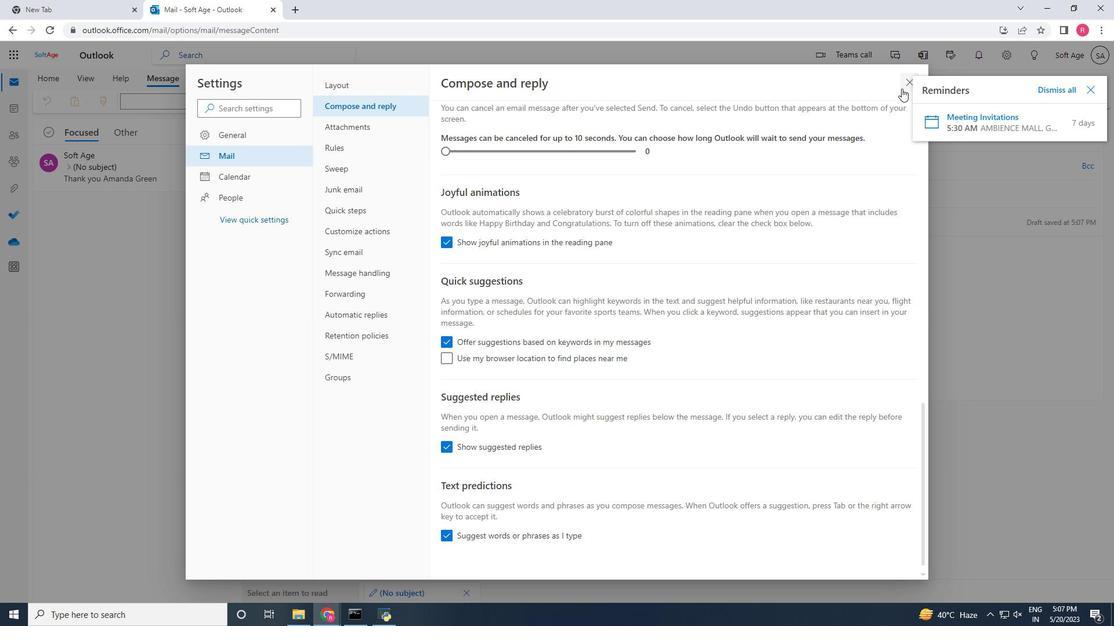 
Action: Mouse pressed left at (904, 85)
Screenshot: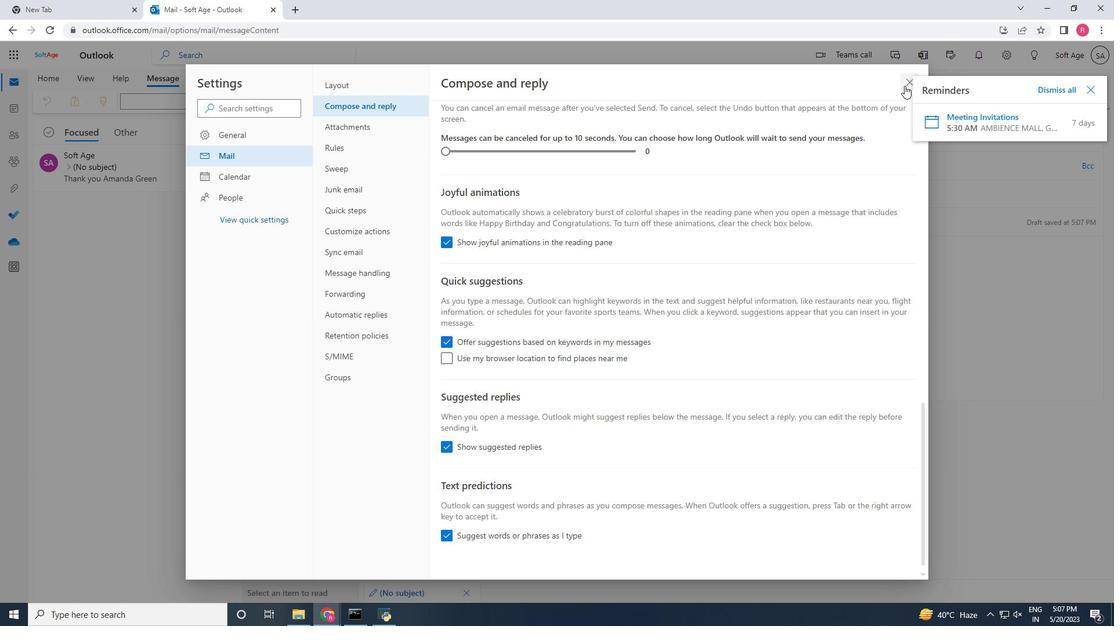 
Action: Mouse moved to (1091, 89)
Screenshot: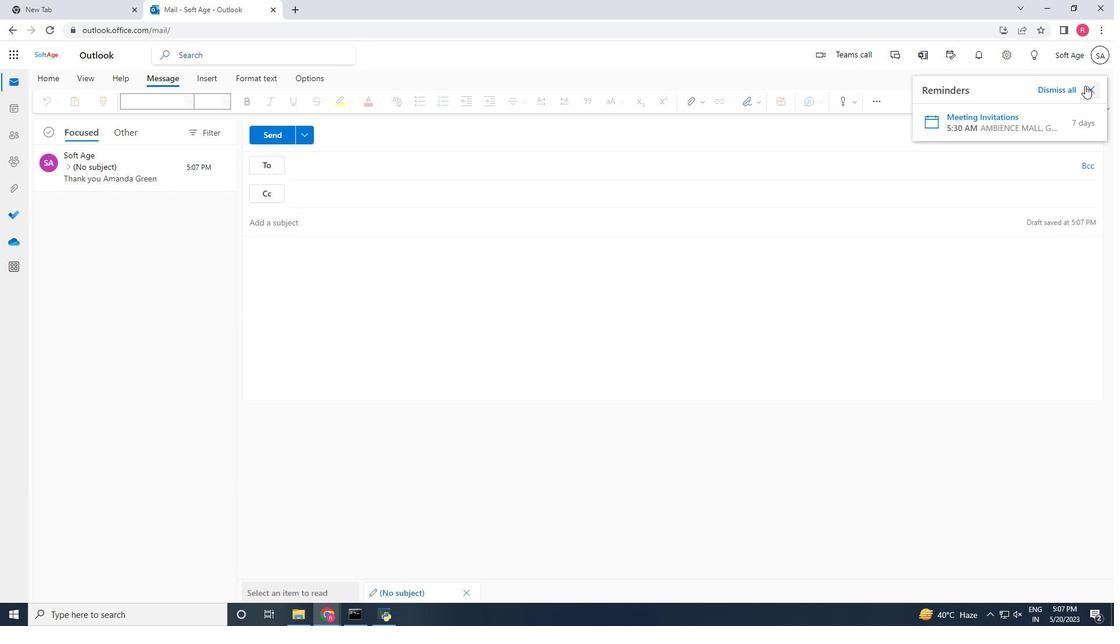 
Action: Mouse pressed left at (1091, 89)
Screenshot: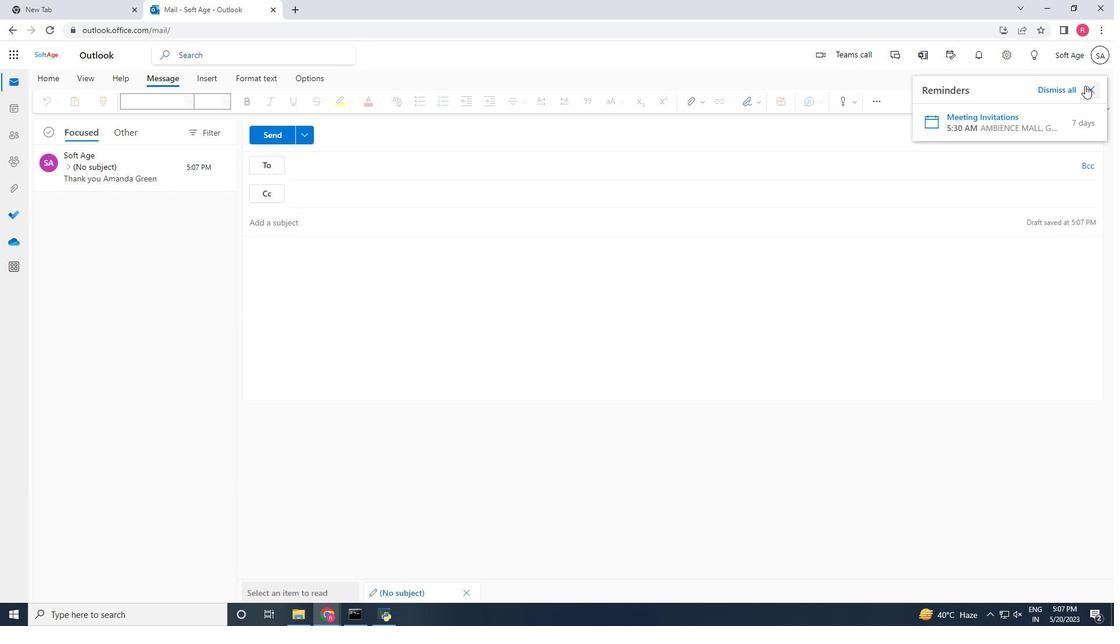 
Action: Mouse moved to (763, 106)
Screenshot: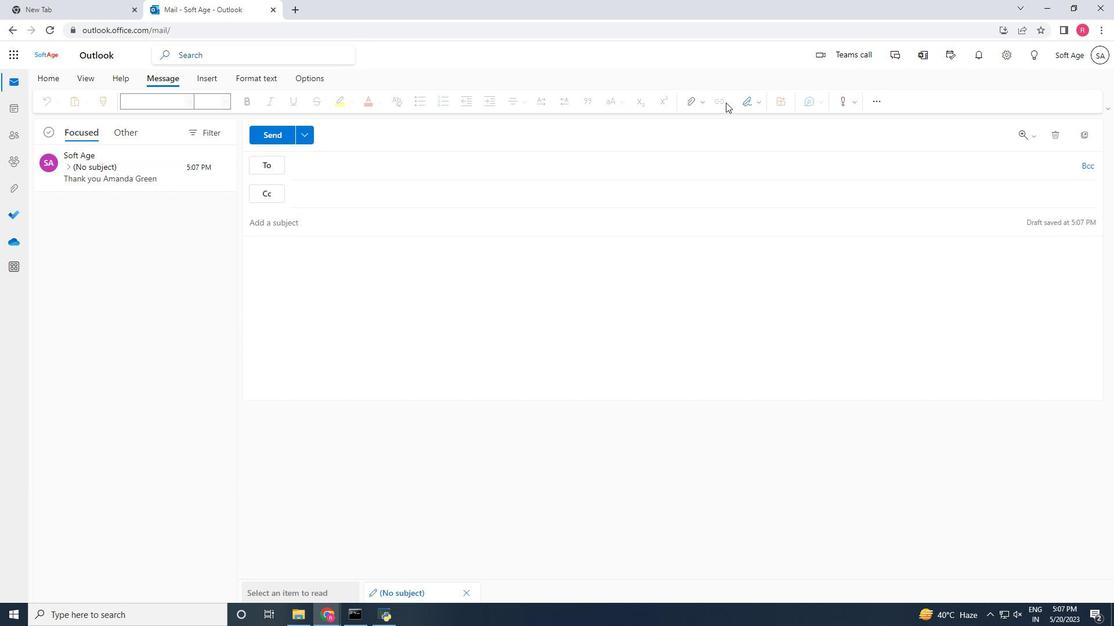 
Action: Mouse pressed left at (763, 106)
Screenshot: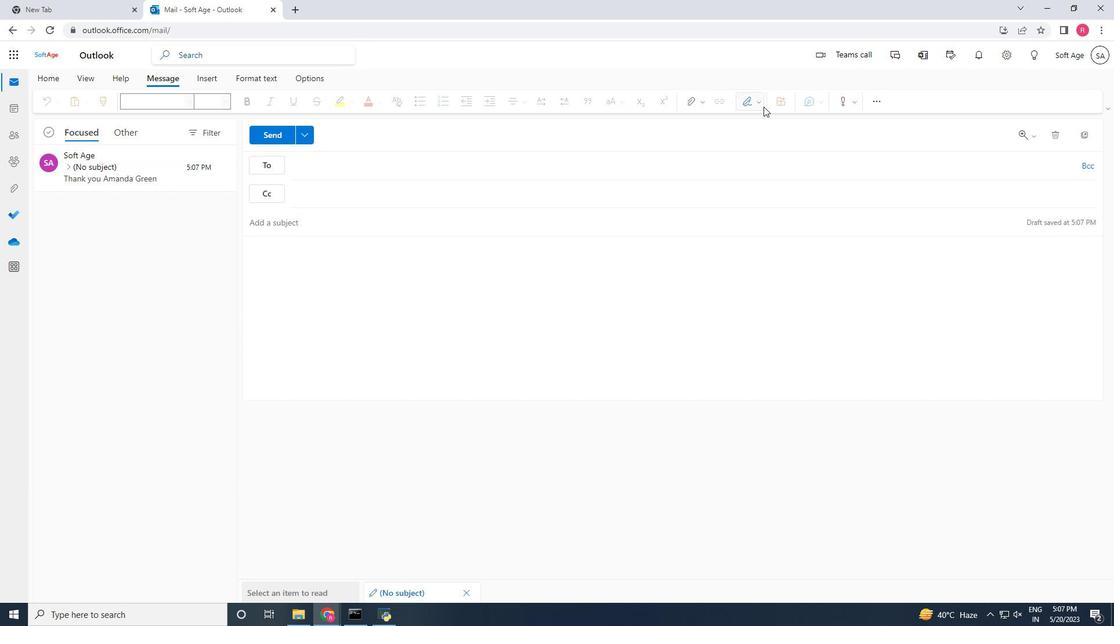 
Action: Mouse moved to (720, 140)
Screenshot: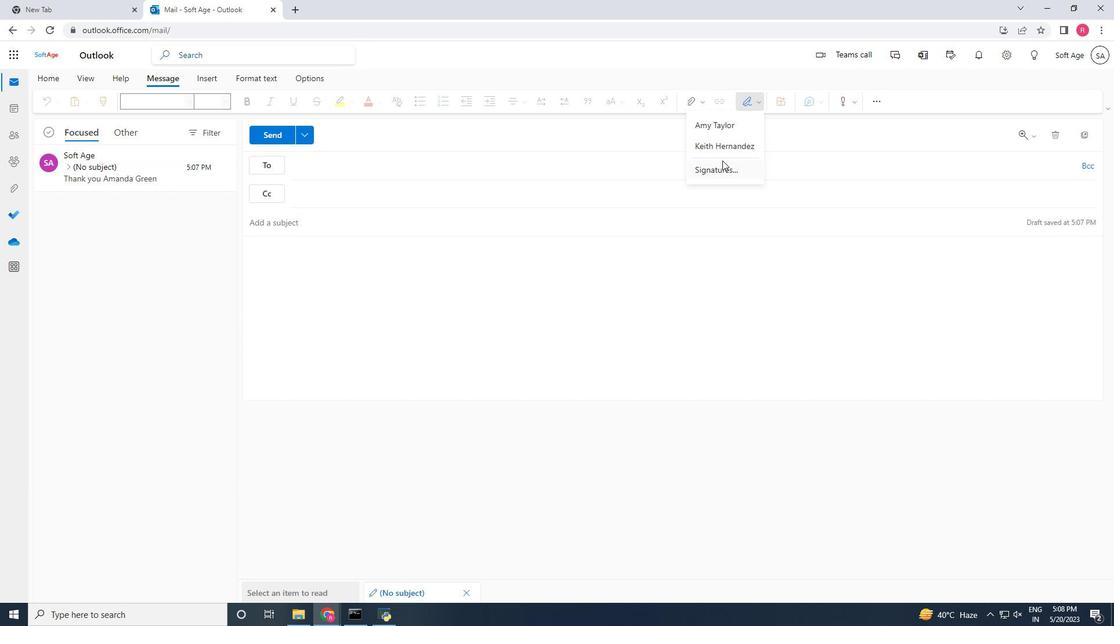 
Action: Mouse pressed left at (720, 140)
Screenshot: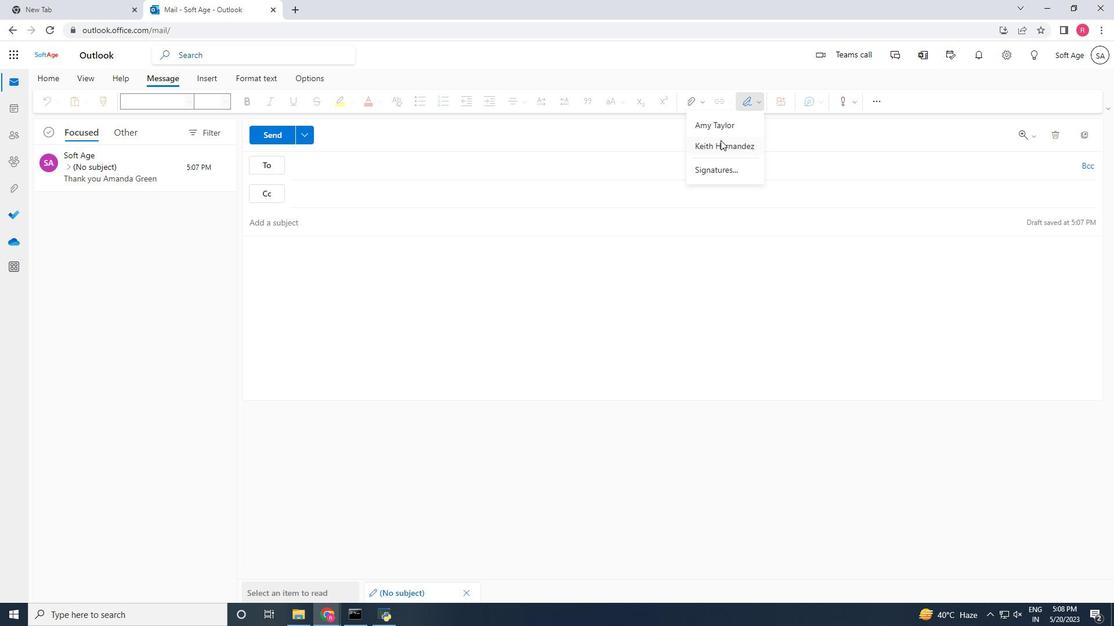 
Action: Mouse moved to (873, 102)
Screenshot: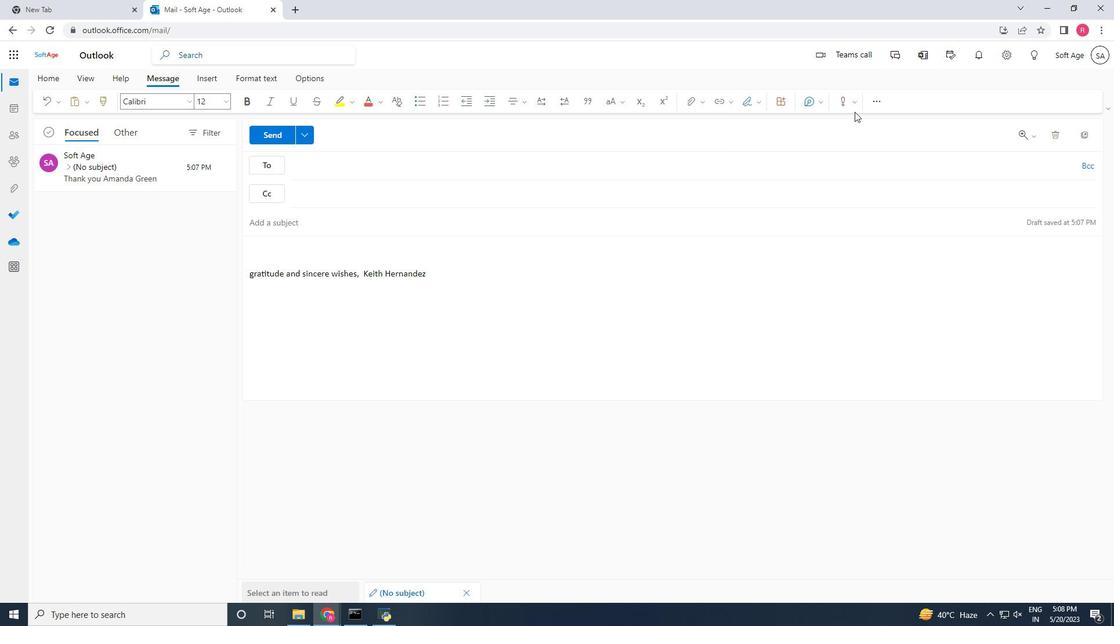 
Action: Mouse pressed left at (873, 102)
Screenshot: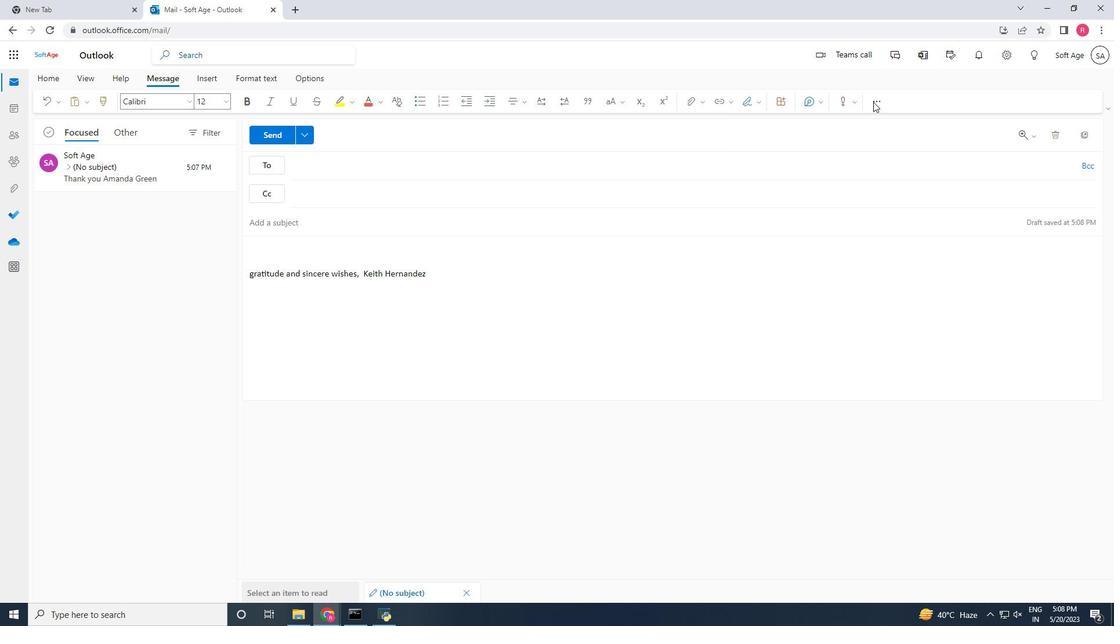 
Action: Mouse moved to (705, 298)
Screenshot: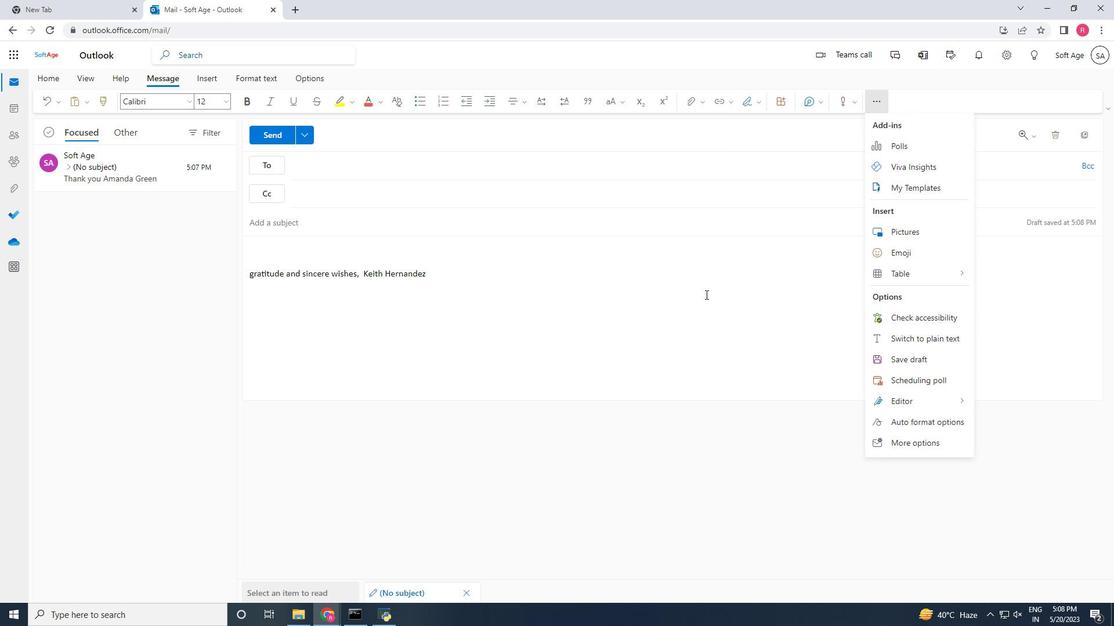 
Action: Mouse pressed left at (705, 298)
Screenshot: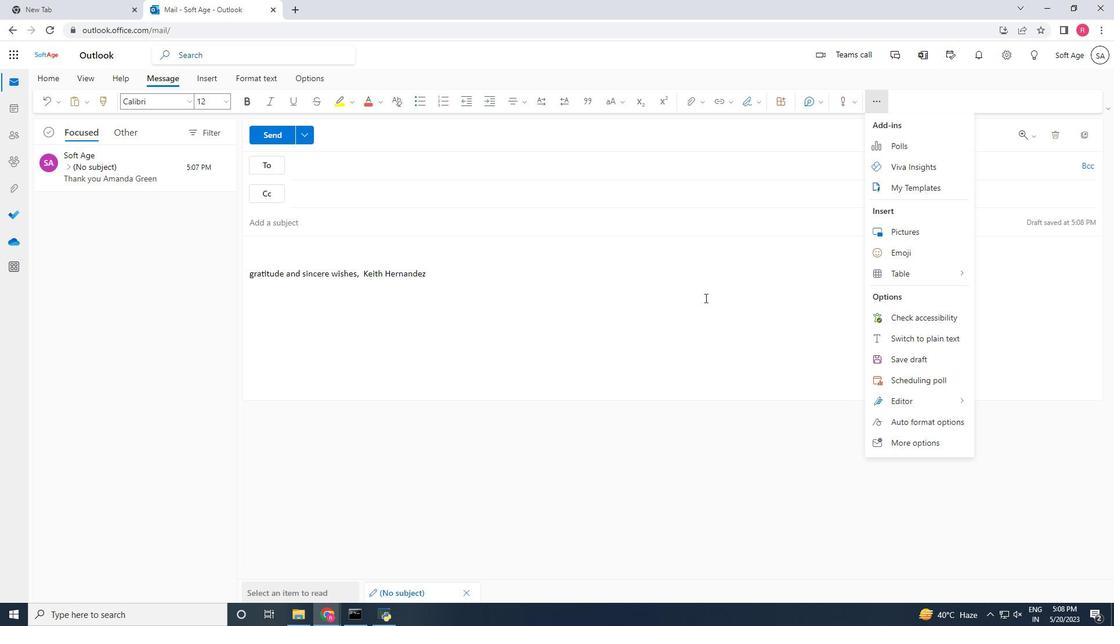 
Action: Mouse moved to (371, 172)
Screenshot: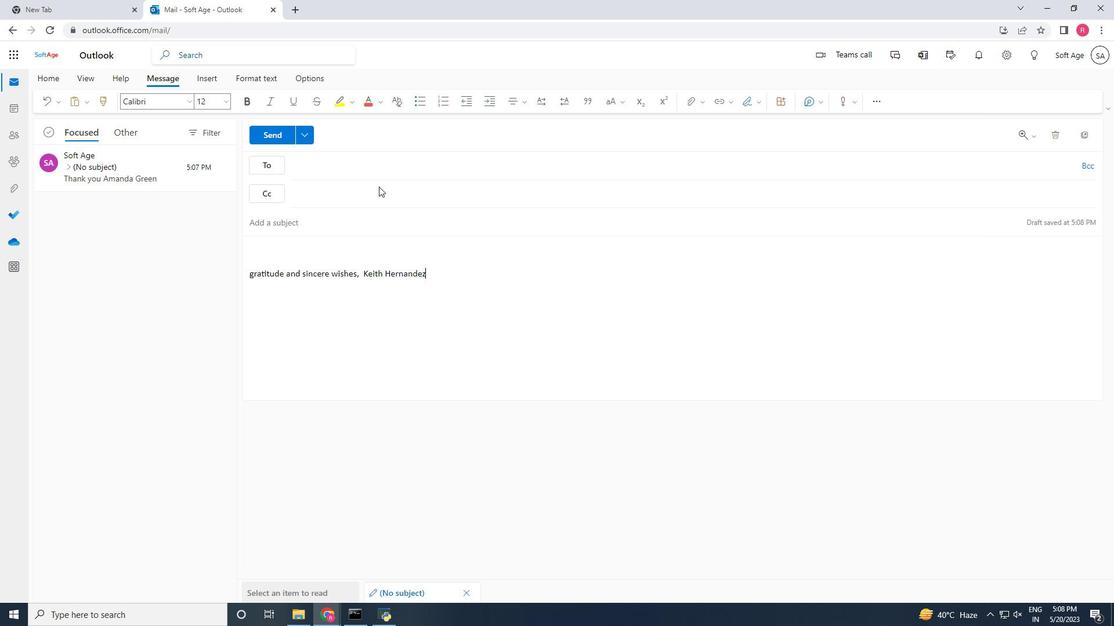 
Action: Mouse pressed left at (371, 172)
Screenshot: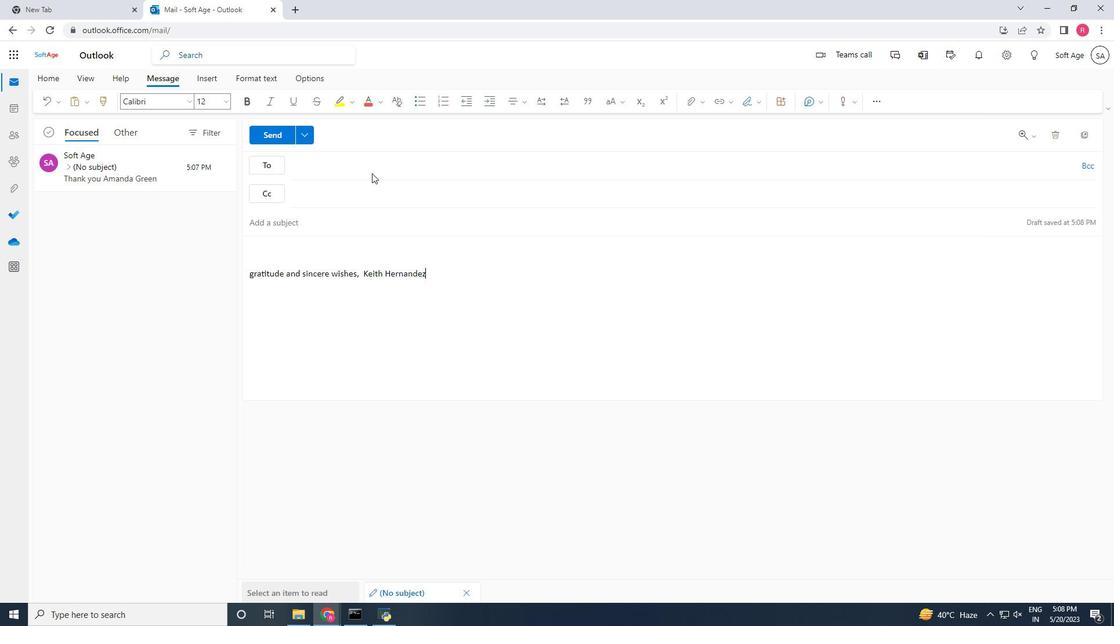 
Action: Mouse moved to (371, 165)
Screenshot: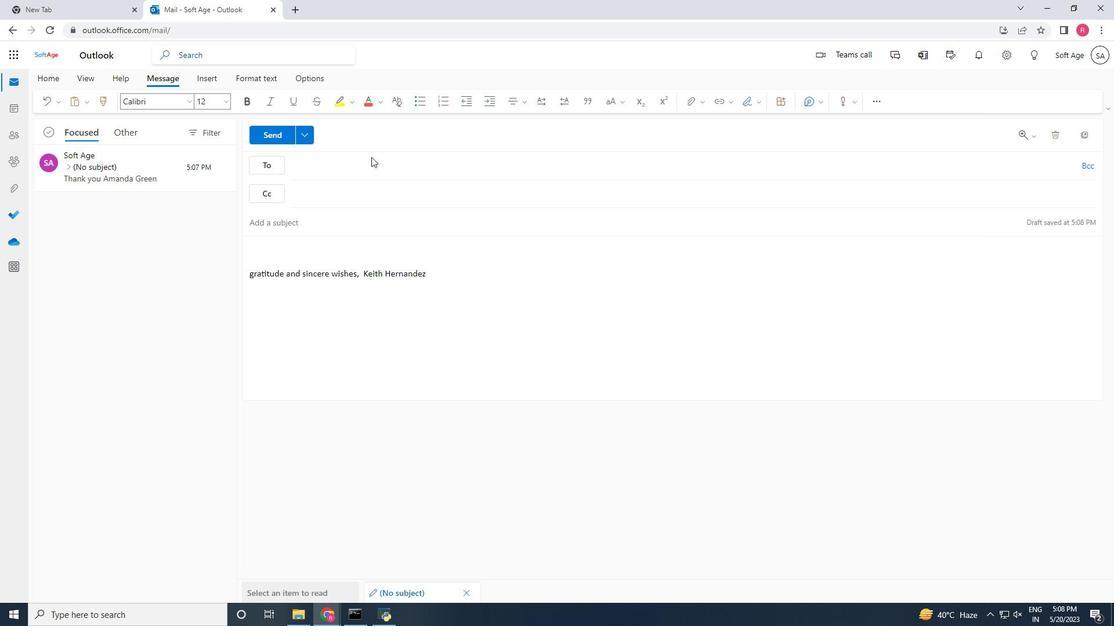 
Action: Mouse pressed left at (371, 165)
Screenshot: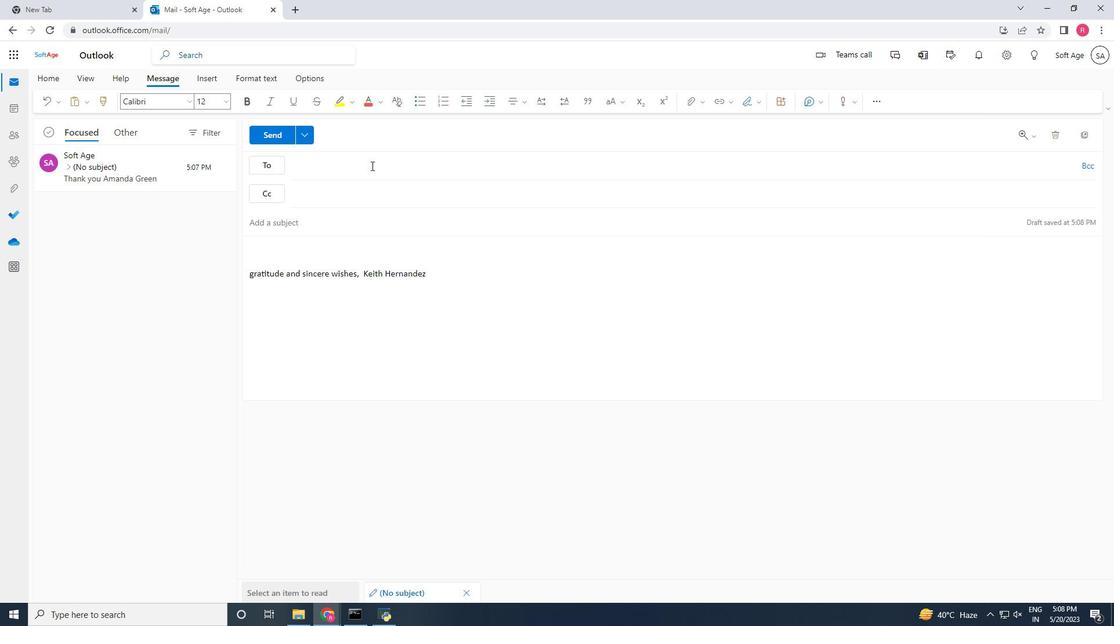 
Action: Key pressed softag
Screenshot: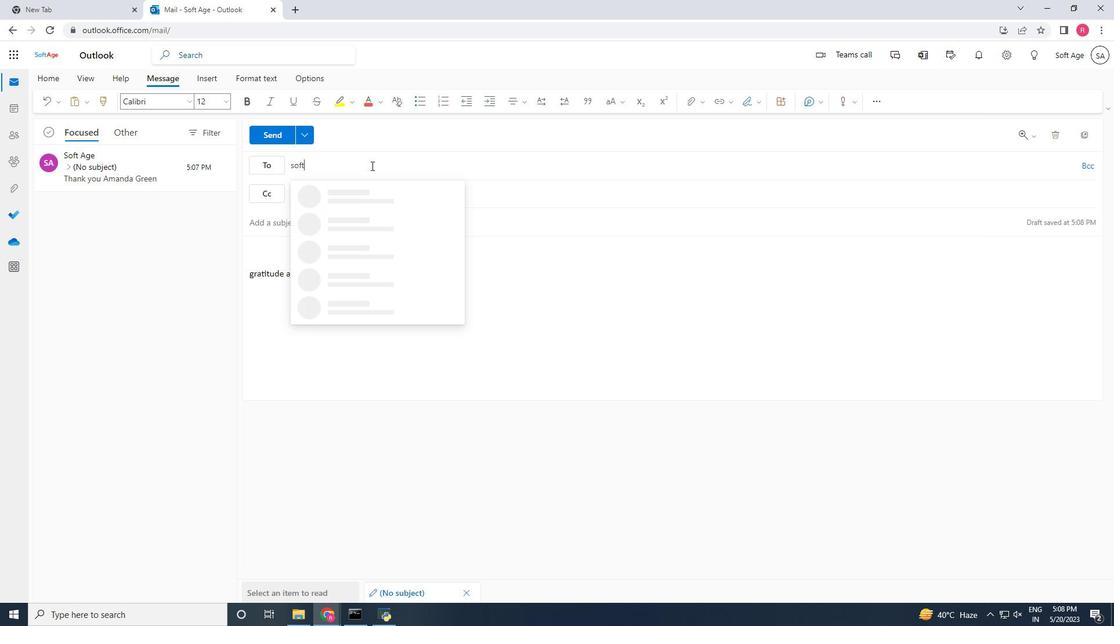 
Action: Mouse moved to (358, 279)
Screenshot: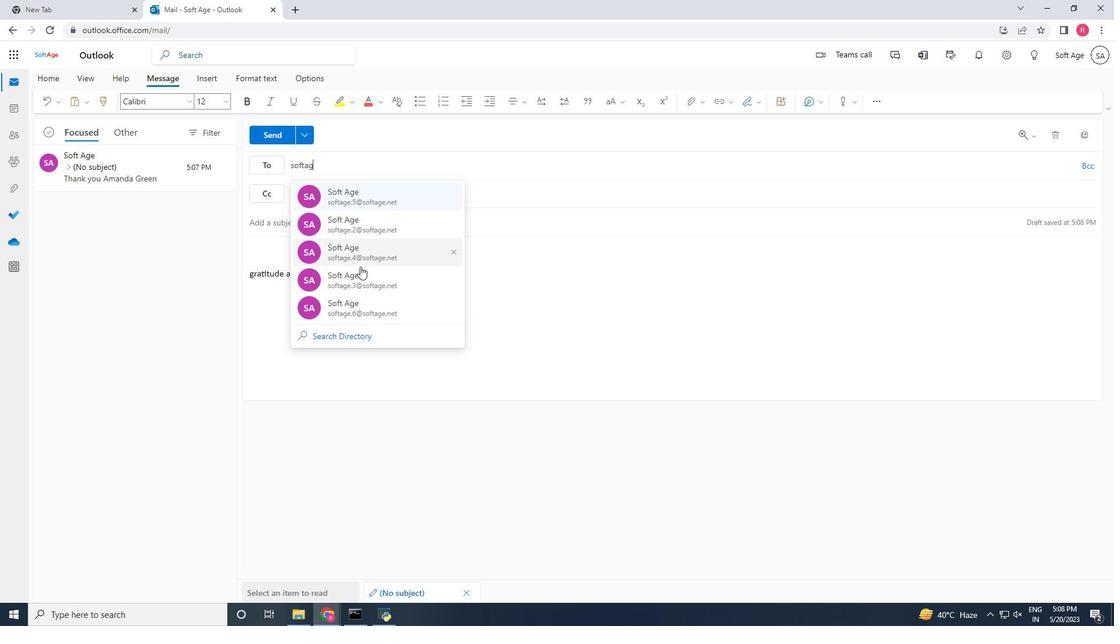 
Action: Mouse scrolled (358, 279) with delta (0, 0)
Screenshot: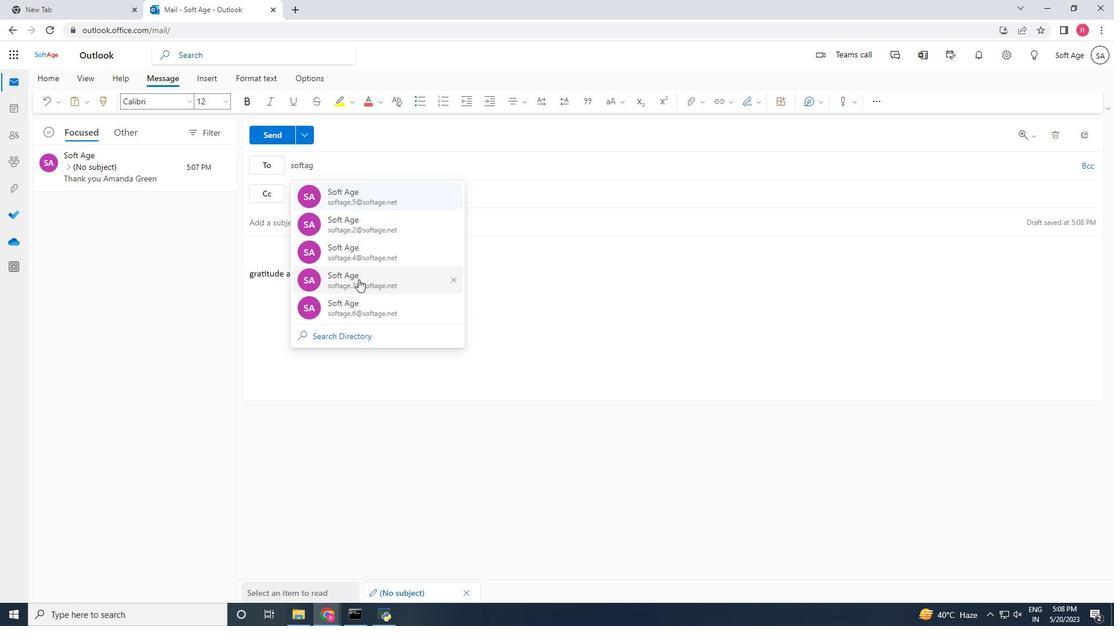 
Action: Mouse moved to (359, 302)
Screenshot: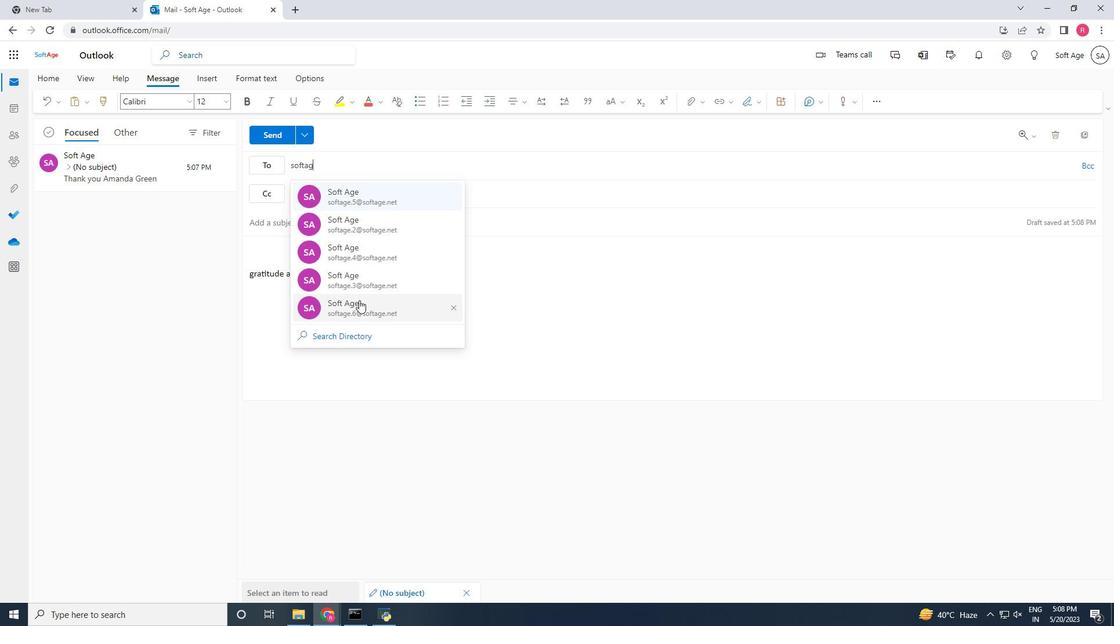 
Action: Mouse pressed left at (359, 302)
Screenshot: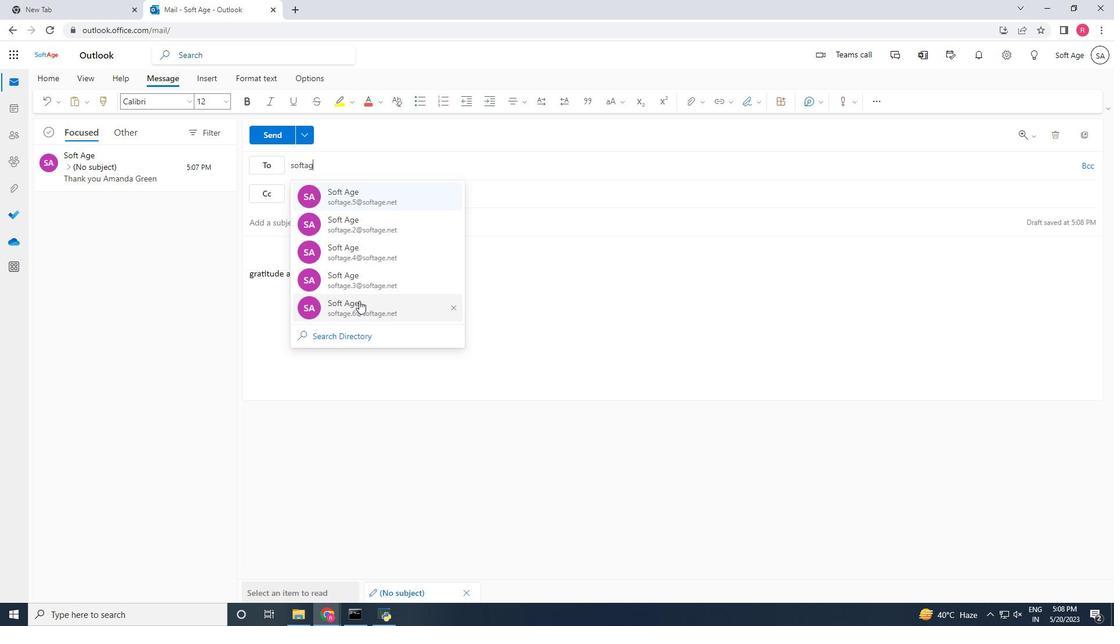 
Action: Mouse moved to (286, 129)
Screenshot: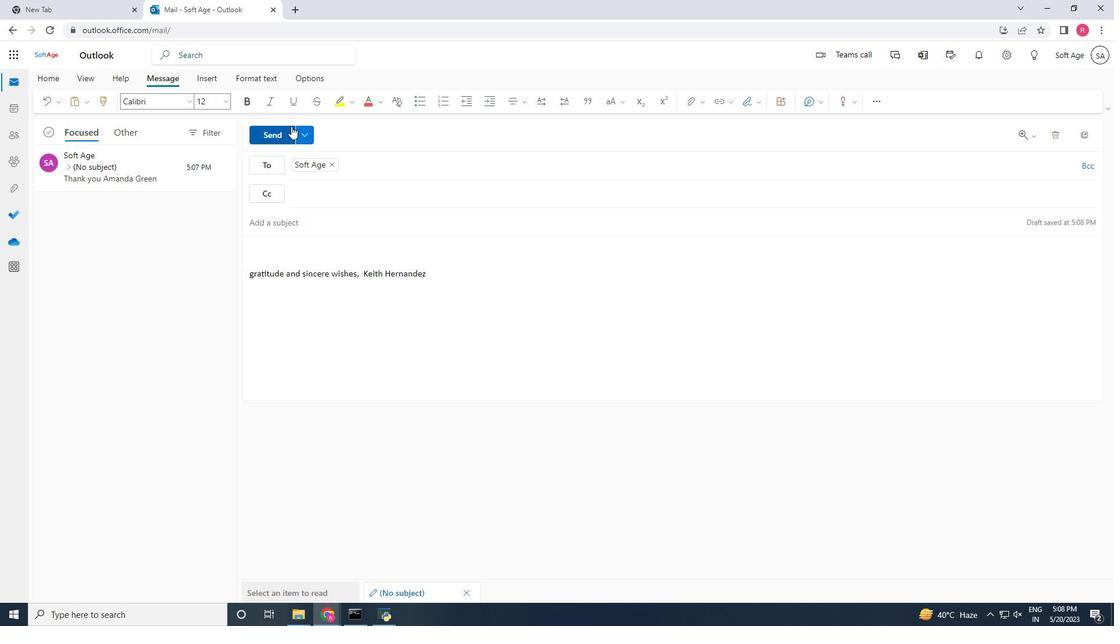 
Action: Mouse pressed left at (286, 129)
Screenshot: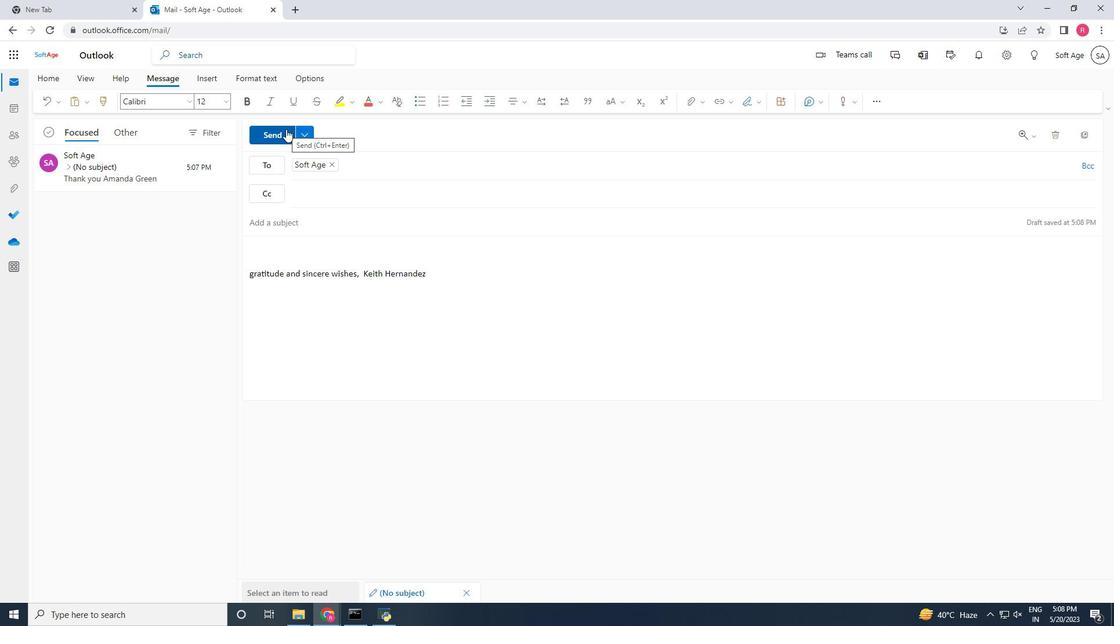 
Action: Mouse moved to (541, 355)
Screenshot: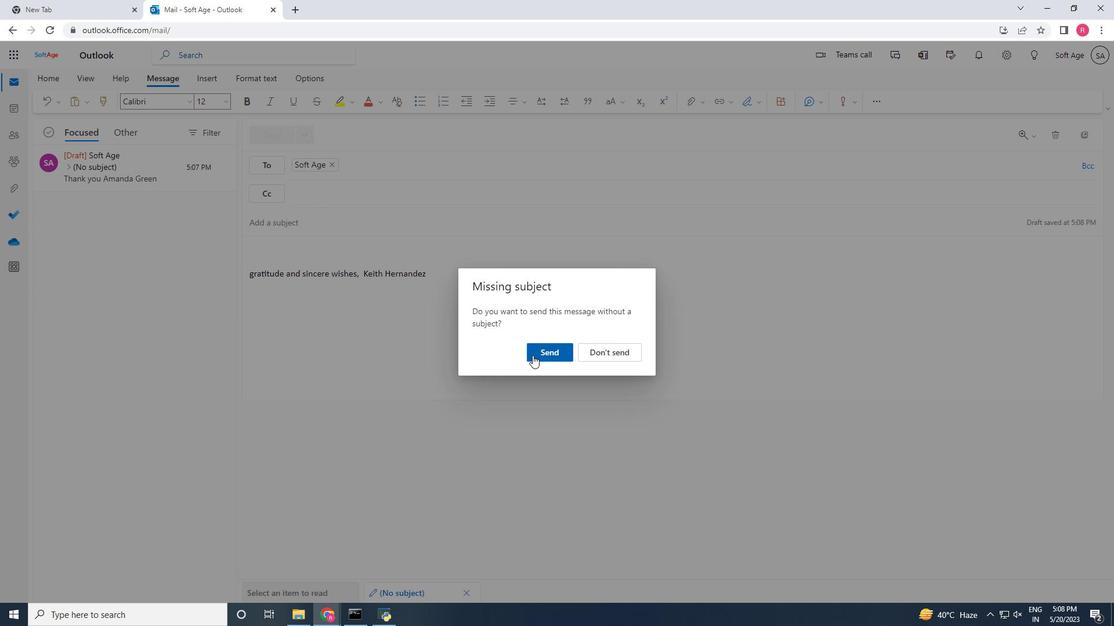 
Action: Mouse pressed left at (541, 355)
Screenshot: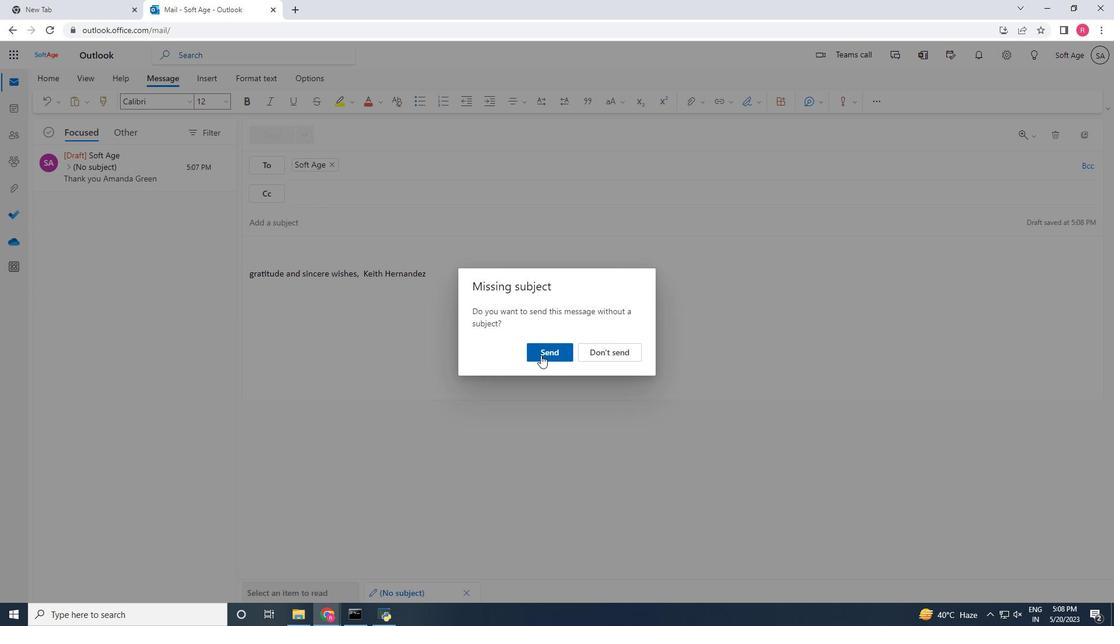 
Action: Mouse moved to (48, 101)
Screenshot: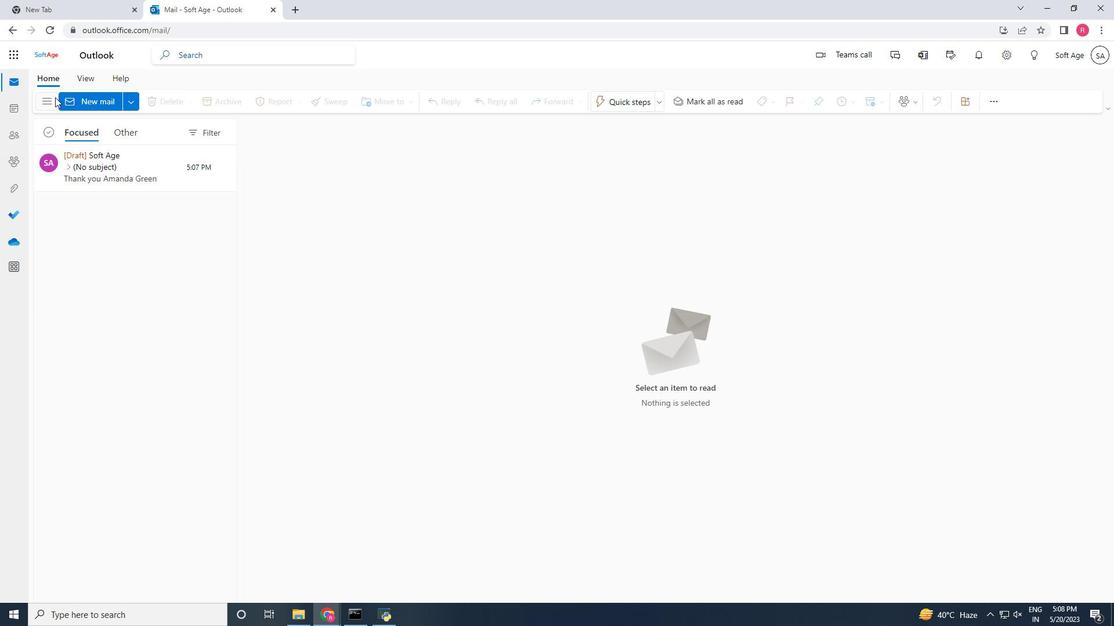 
Action: Mouse pressed left at (48, 101)
Screenshot: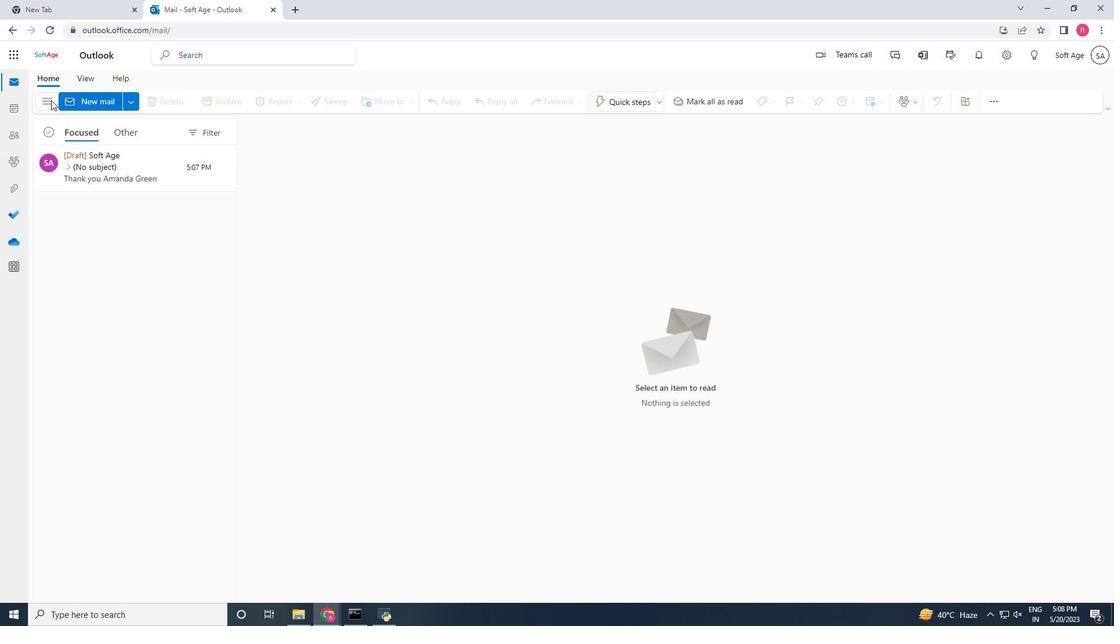 
Action: Mouse moved to (75, 231)
Screenshot: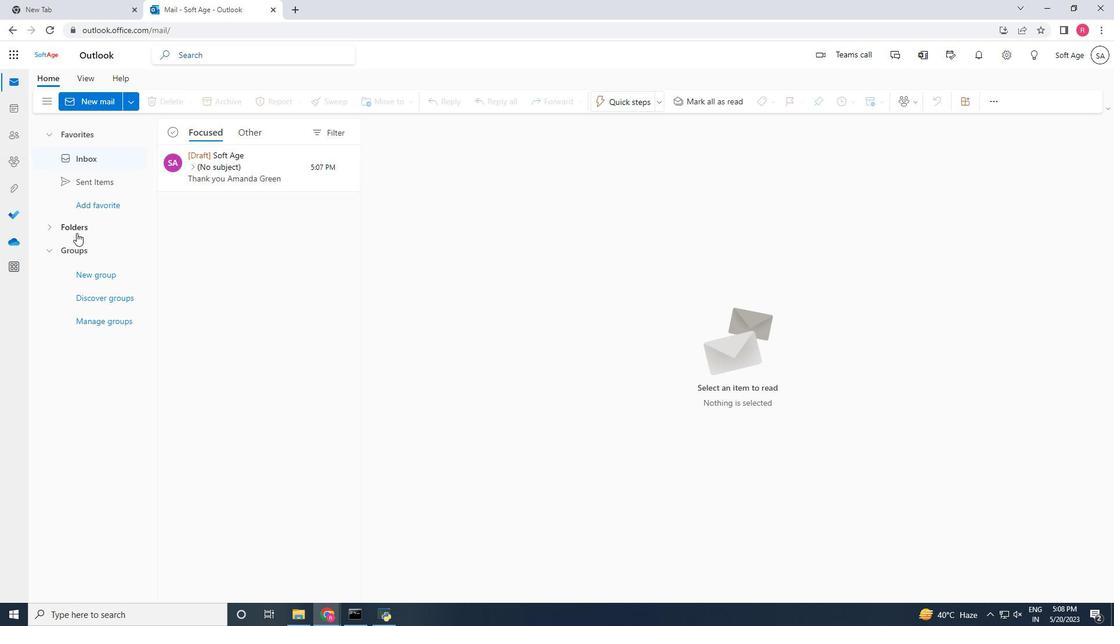 
Action: Mouse pressed left at (75, 231)
Screenshot: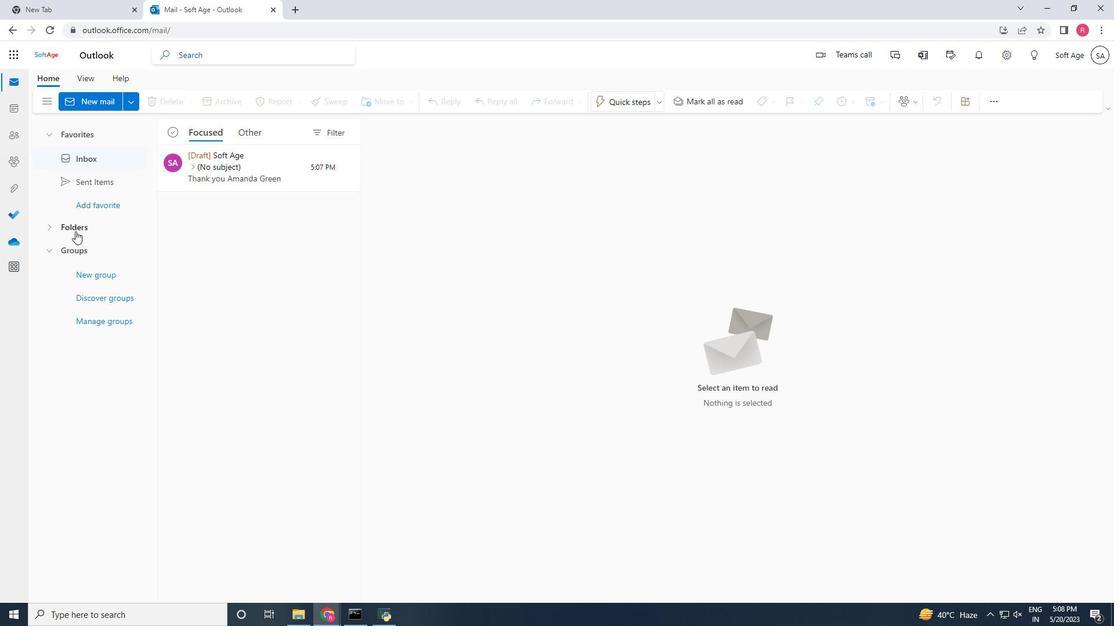 
Action: Mouse moved to (103, 354)
Screenshot: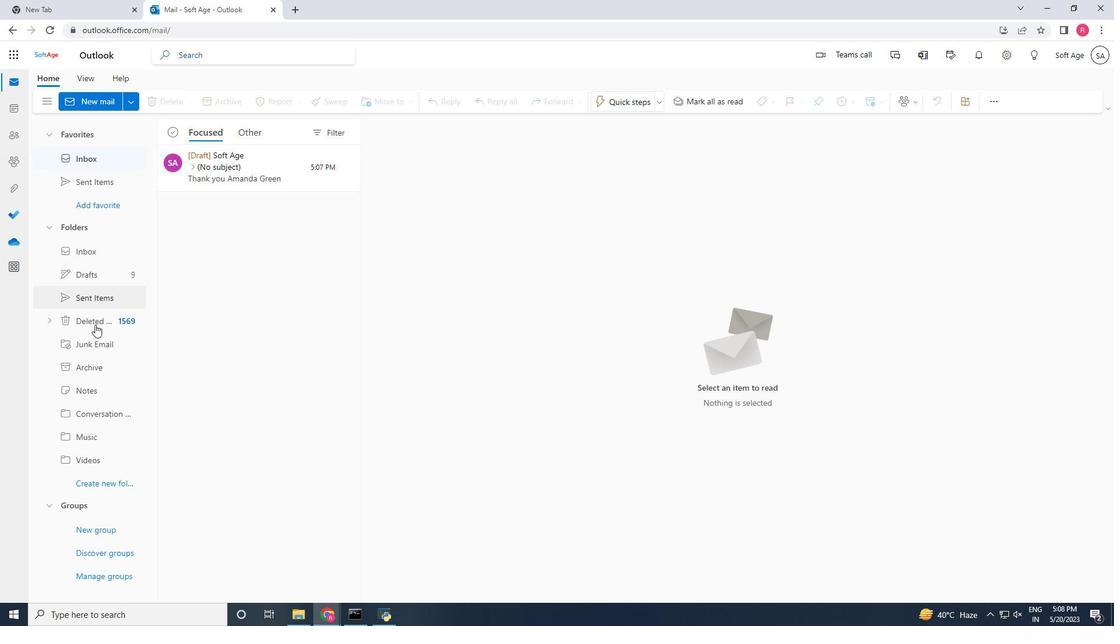 
Action: Mouse scrolled (103, 353) with delta (0, 0)
Screenshot: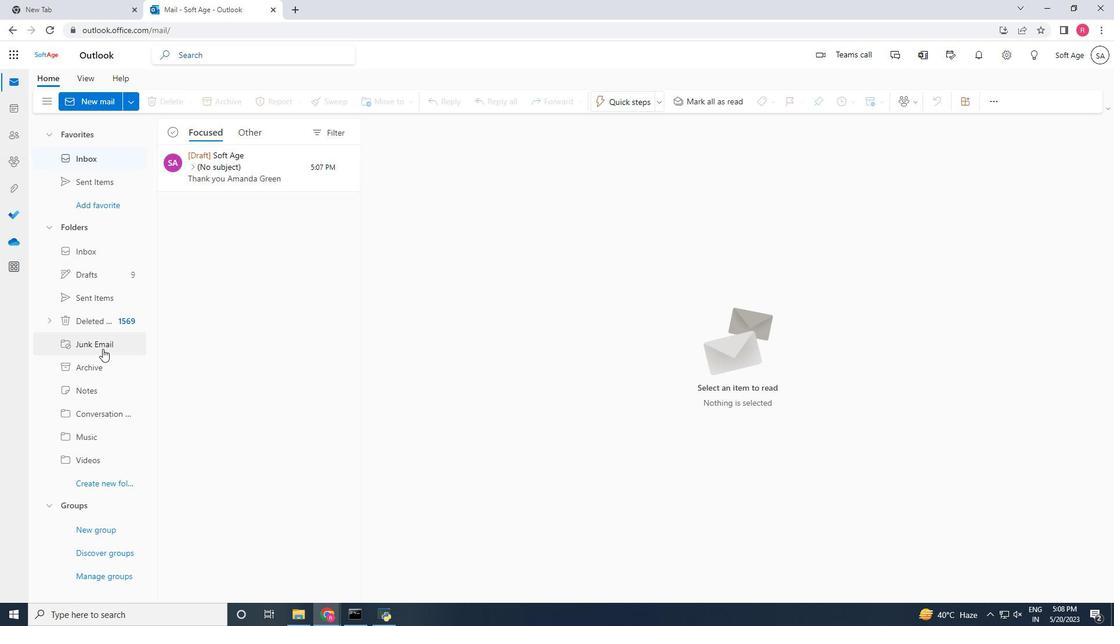 
Action: Mouse scrolled (103, 353) with delta (0, 0)
Screenshot: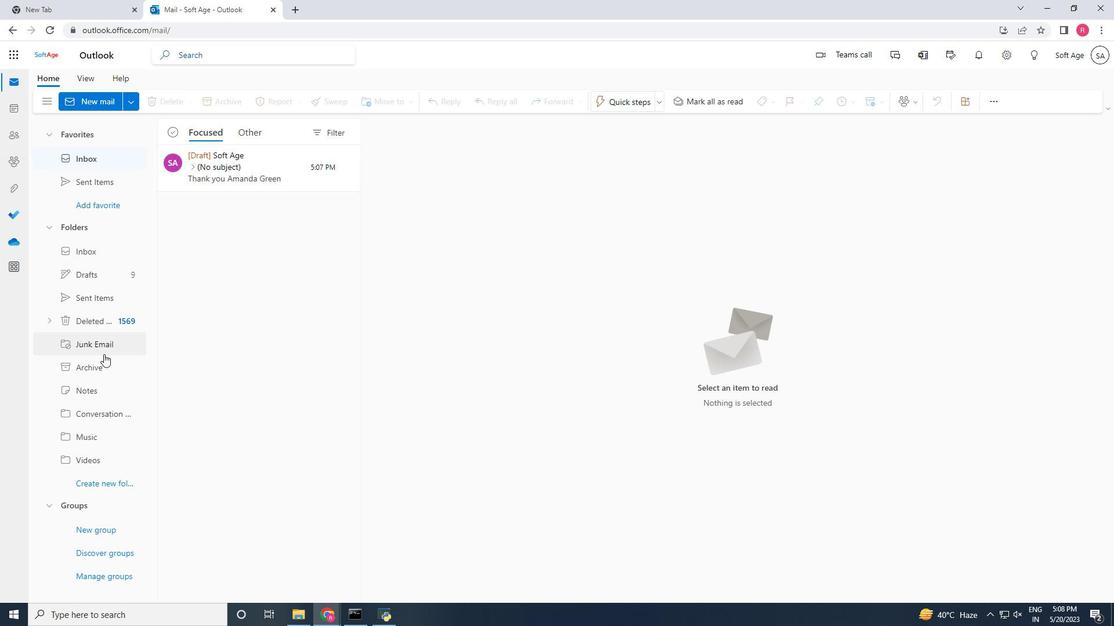 
Action: Mouse scrolled (103, 353) with delta (0, 0)
Screenshot: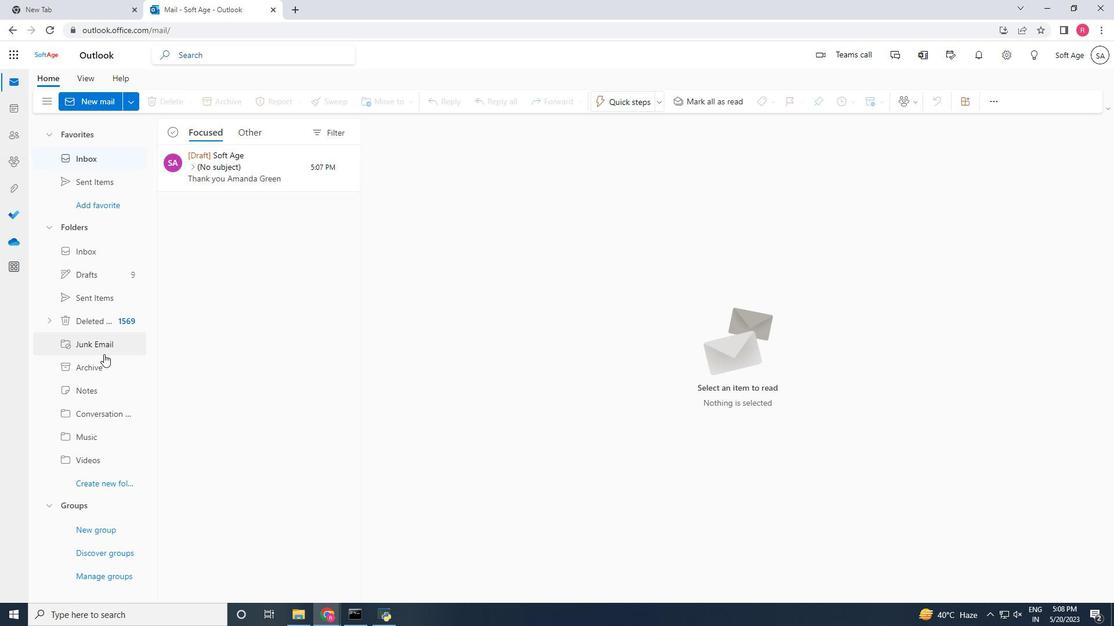 
Action: Mouse scrolled (103, 353) with delta (0, 0)
Screenshot: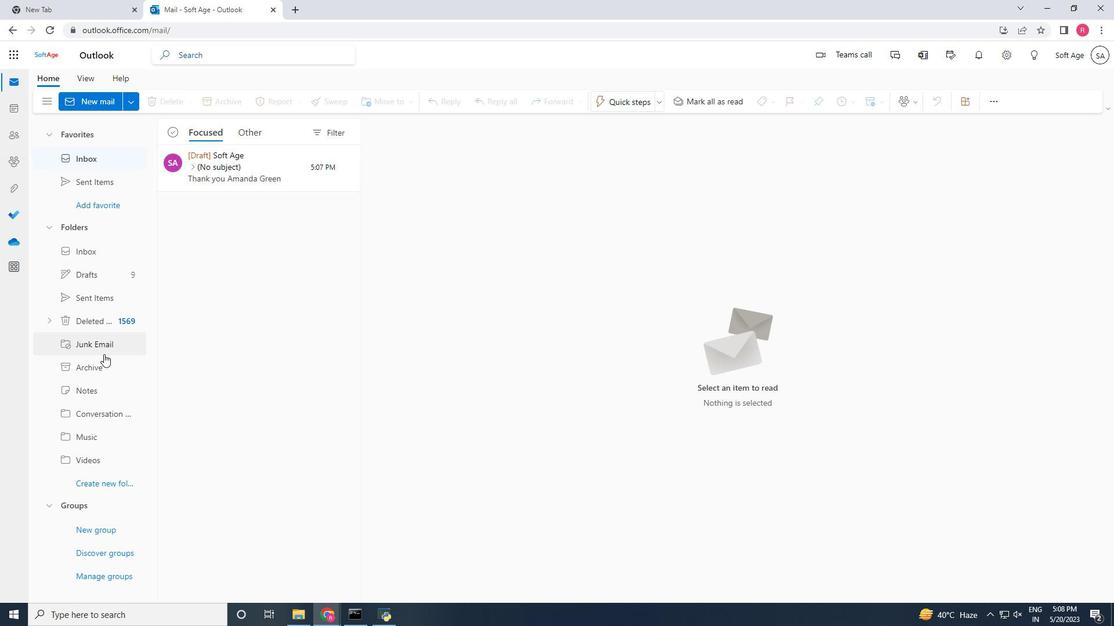 
Action: Mouse scrolled (103, 353) with delta (0, 0)
Screenshot: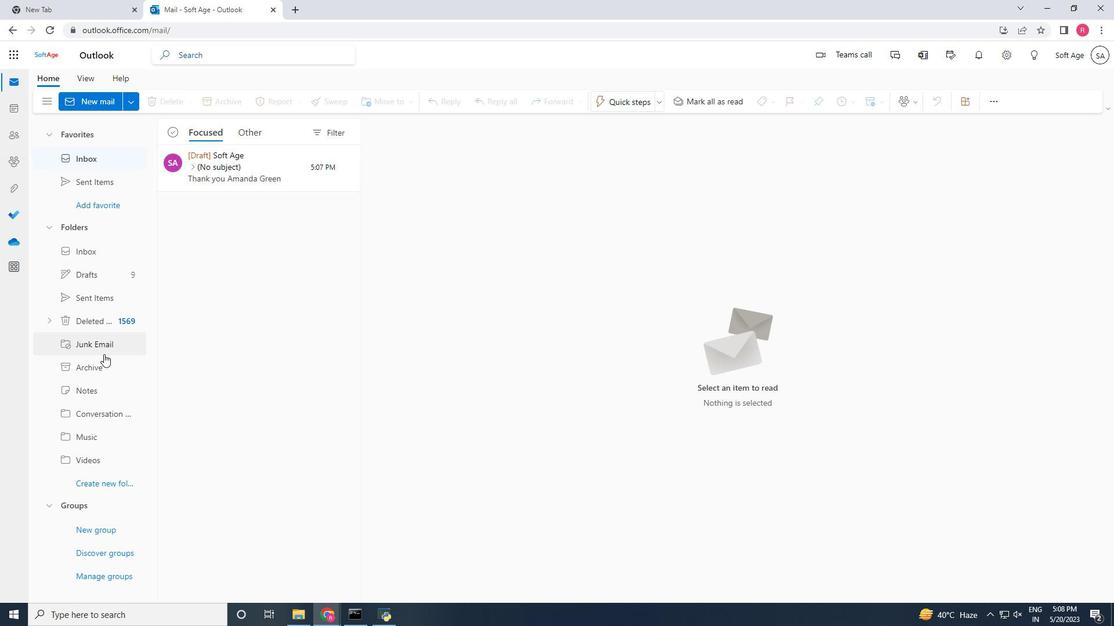 
Action: Mouse moved to (106, 483)
Screenshot: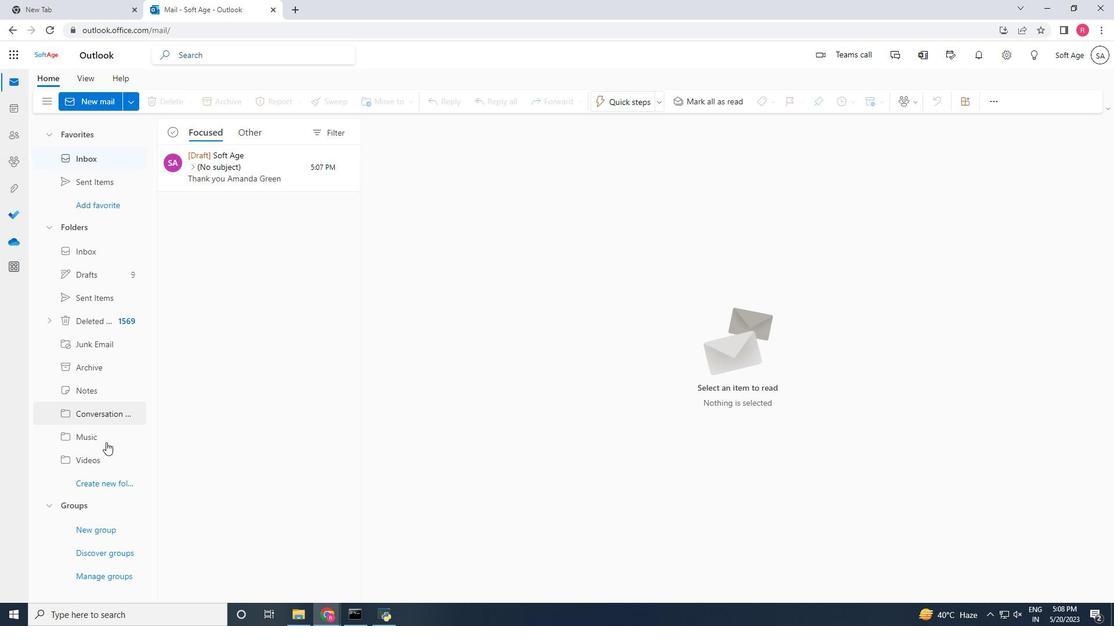 
Action: Mouse pressed left at (106, 483)
Screenshot: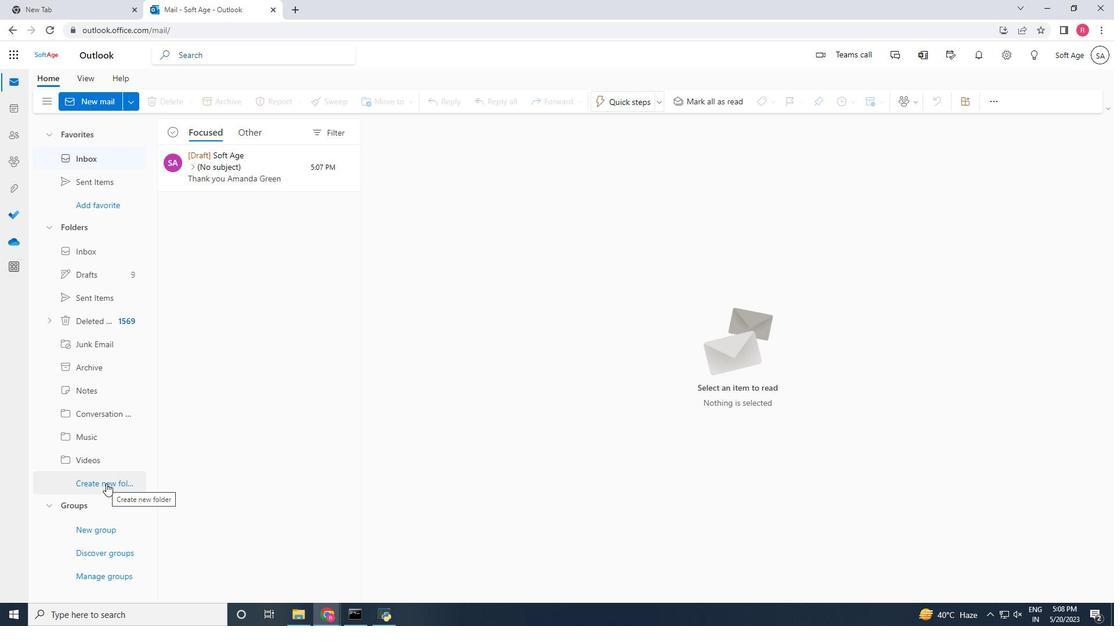 
Action: Mouse moved to (238, 485)
Screenshot: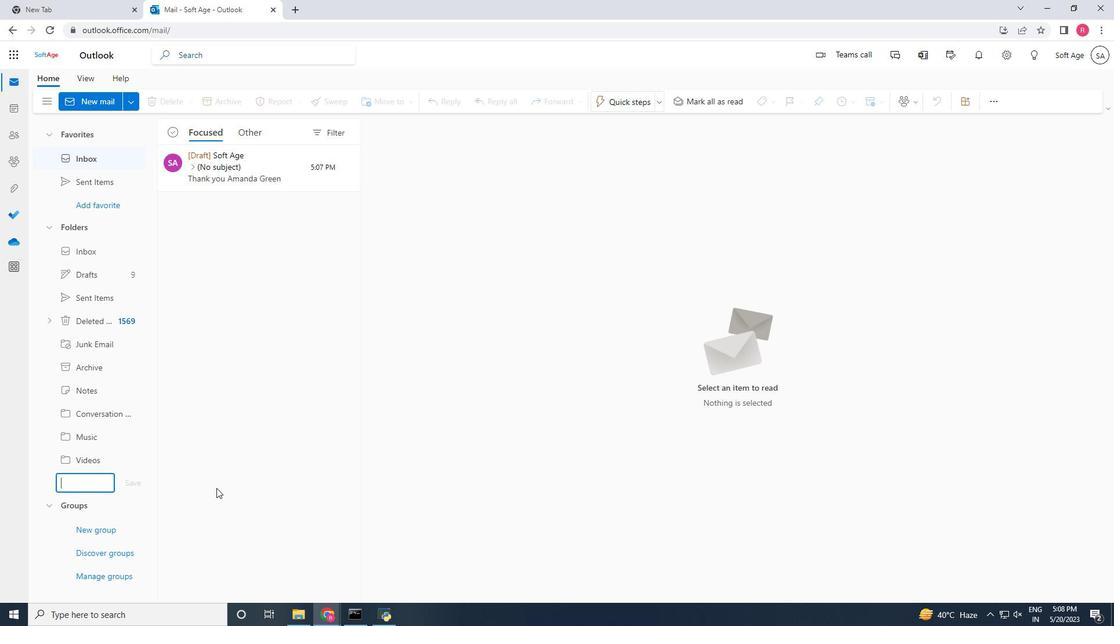 
Action: Key pressed <Key.shift>Composting
Screenshot: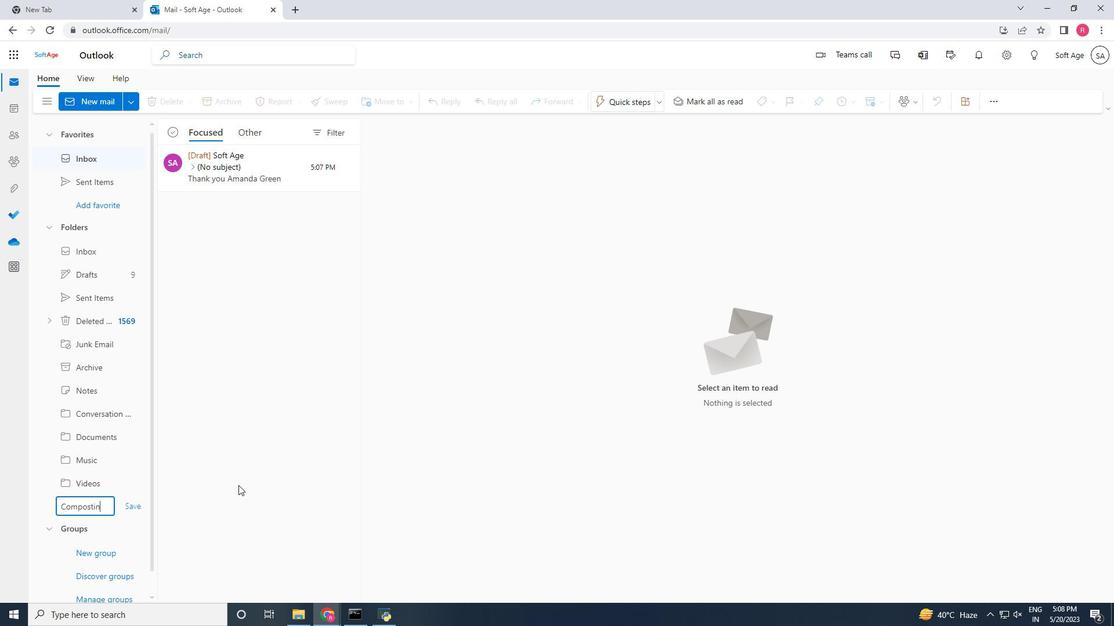 
Action: Mouse moved to (136, 500)
Screenshot: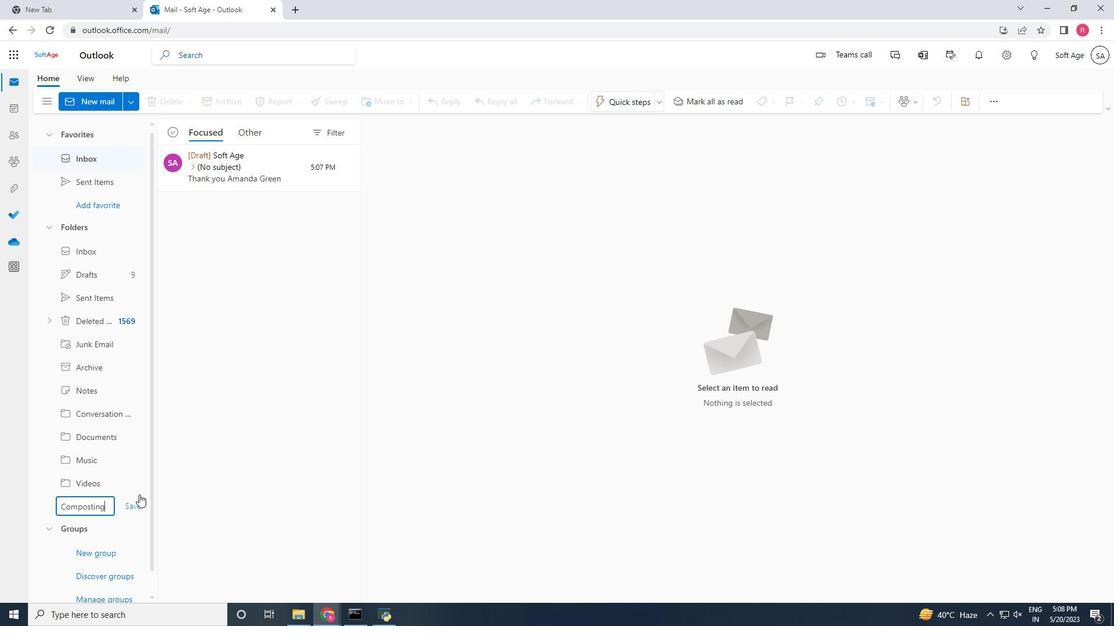 
Action: Mouse pressed left at (136, 500)
Screenshot: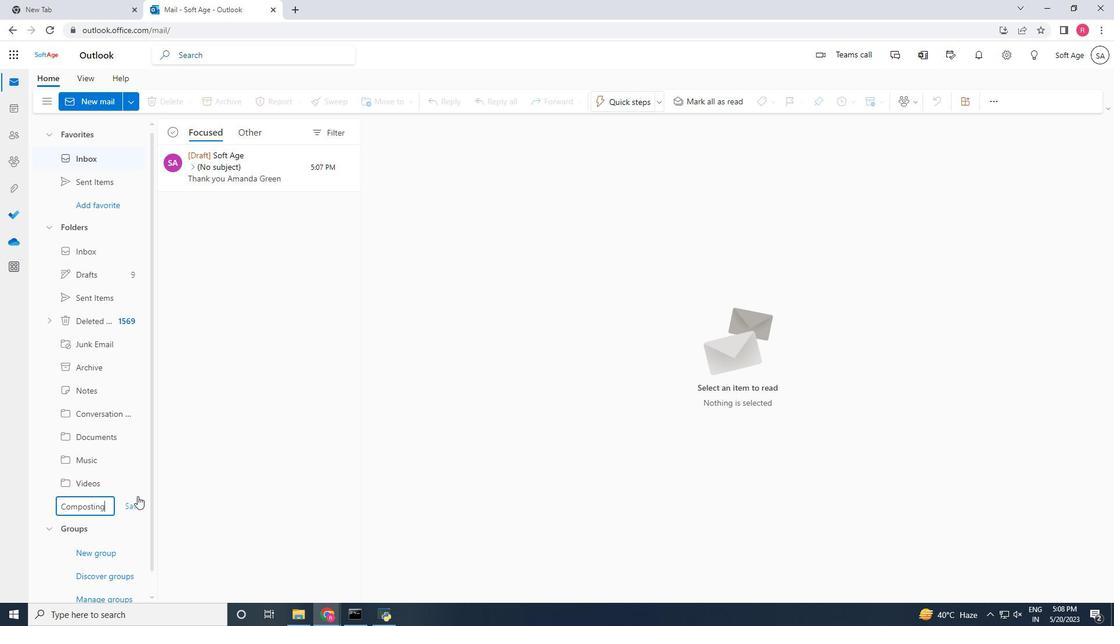 
Action: Mouse moved to (115, 454)
Screenshot: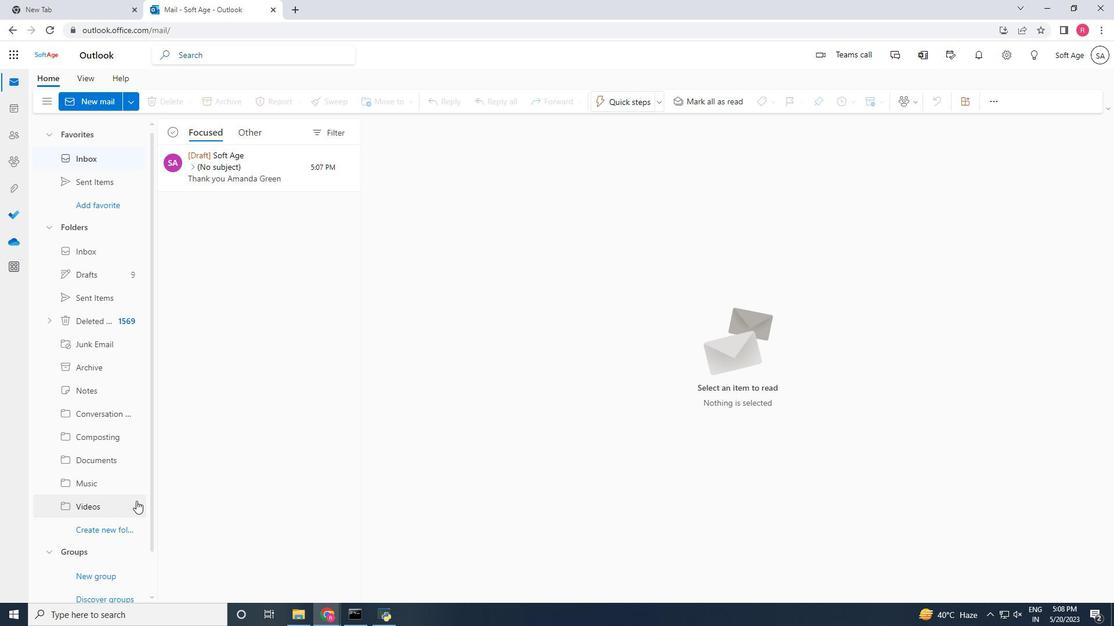 
